Task: Find connections with filter location Couëron with filter topic #linkedintrainer with filter profile language Potuguese with filter current company NGA Human Resources, an Alight company with filter school Prince Shri Venkateshwara Padmavathy Engineering College with filter industry Beverage Manufacturing with filter service category Family Law with filter keywords title Atmospheric Scientist
Action: Mouse moved to (673, 85)
Screenshot: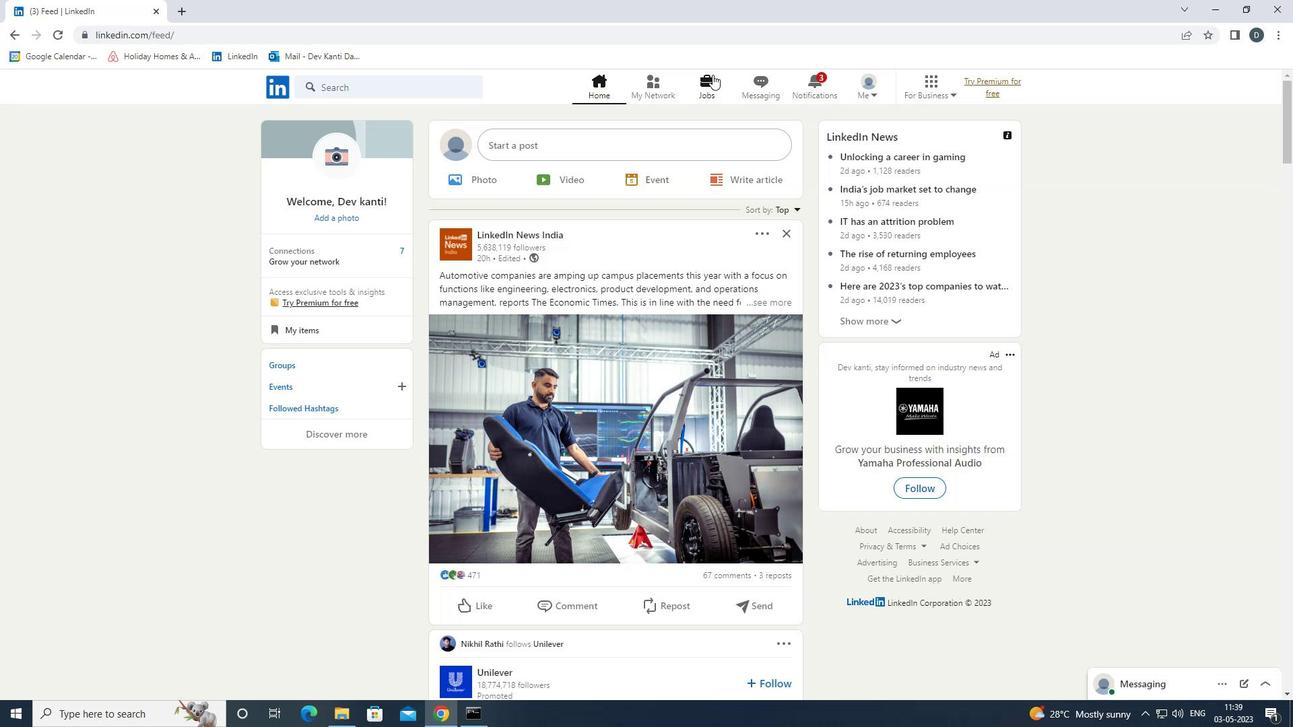 
Action: Mouse pressed left at (673, 85)
Screenshot: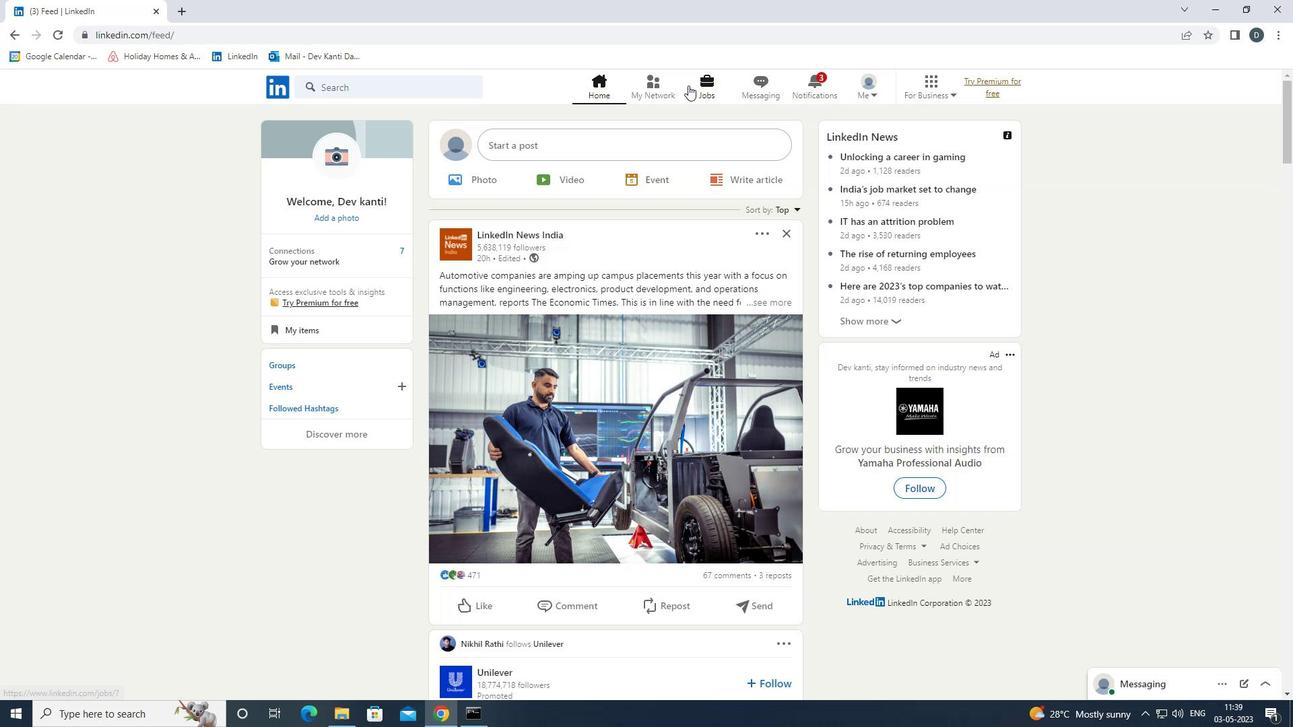 
Action: Mouse moved to (450, 162)
Screenshot: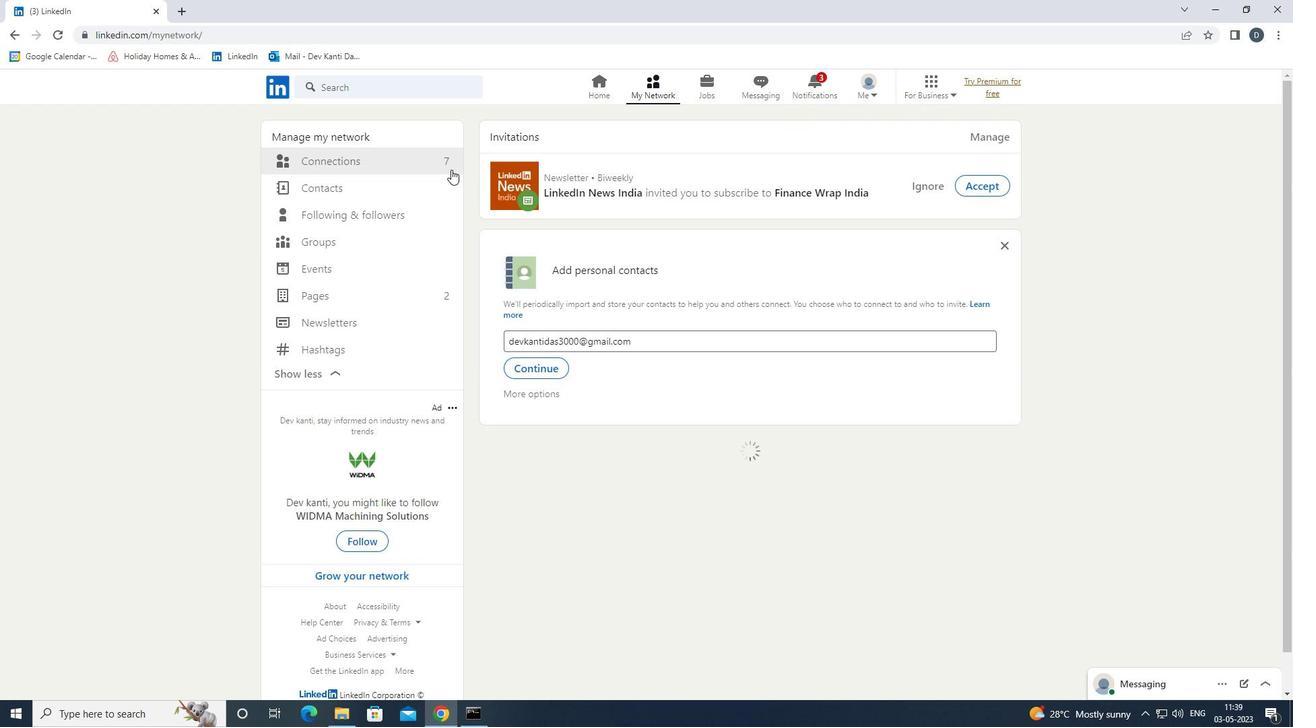 
Action: Mouse pressed left at (450, 162)
Screenshot: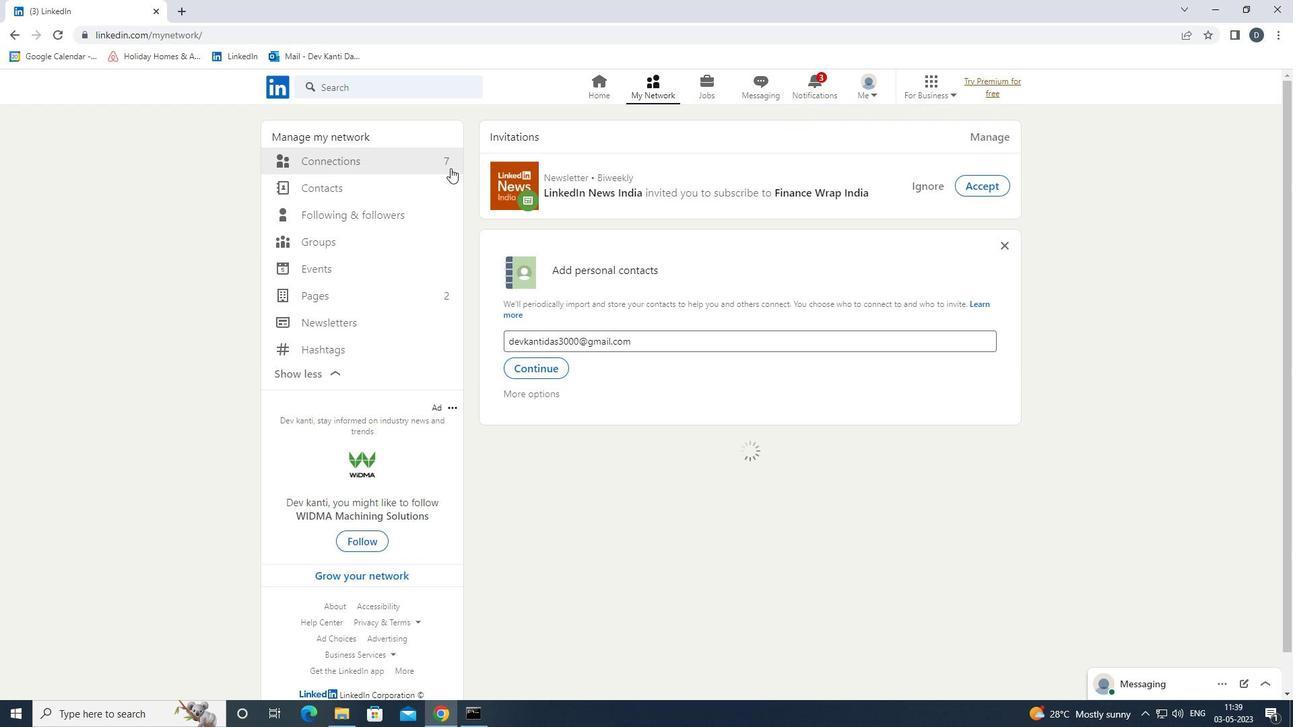 
Action: Mouse moved to (448, 161)
Screenshot: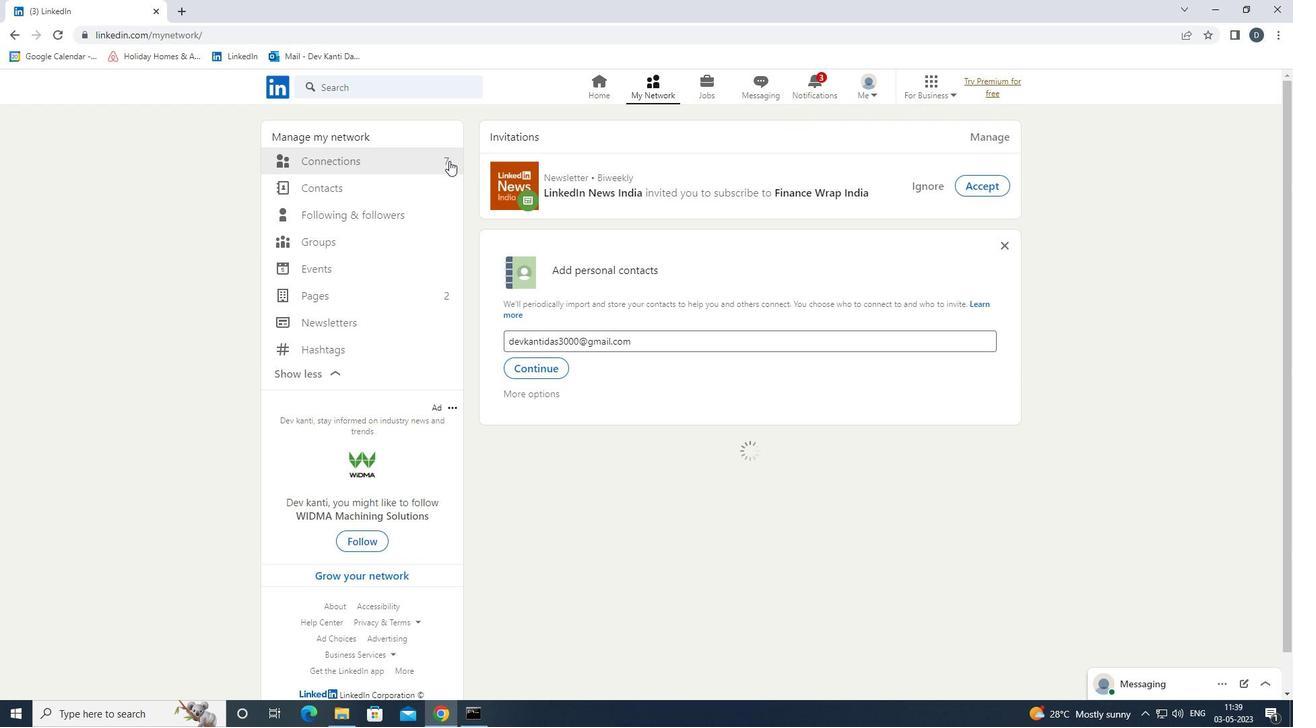 
Action: Mouse pressed left at (448, 161)
Screenshot: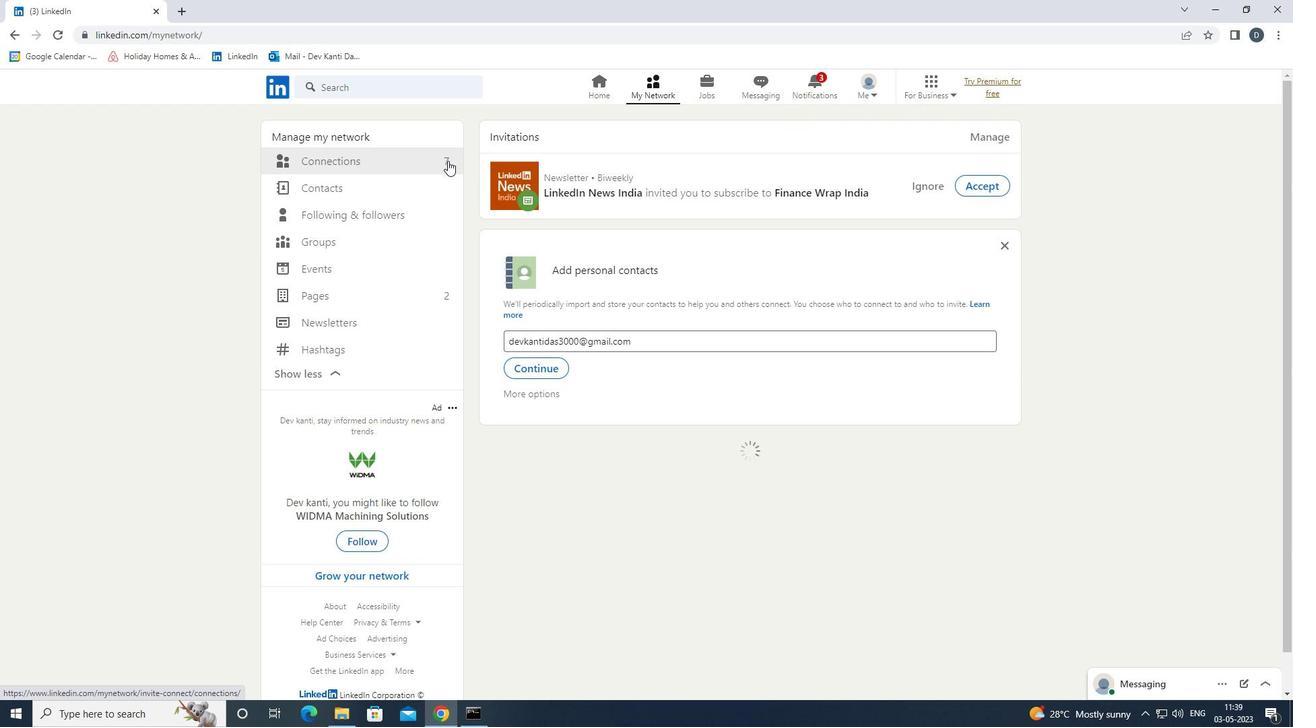 
Action: Mouse moved to (756, 154)
Screenshot: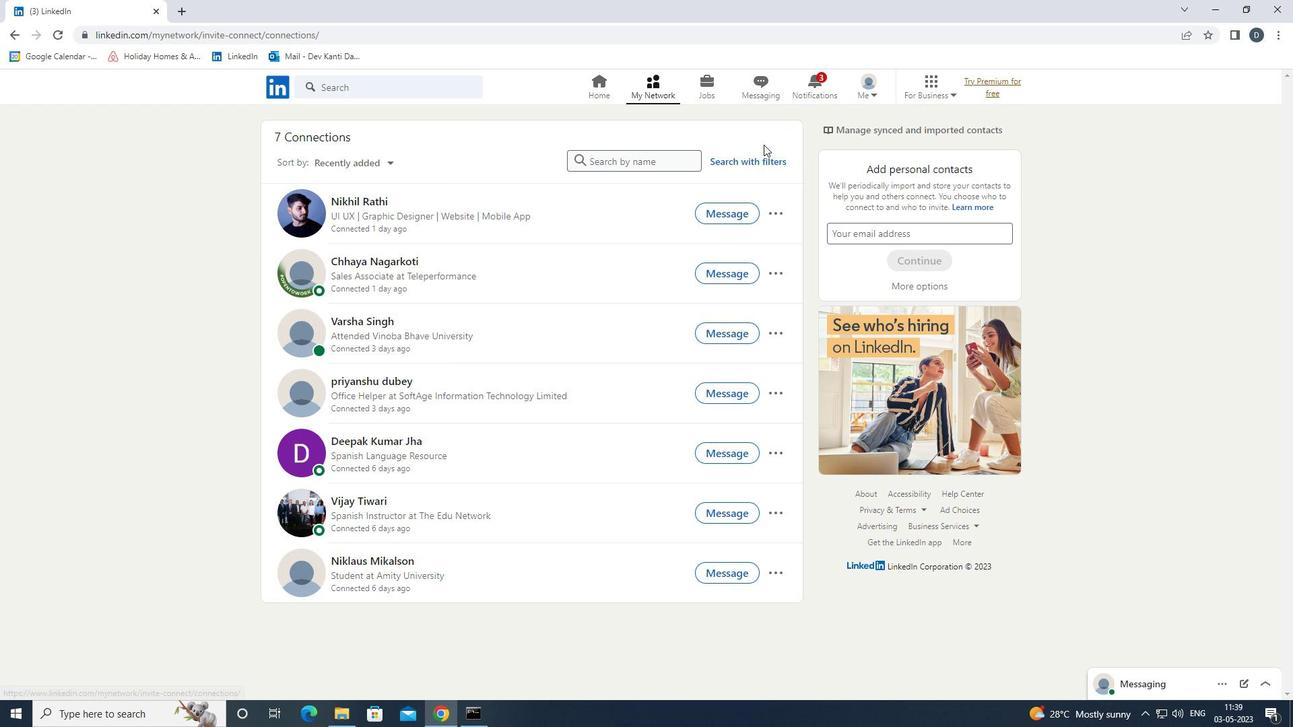 
Action: Mouse pressed left at (756, 154)
Screenshot: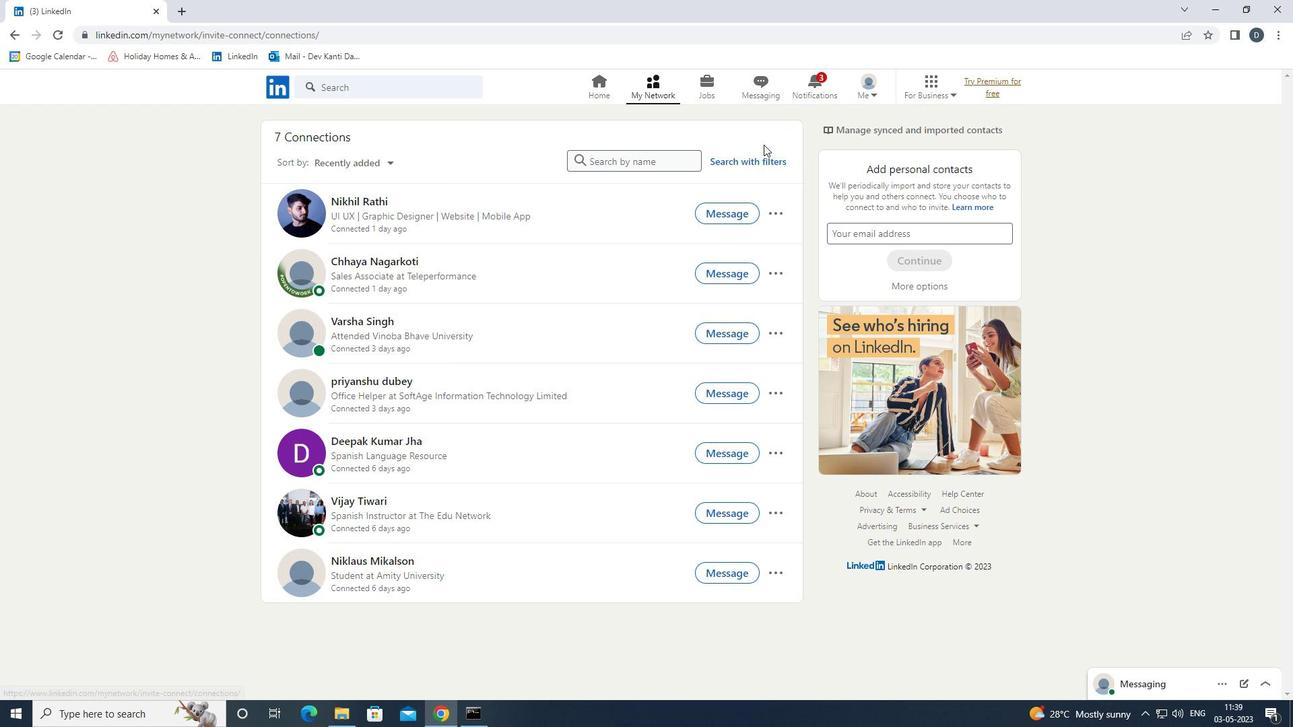 
Action: Mouse moved to (694, 117)
Screenshot: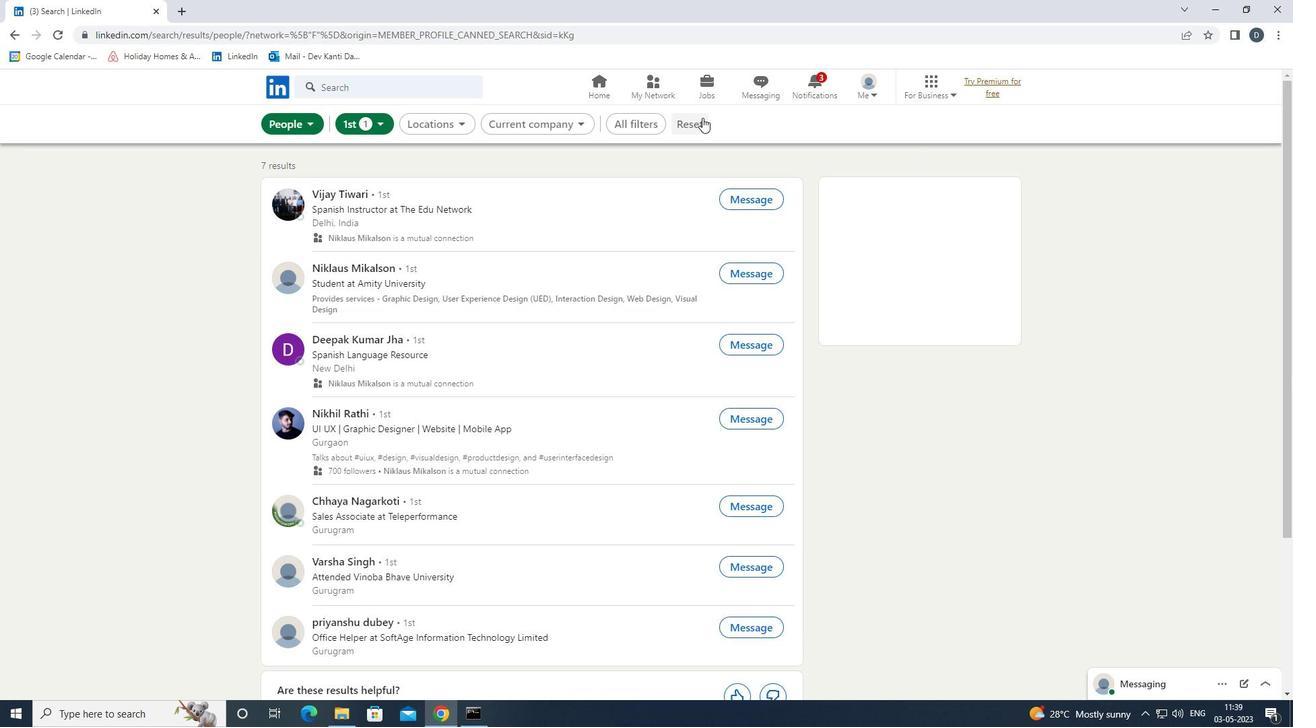 
Action: Mouse pressed left at (694, 117)
Screenshot: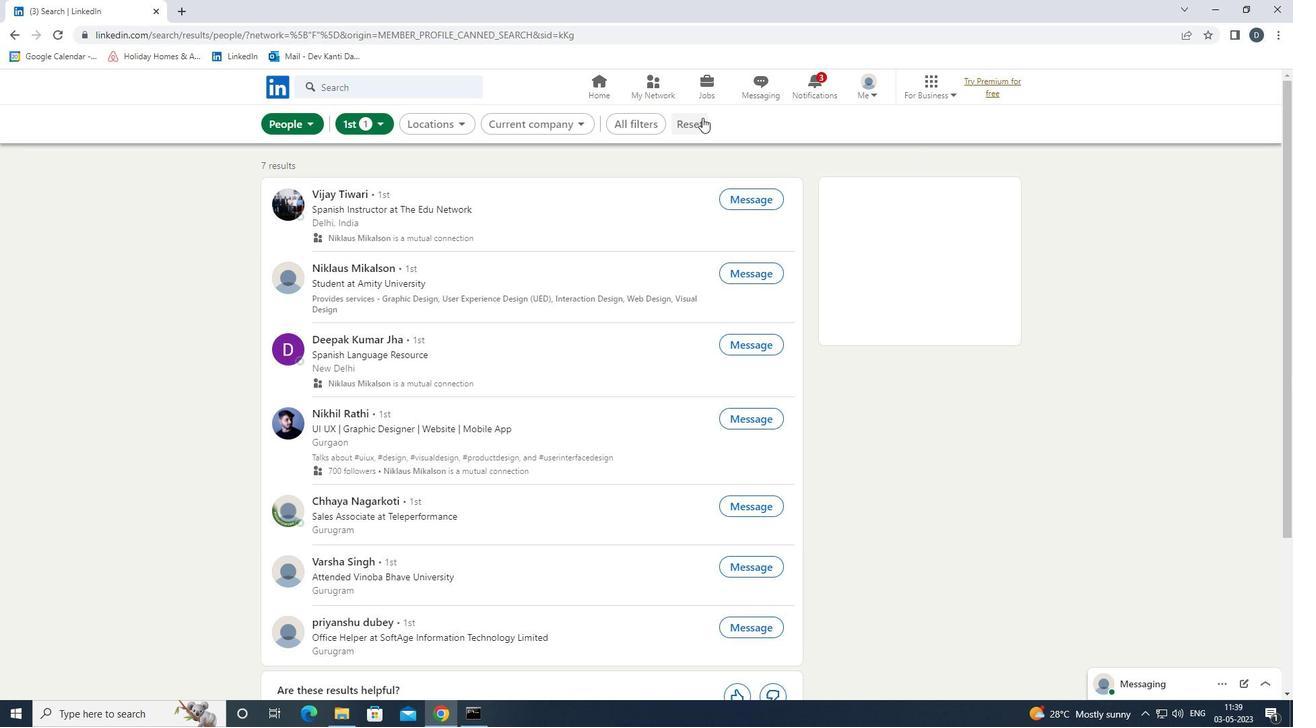 
Action: Mouse moved to (683, 125)
Screenshot: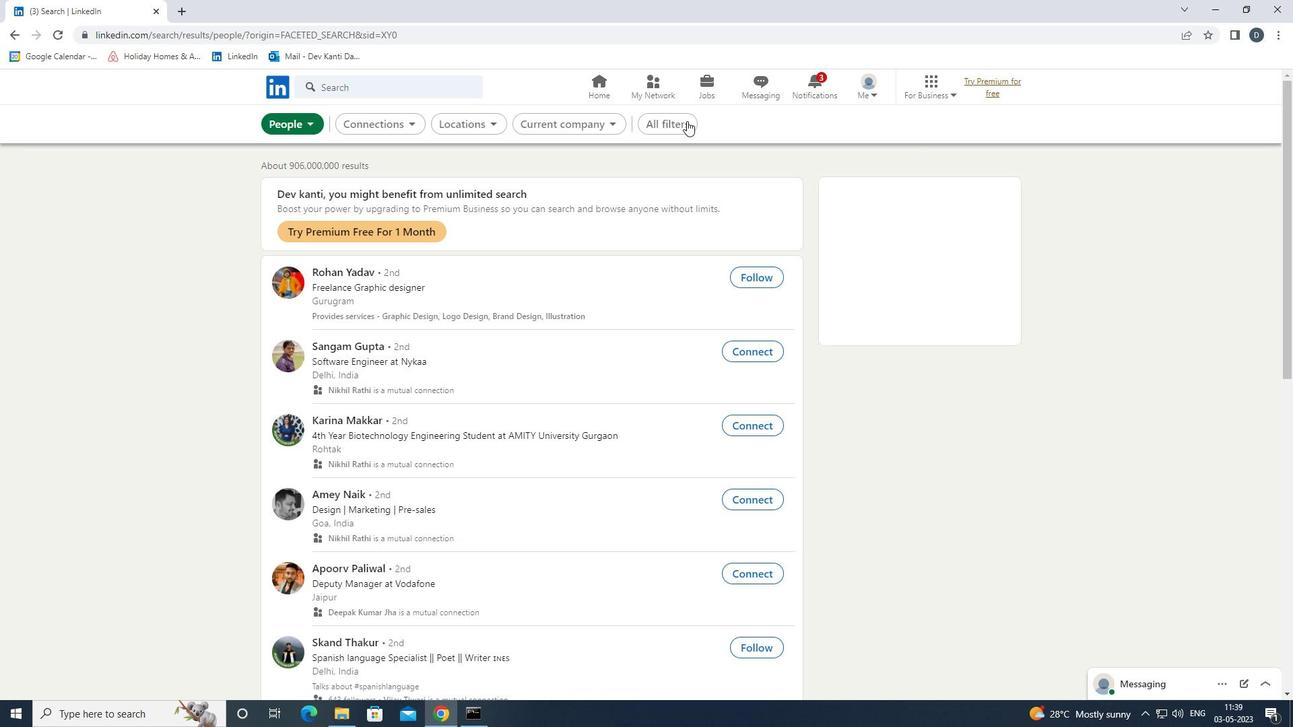 
Action: Mouse pressed left at (683, 125)
Screenshot: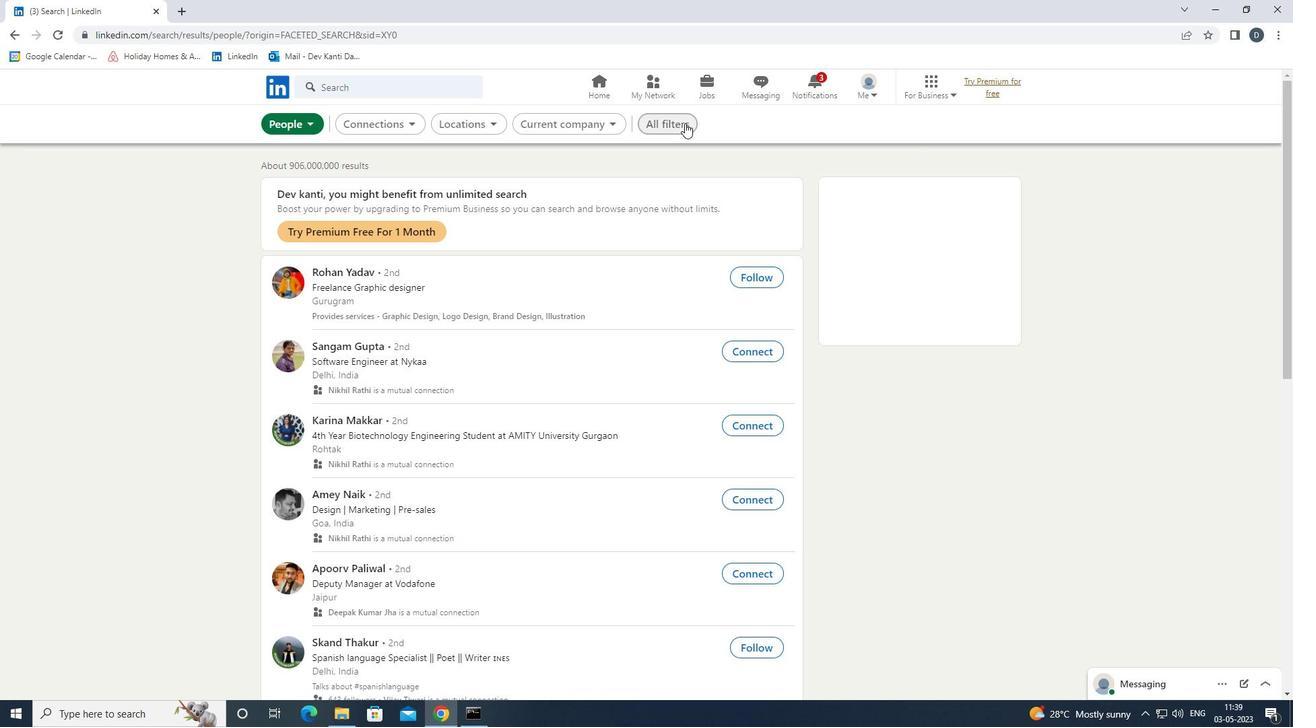 
Action: Mouse moved to (1228, 381)
Screenshot: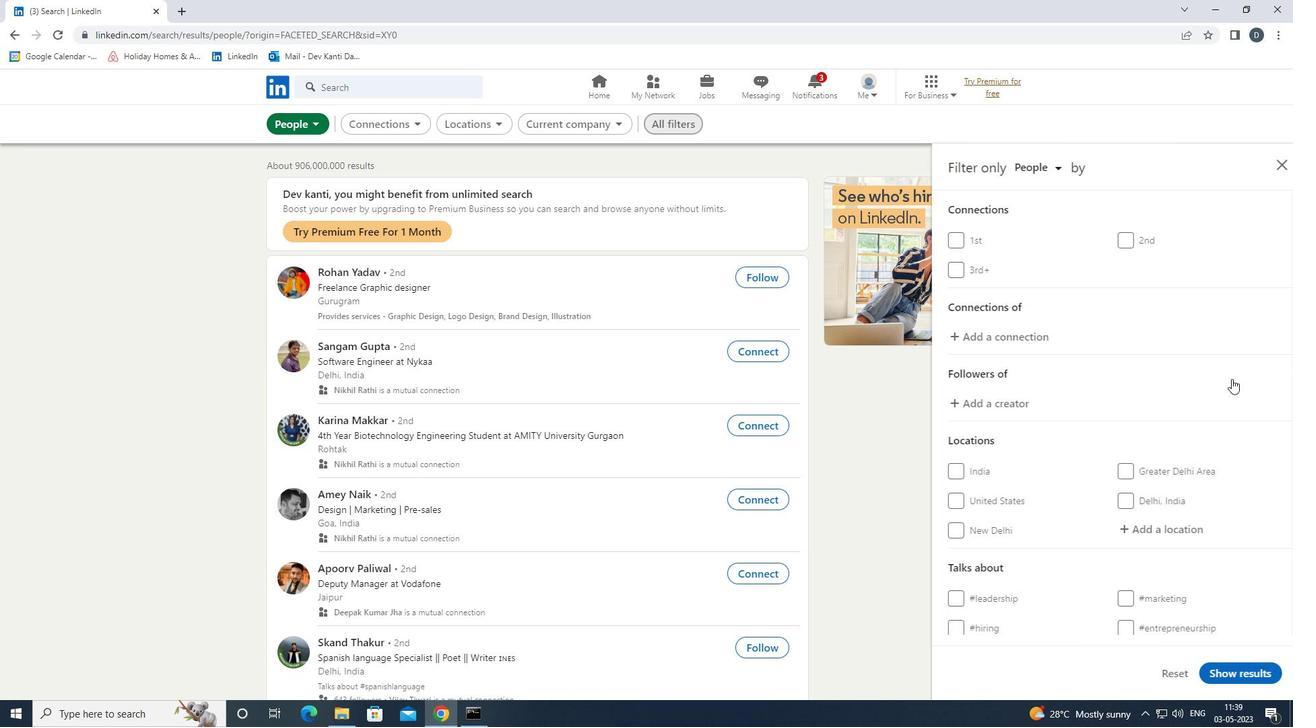 
Action: Mouse scrolled (1228, 380) with delta (0, 0)
Screenshot: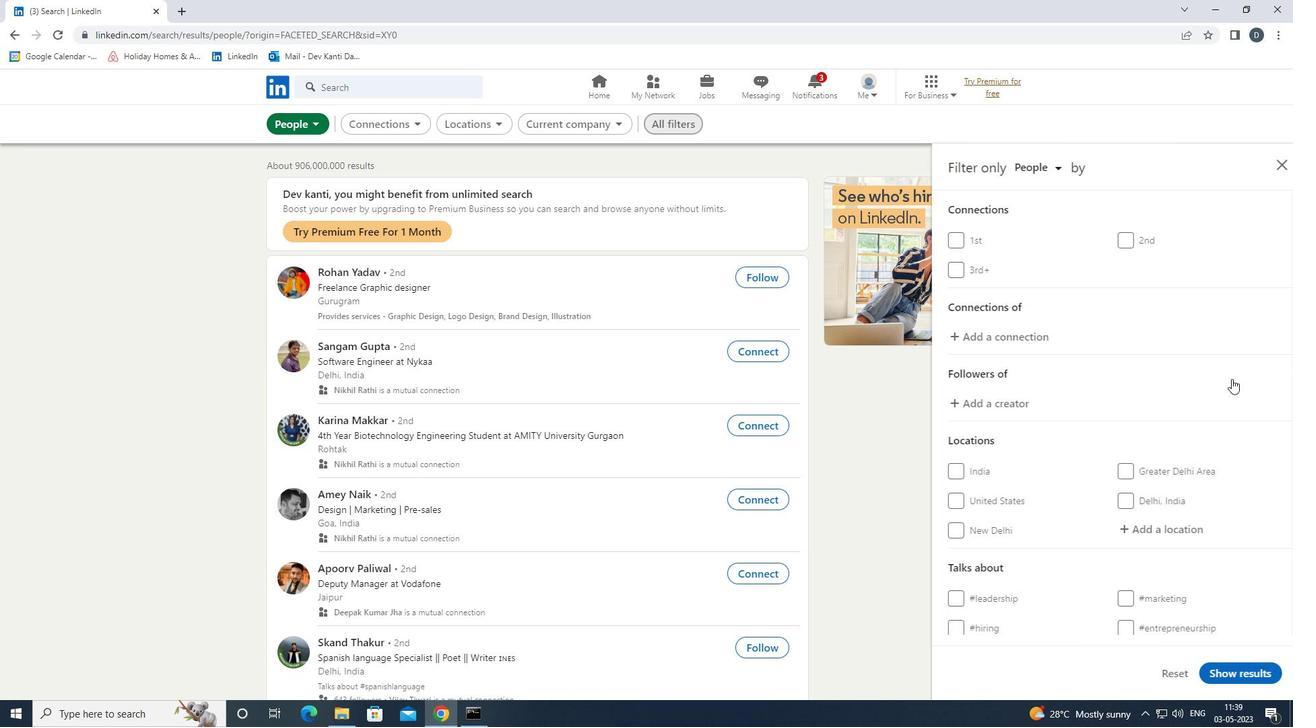 
Action: Mouse moved to (1226, 381)
Screenshot: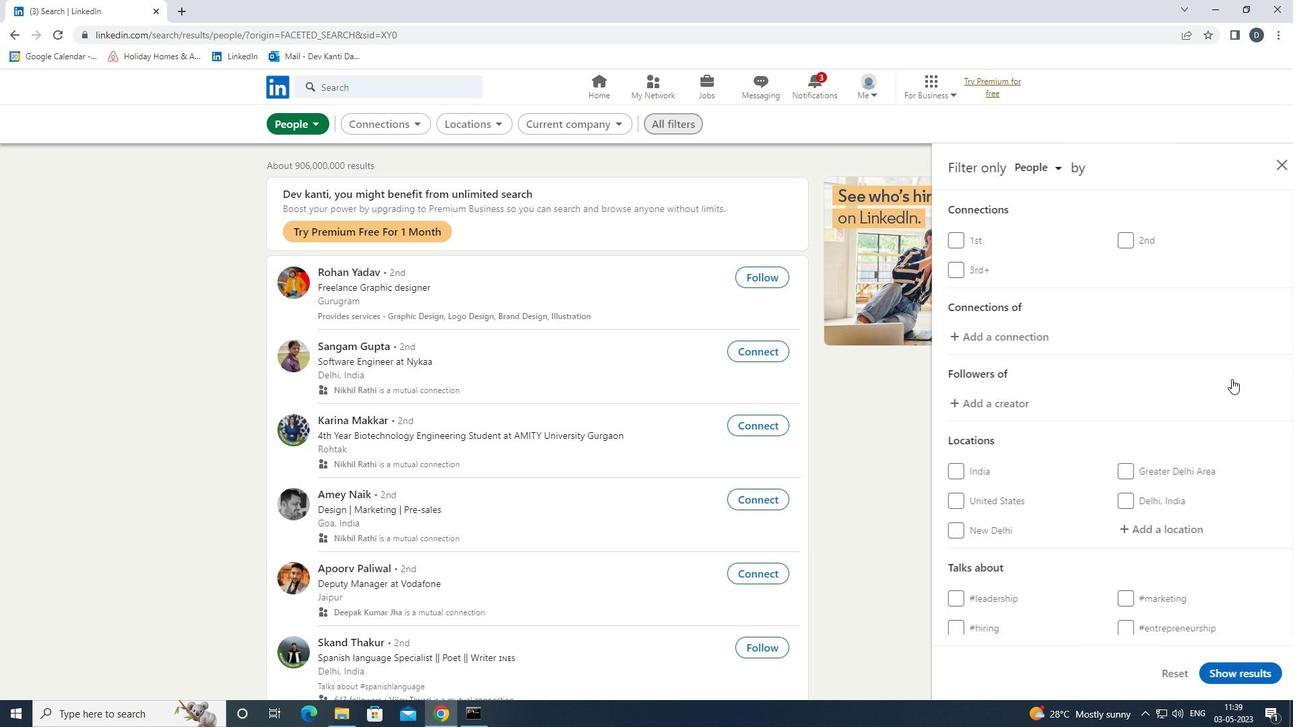 
Action: Mouse scrolled (1226, 380) with delta (0, 0)
Screenshot: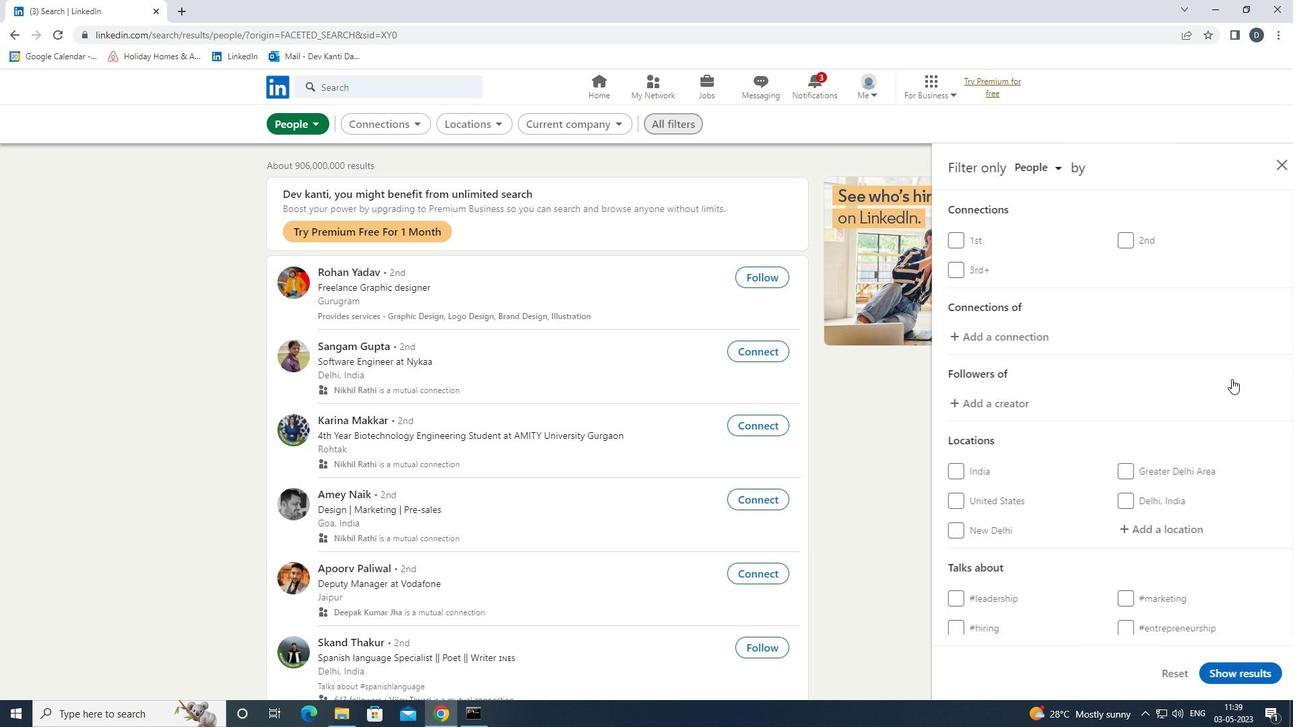 
Action: Mouse moved to (1156, 395)
Screenshot: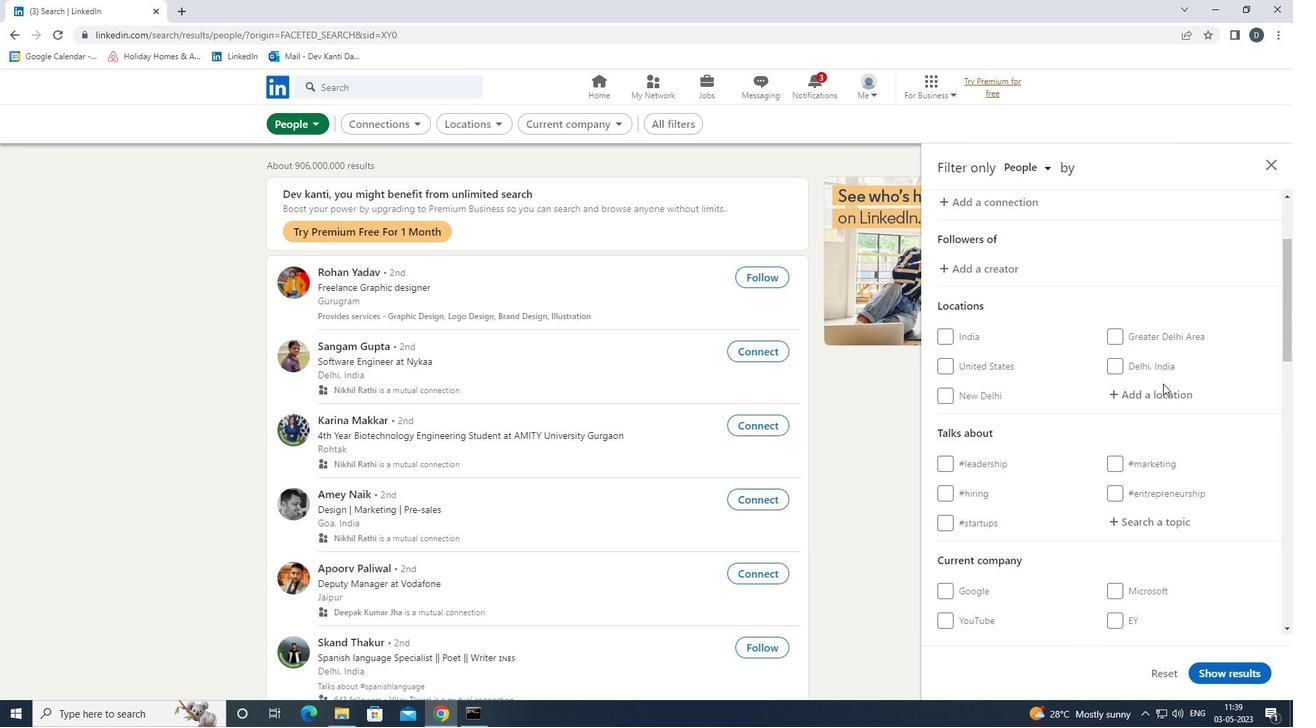 
Action: Mouse pressed left at (1156, 395)
Screenshot: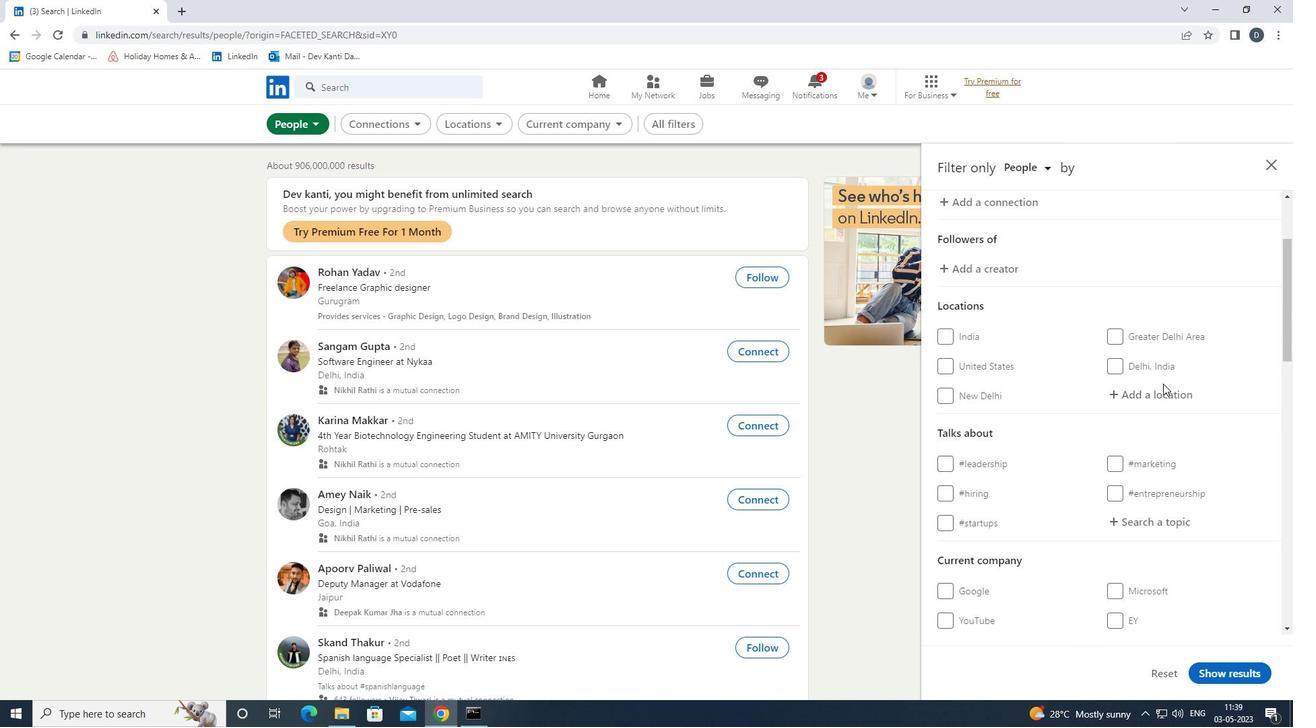 
Action: Mouse moved to (1154, 397)
Screenshot: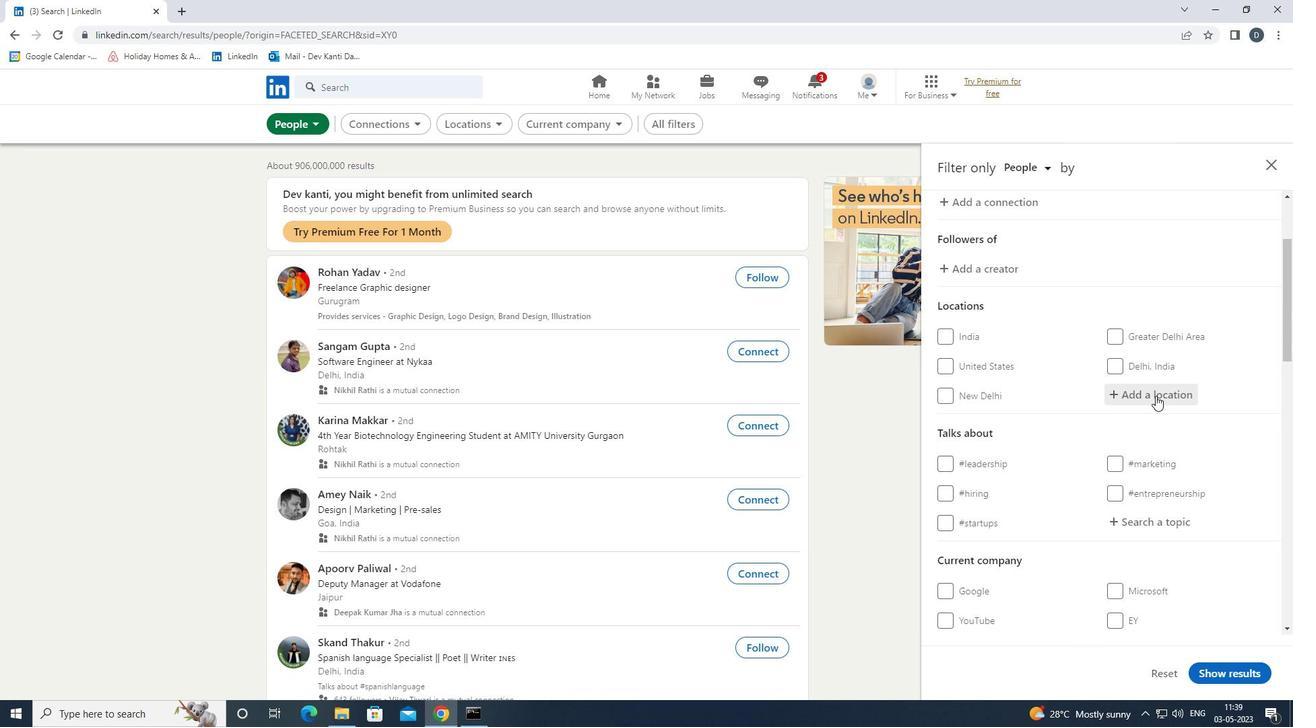 
Action: Key pressed <Key.shift>COUERON<Key.down><Key.down><Key.enter>
Screenshot: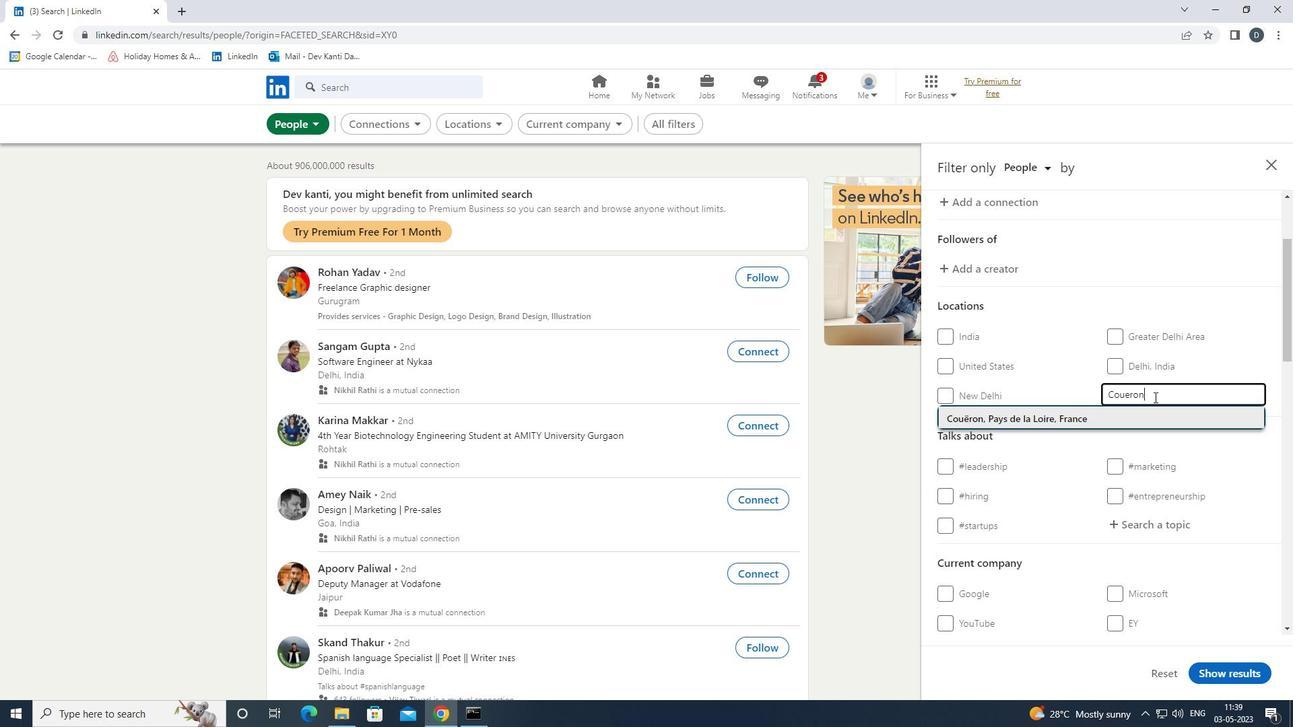 
Action: Mouse moved to (1150, 405)
Screenshot: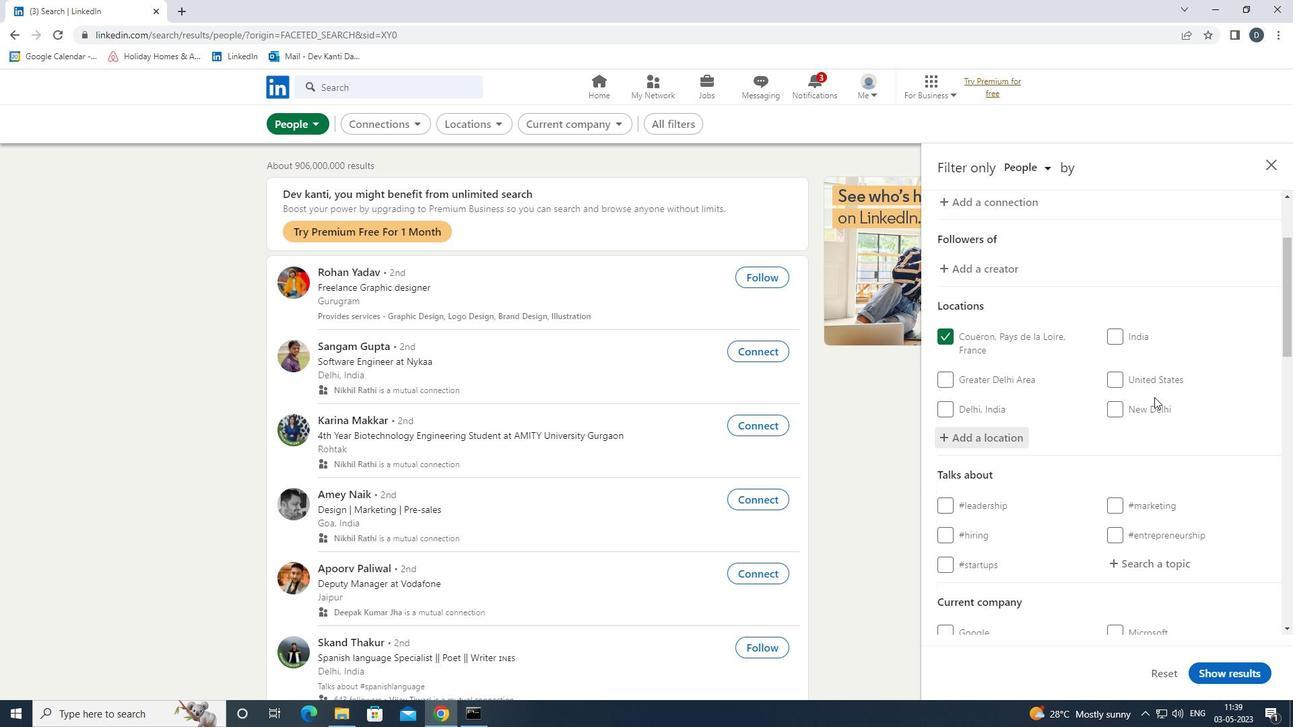 
Action: Mouse scrolled (1150, 404) with delta (0, 0)
Screenshot: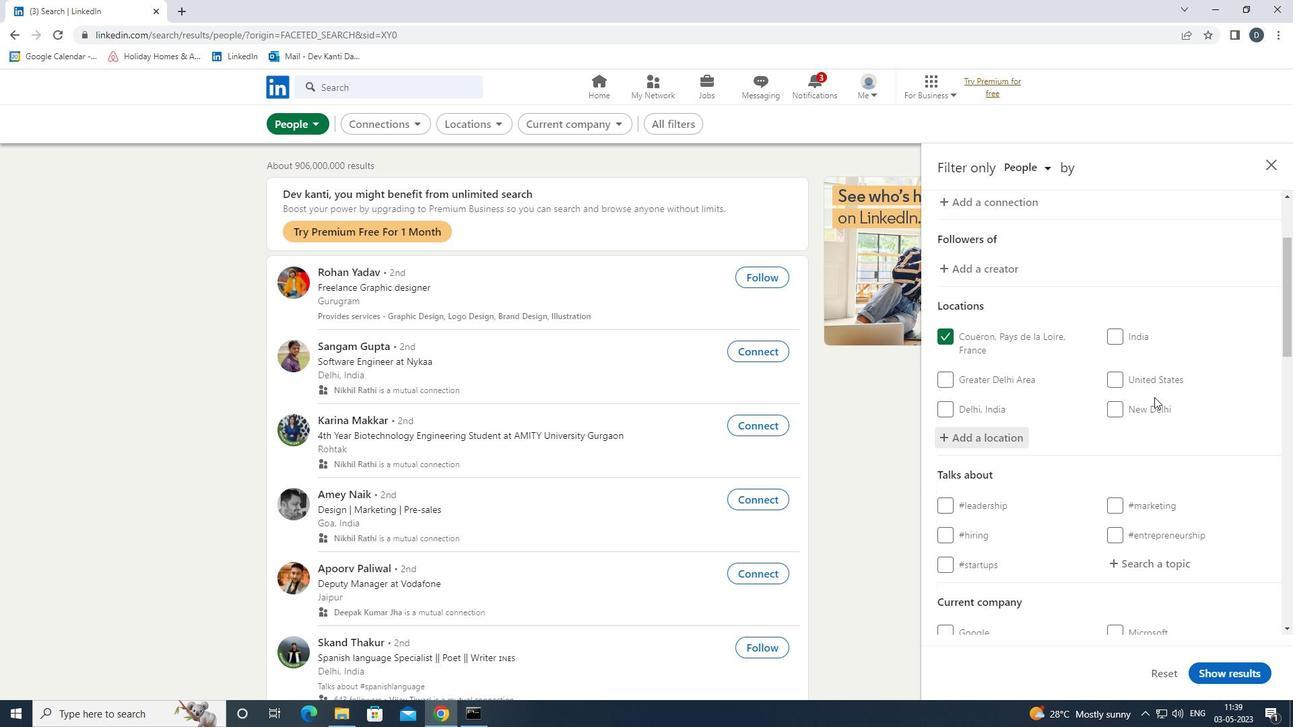 
Action: Mouse moved to (1136, 428)
Screenshot: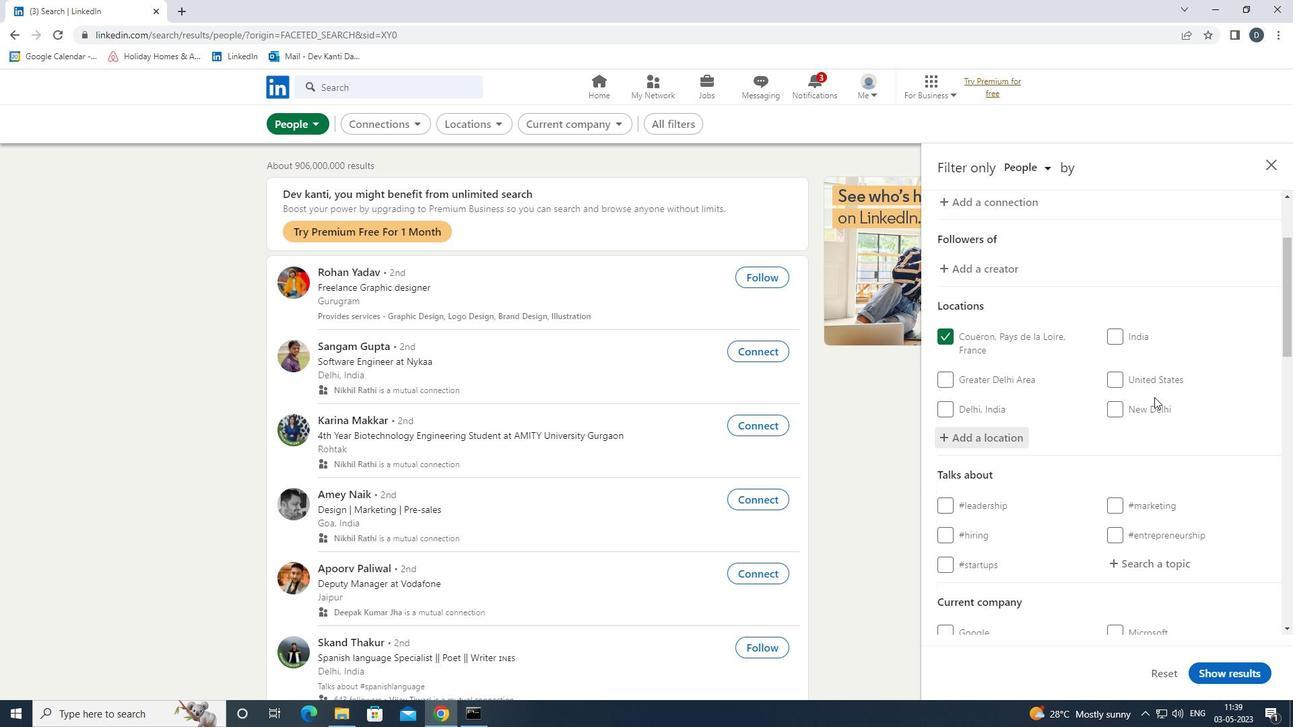 
Action: Mouse scrolled (1136, 427) with delta (0, 0)
Screenshot: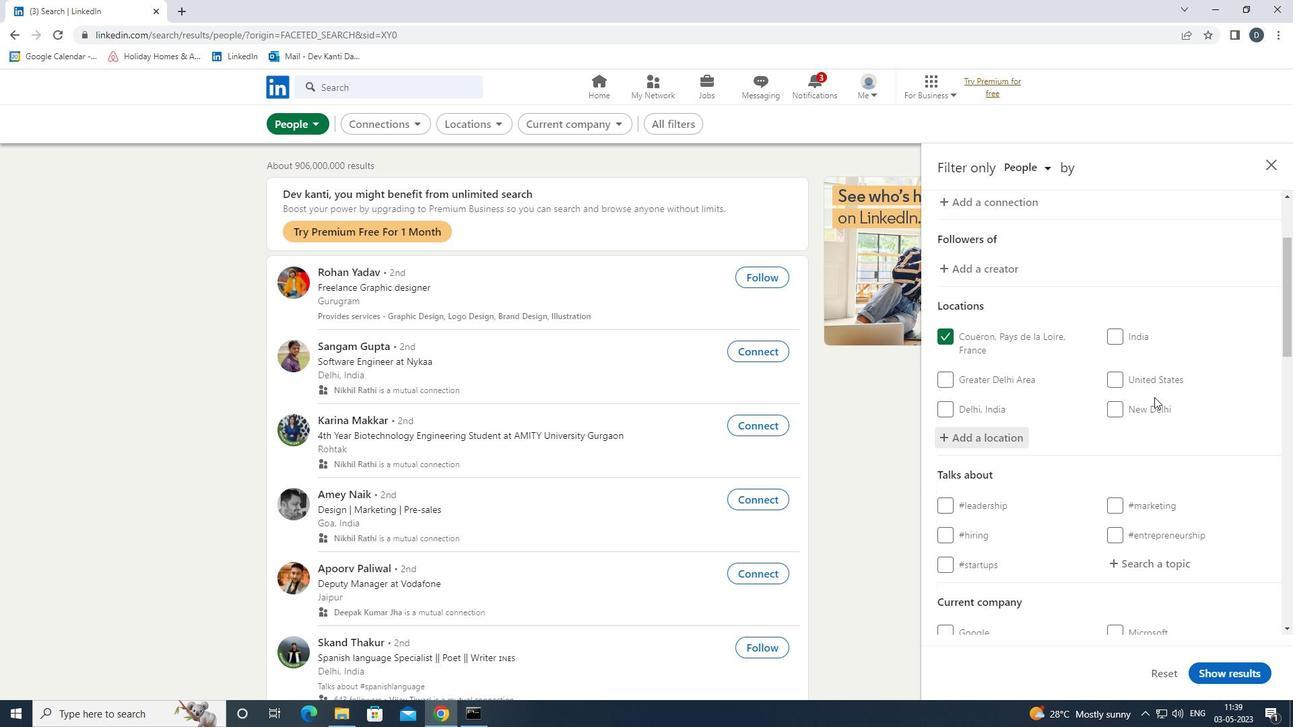
Action: Mouse moved to (1156, 421)
Screenshot: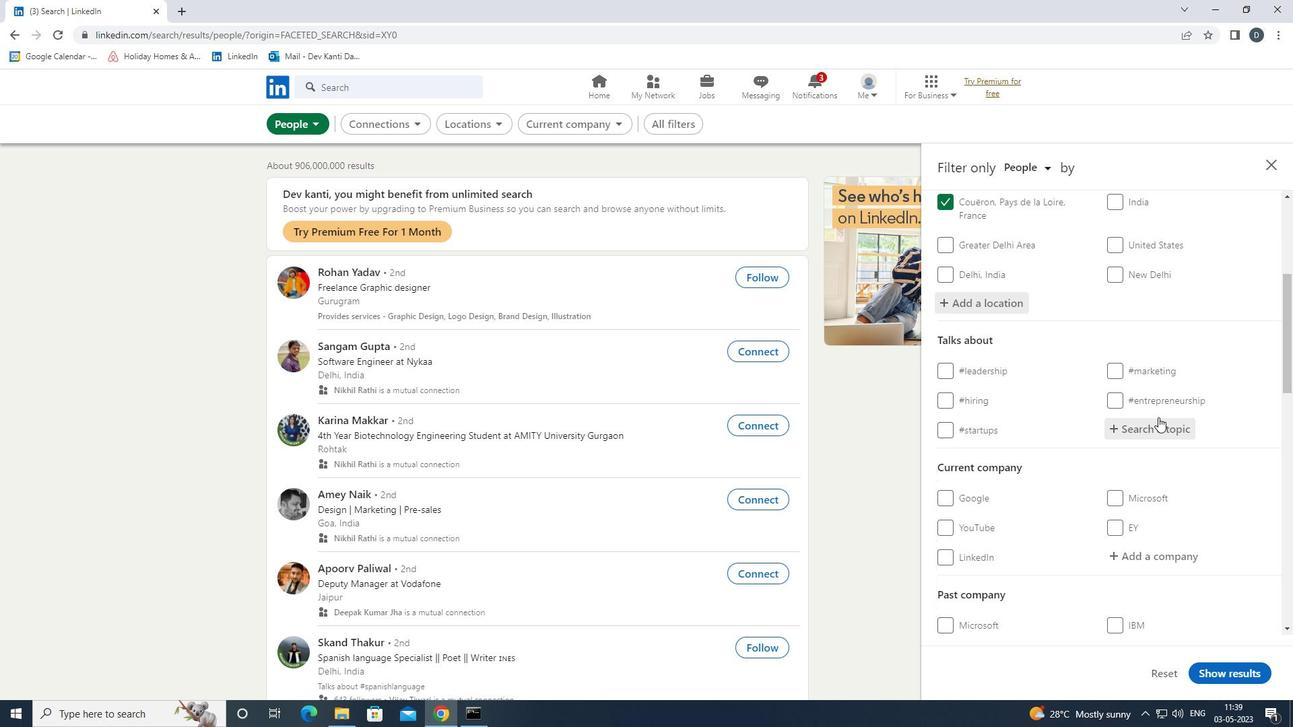 
Action: Mouse pressed left at (1156, 421)
Screenshot: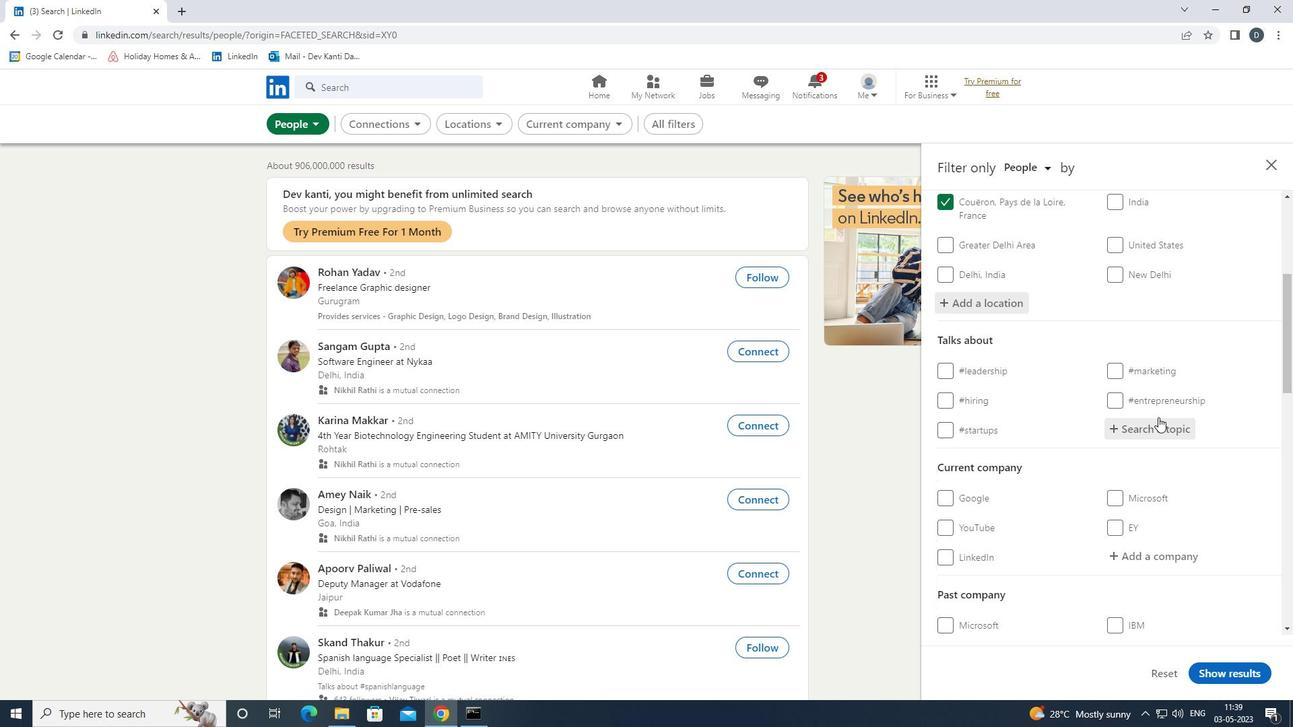 
Action: Mouse moved to (1156, 423)
Screenshot: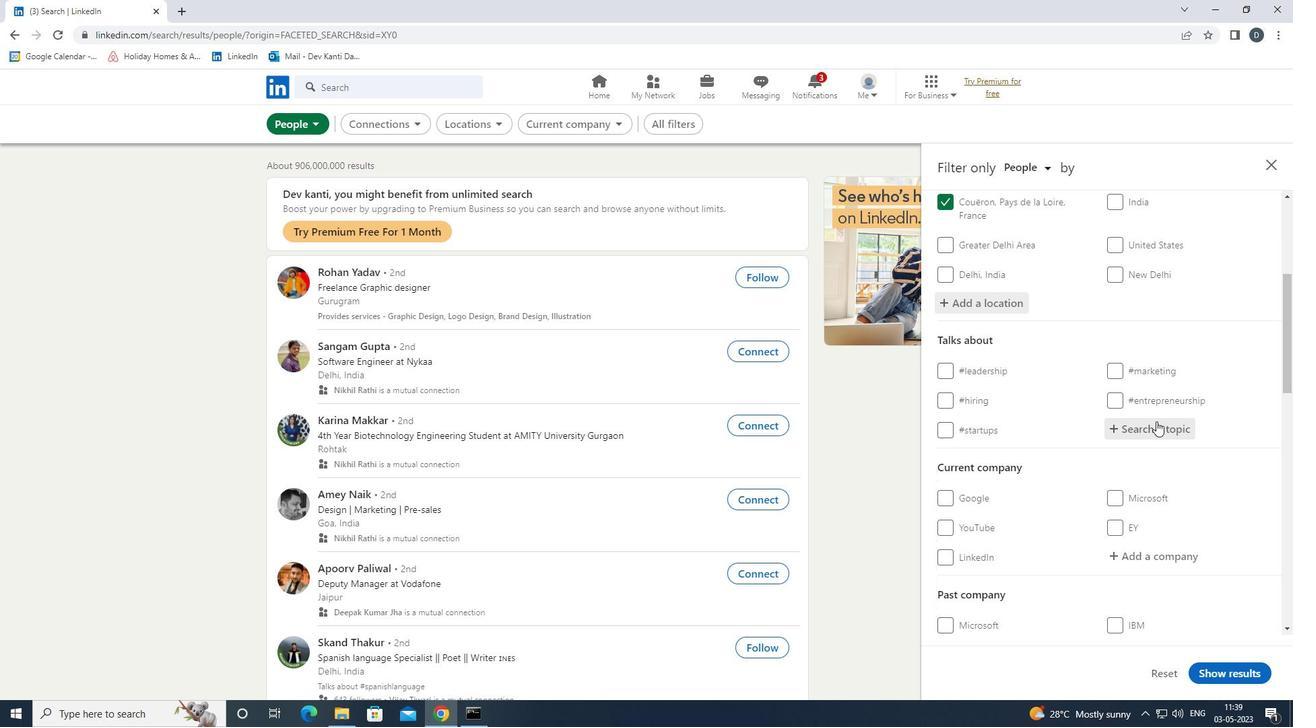 
Action: Key pressed LINKEDINTRAINER<Key.down><Key.enter>
Screenshot: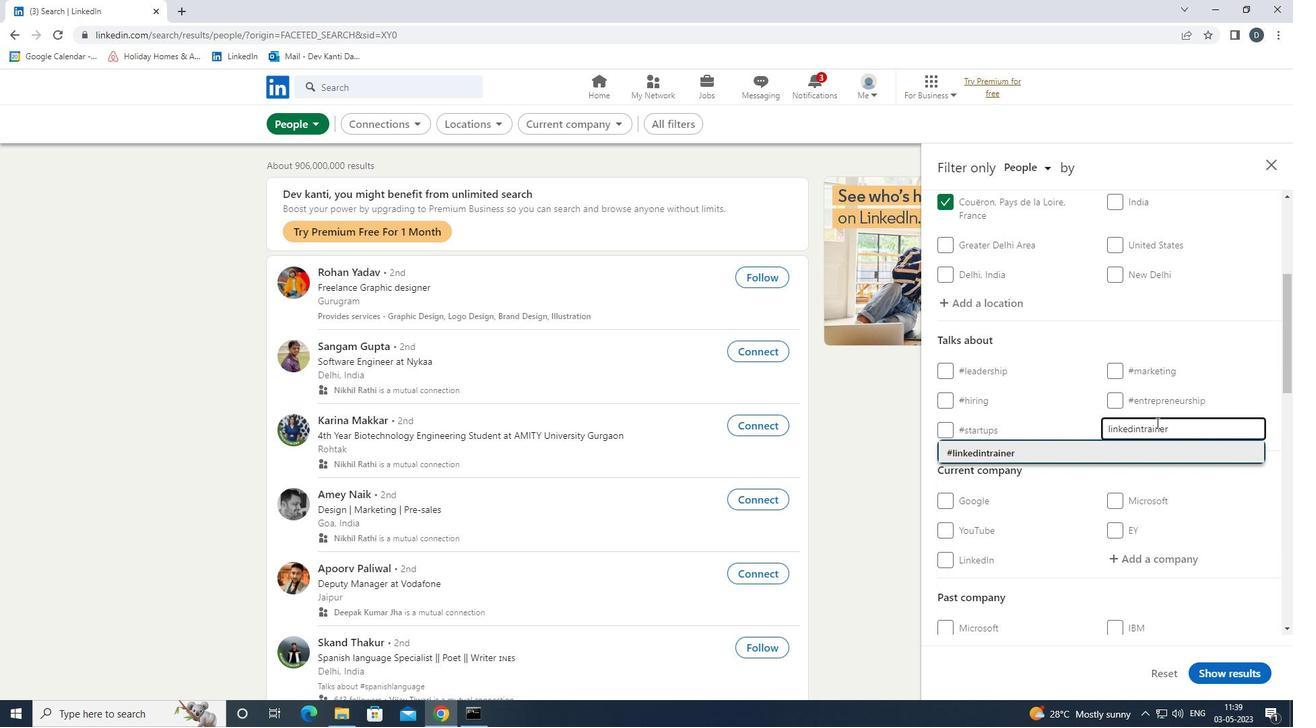
Action: Mouse moved to (1123, 427)
Screenshot: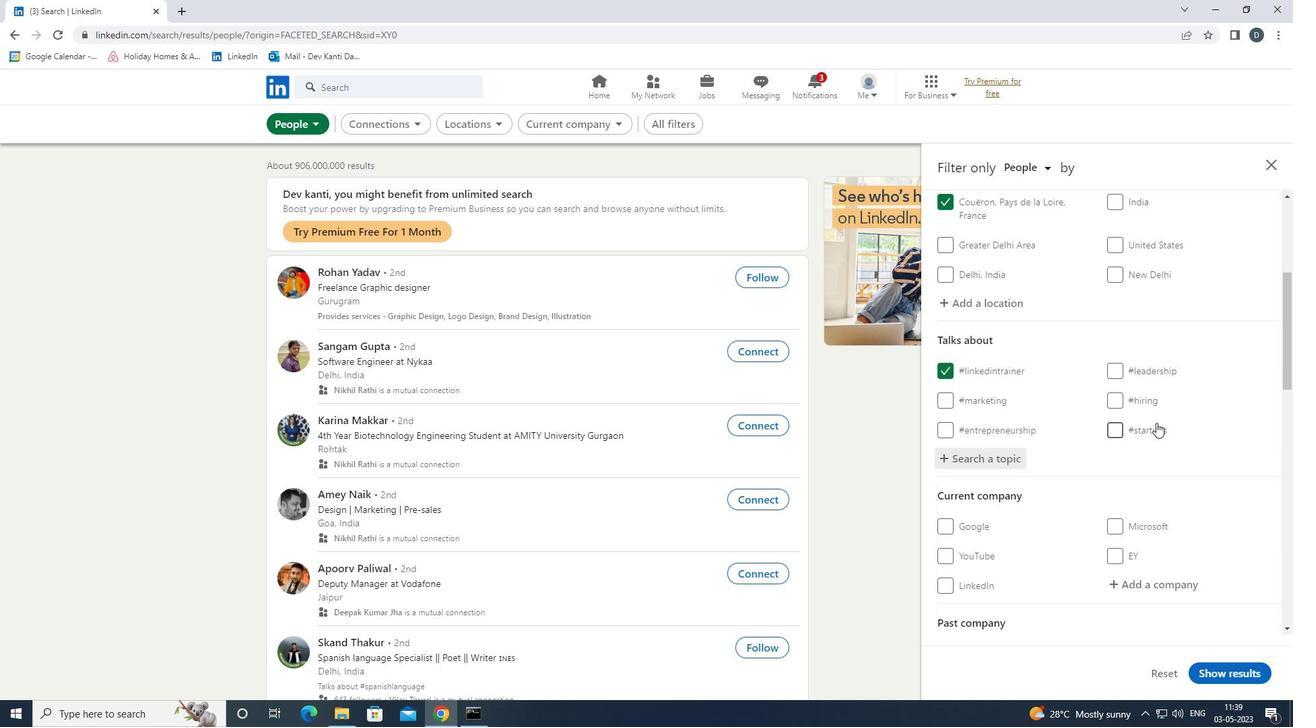
Action: Mouse scrolled (1123, 427) with delta (0, 0)
Screenshot: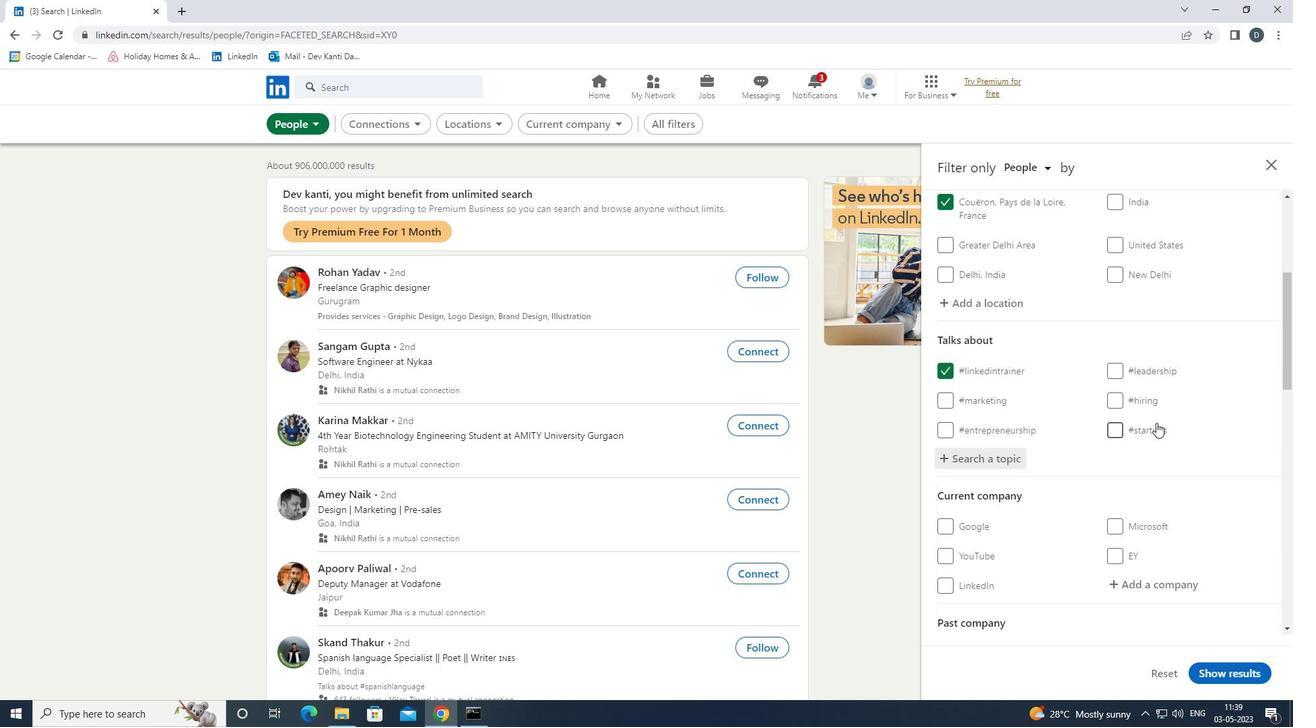 
Action: Mouse scrolled (1123, 427) with delta (0, 0)
Screenshot: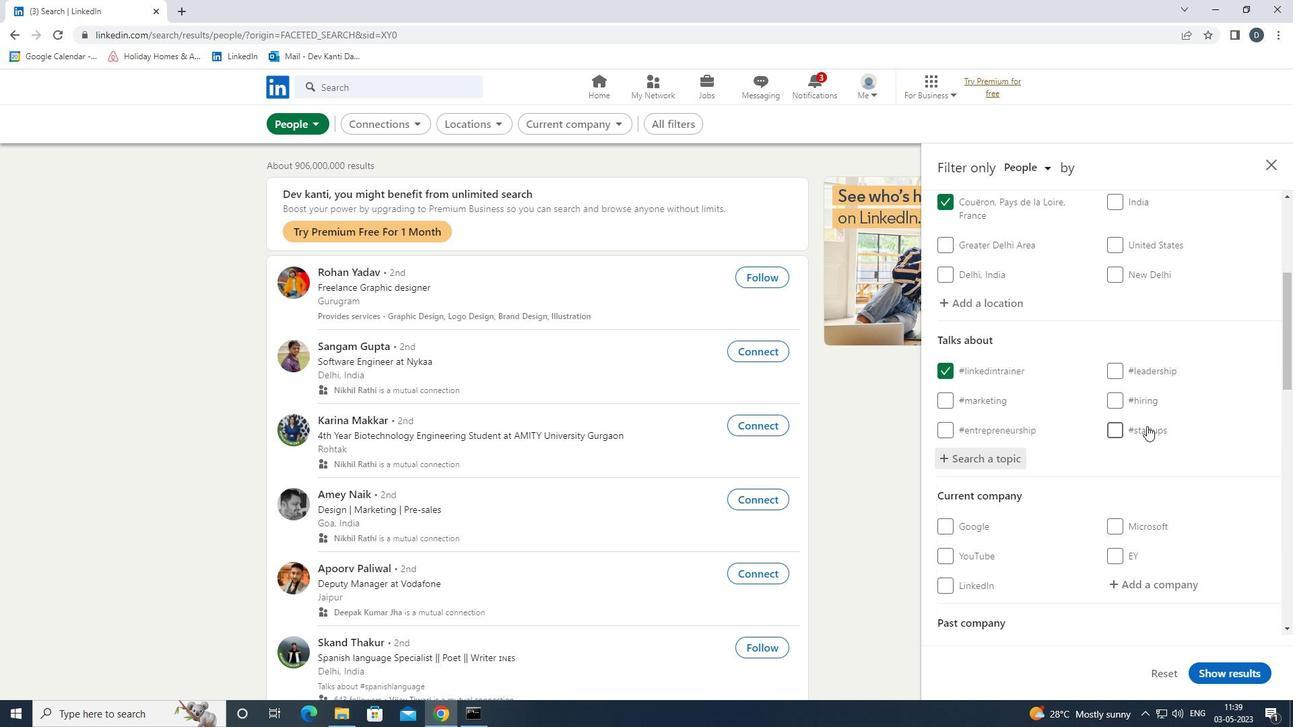 
Action: Mouse scrolled (1123, 427) with delta (0, 0)
Screenshot: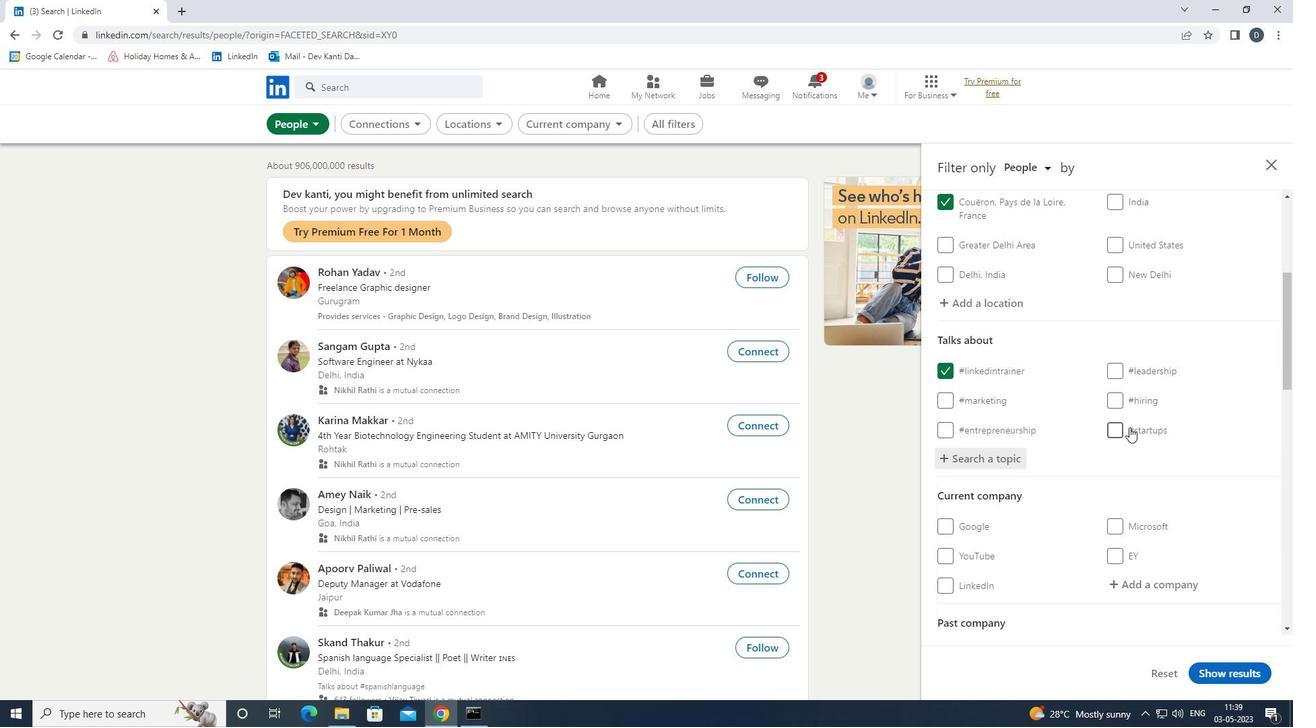 
Action: Mouse moved to (1123, 427)
Screenshot: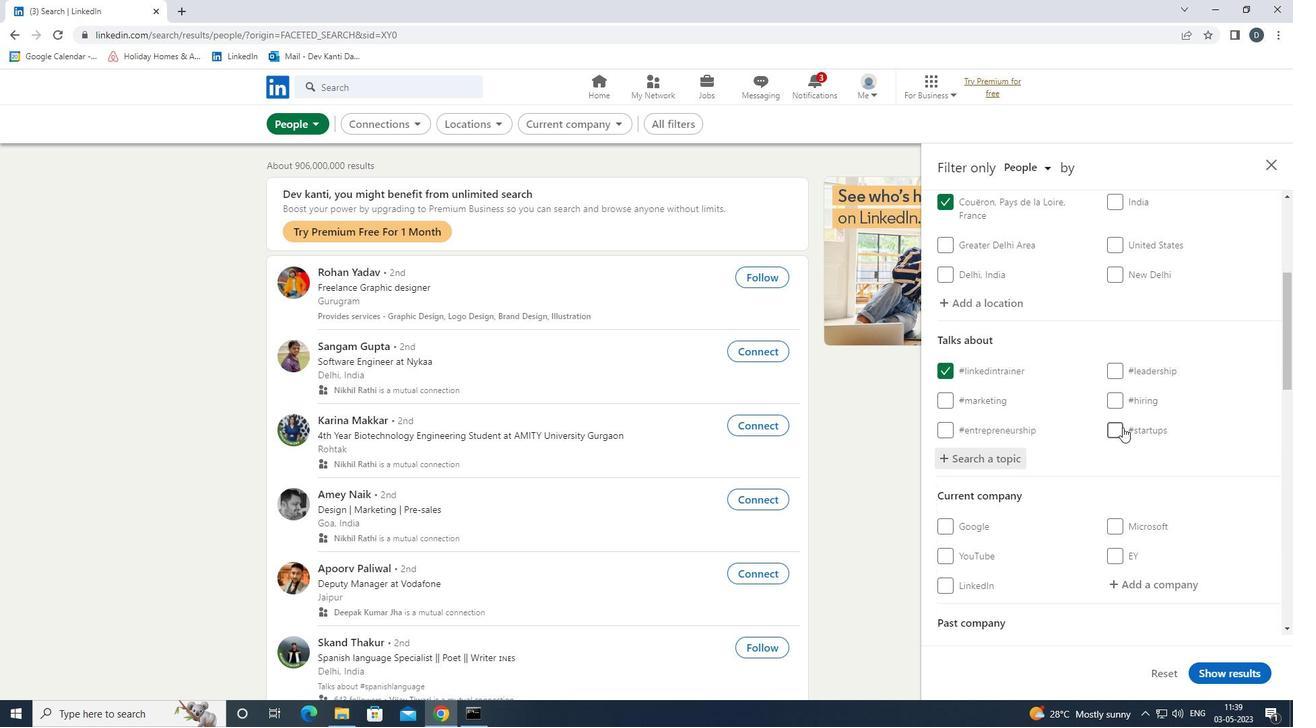 
Action: Mouse scrolled (1123, 427) with delta (0, 0)
Screenshot: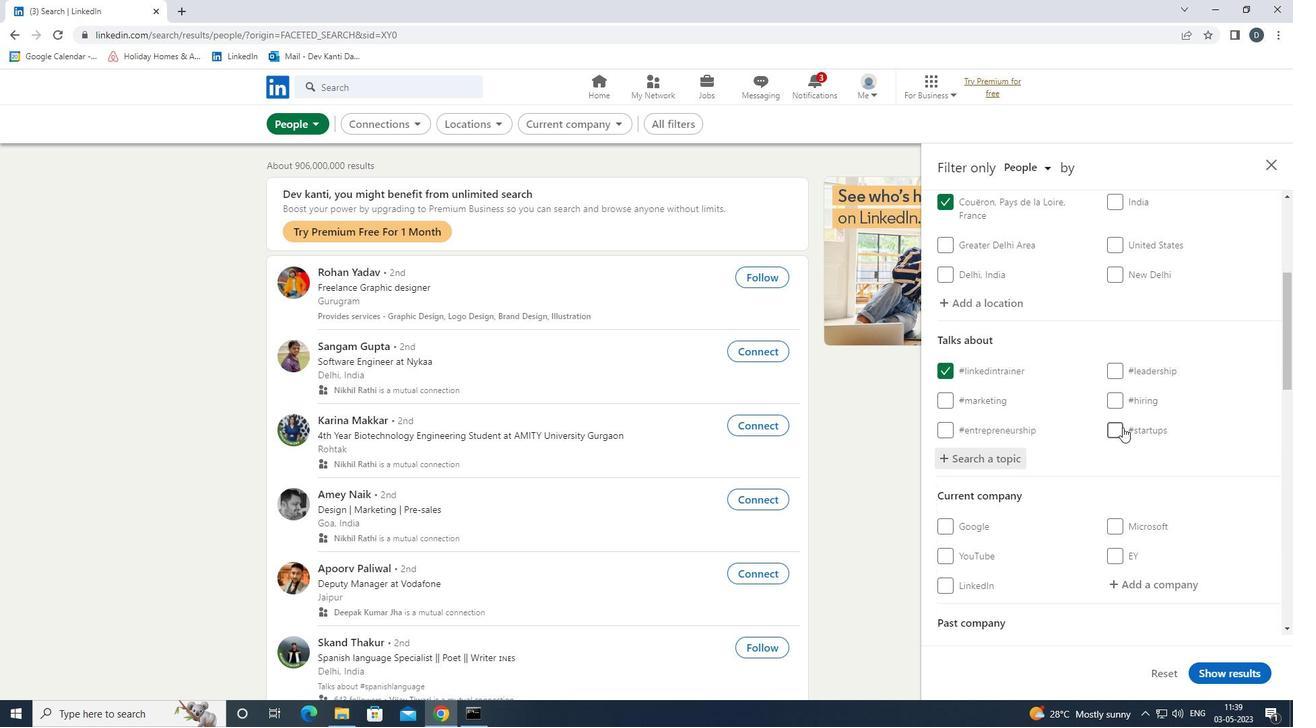 
Action: Mouse moved to (1146, 399)
Screenshot: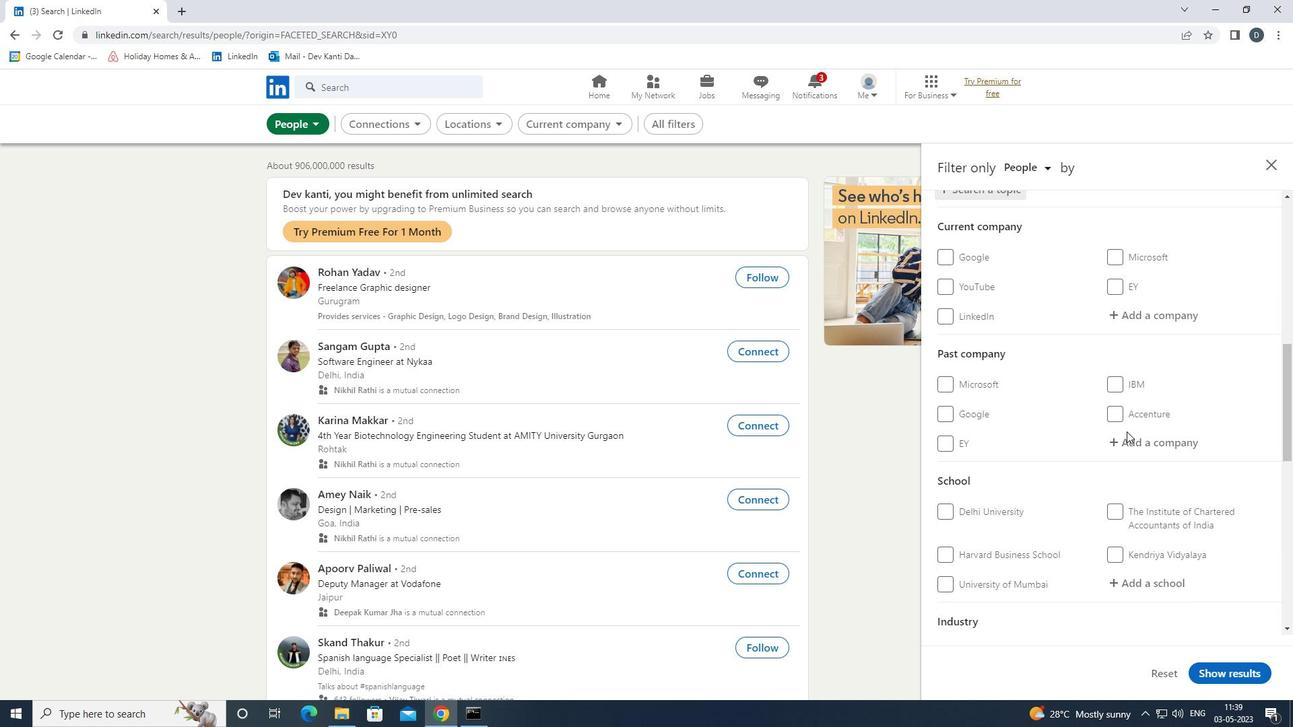 
Action: Mouse scrolled (1146, 398) with delta (0, 0)
Screenshot: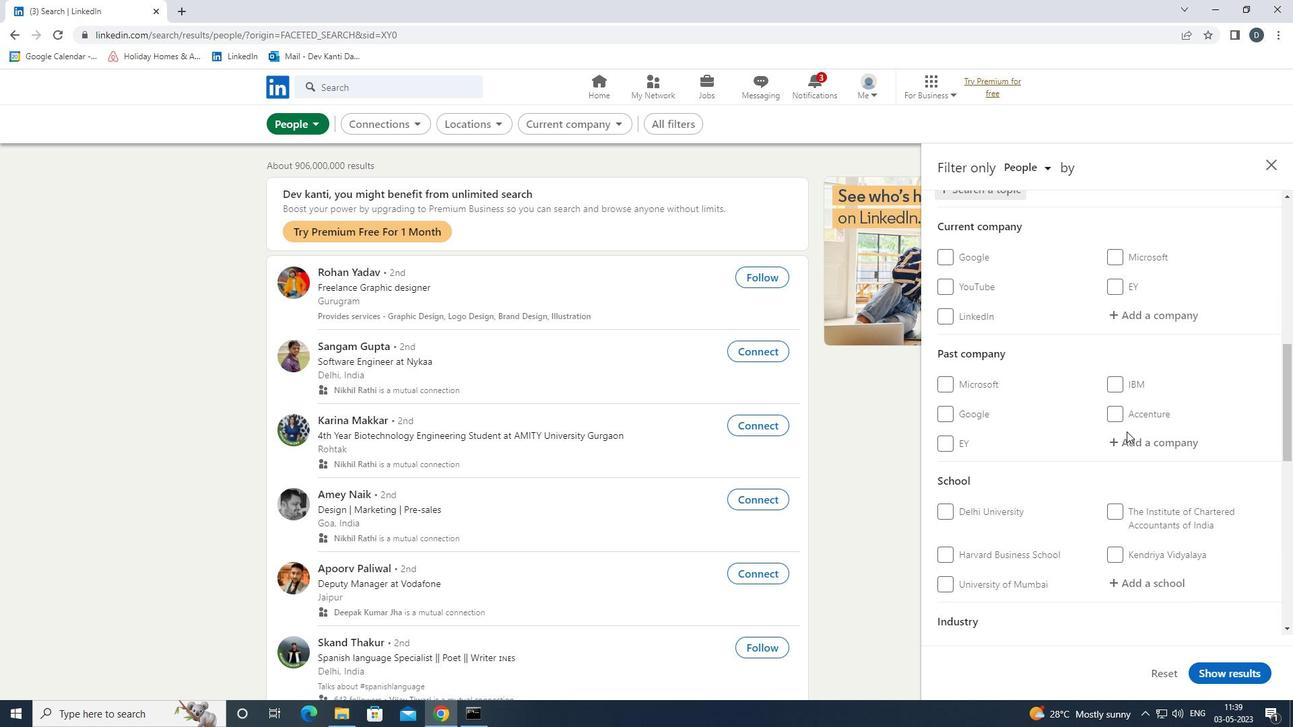 
Action: Mouse scrolled (1146, 398) with delta (0, 0)
Screenshot: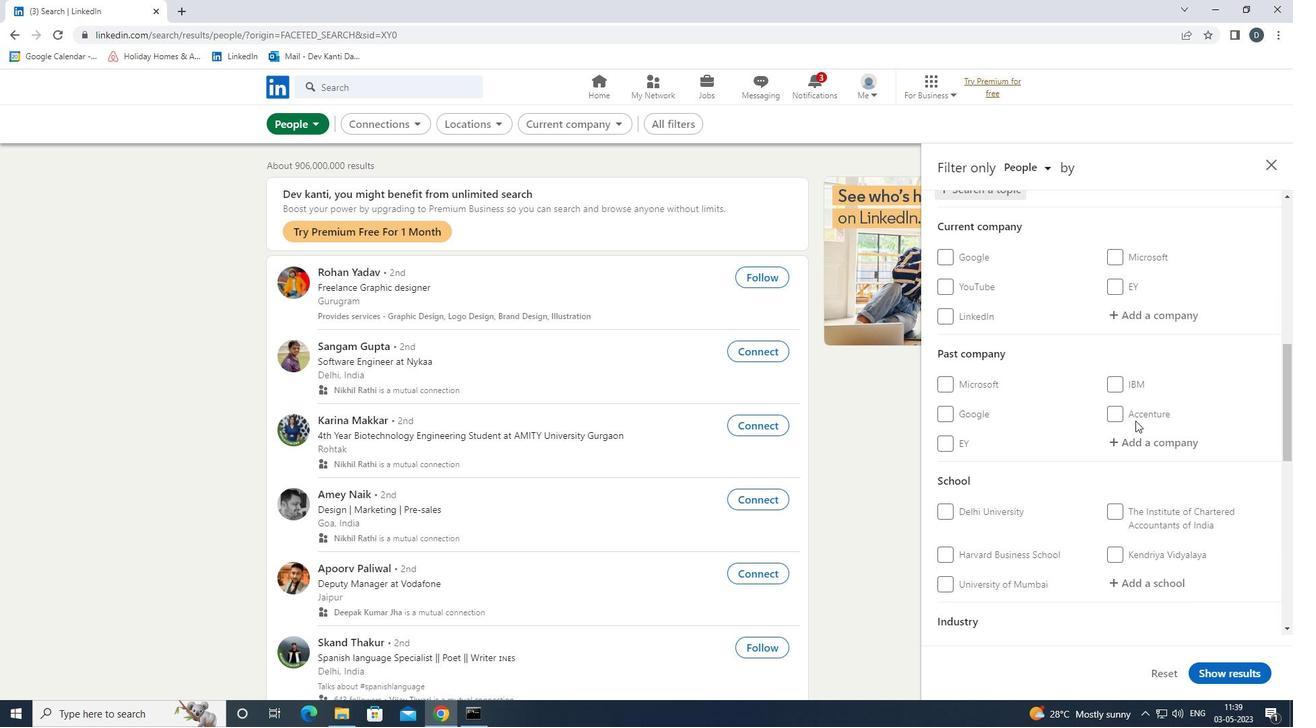 
Action: Mouse scrolled (1146, 398) with delta (0, 0)
Screenshot: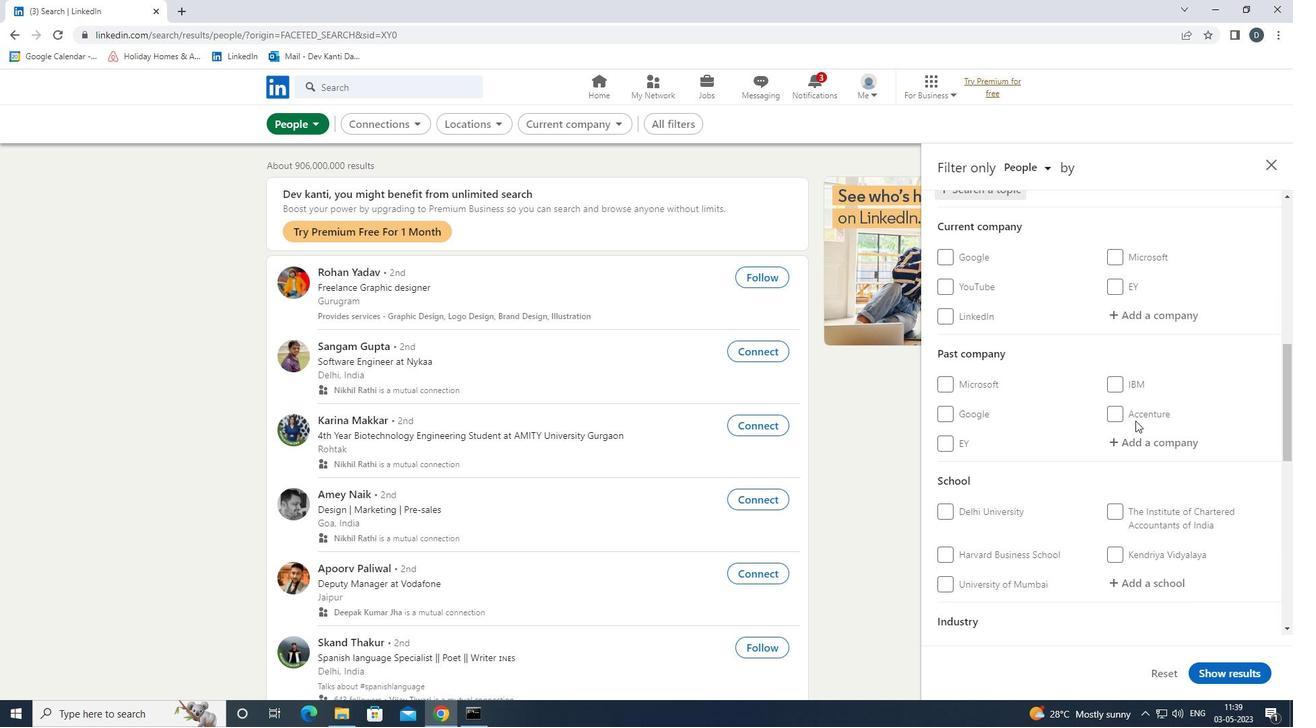 
Action: Mouse scrolled (1146, 398) with delta (0, 0)
Screenshot: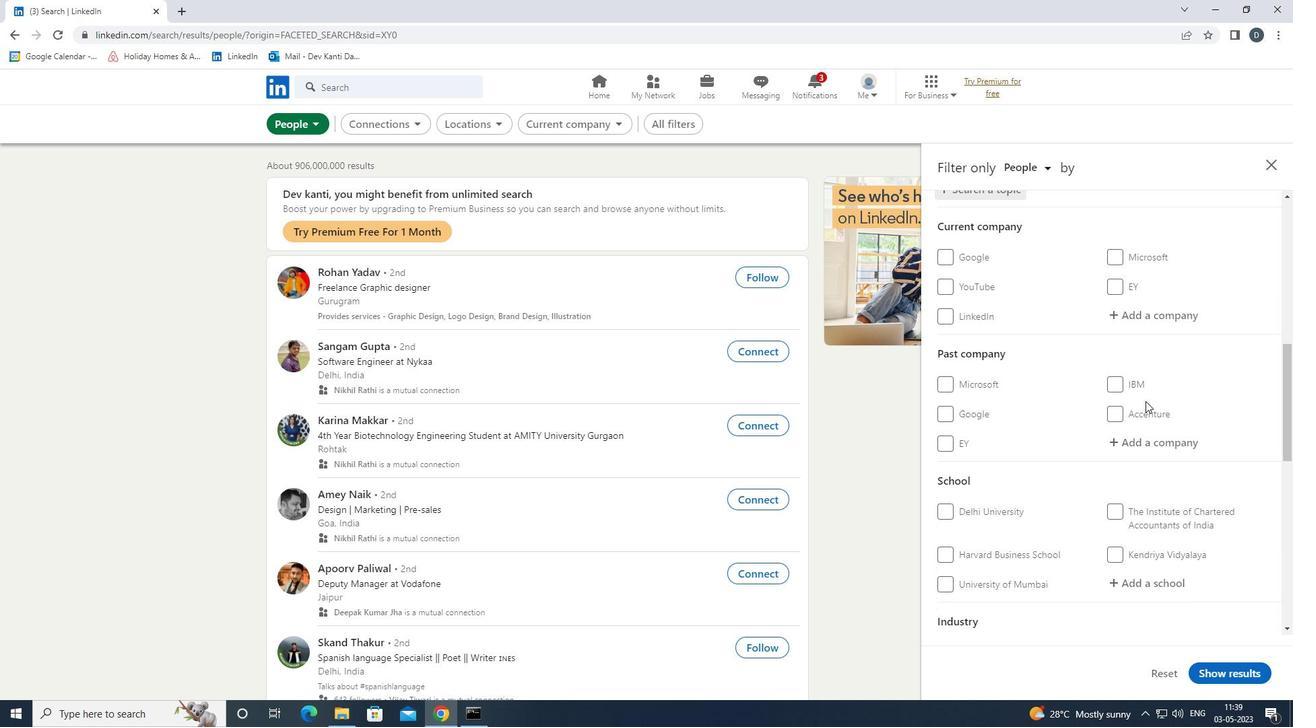 
Action: Mouse moved to (1135, 553)
Screenshot: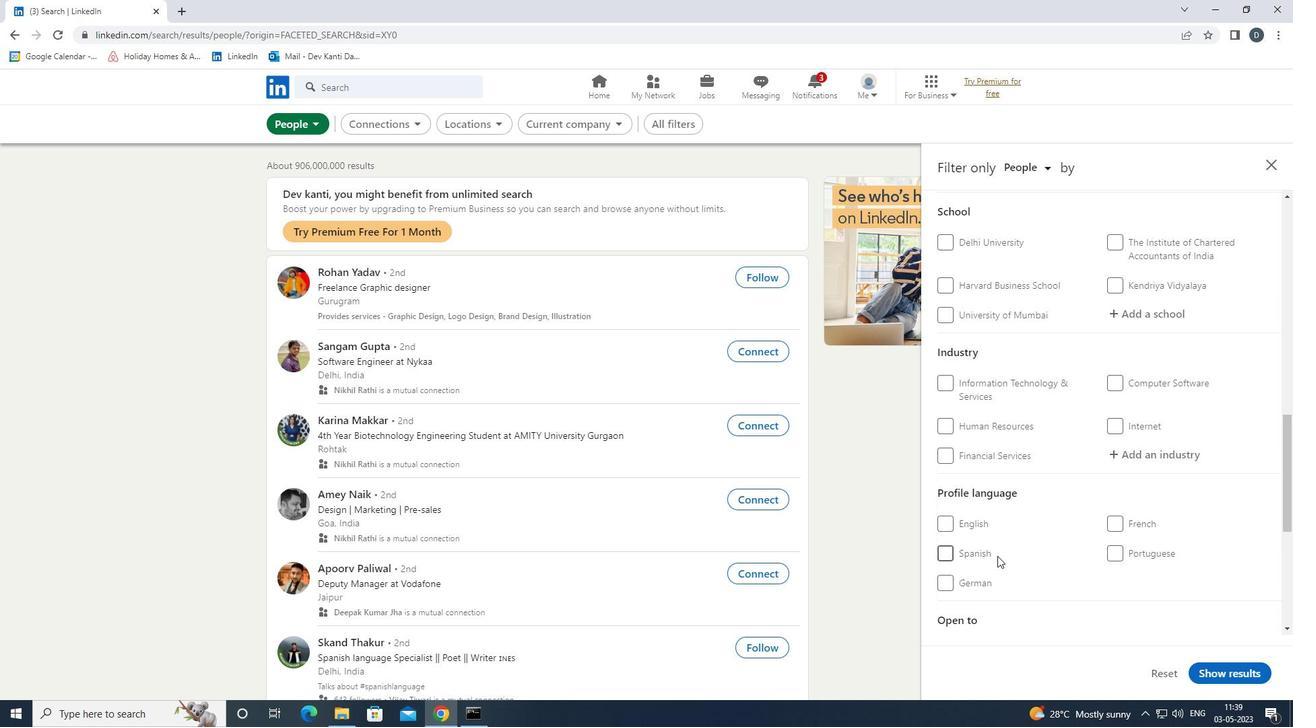 
Action: Mouse pressed left at (1135, 553)
Screenshot: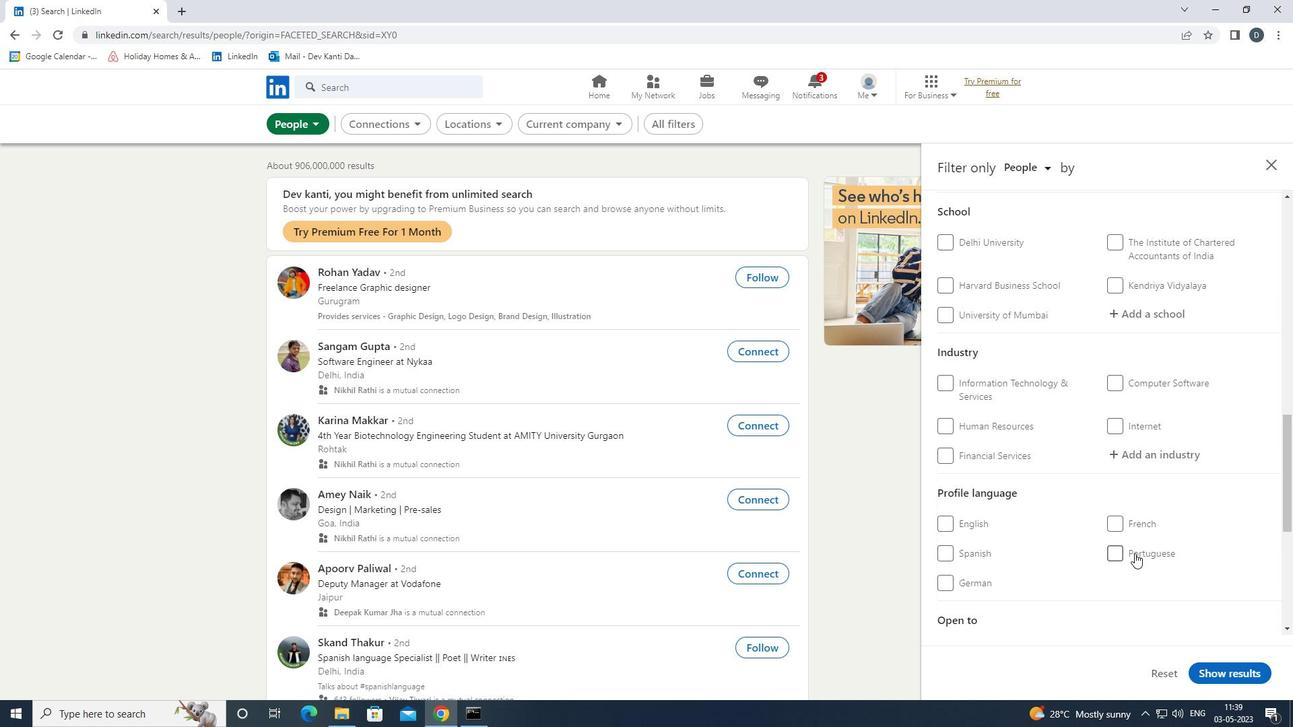 
Action: Mouse scrolled (1135, 554) with delta (0, 0)
Screenshot: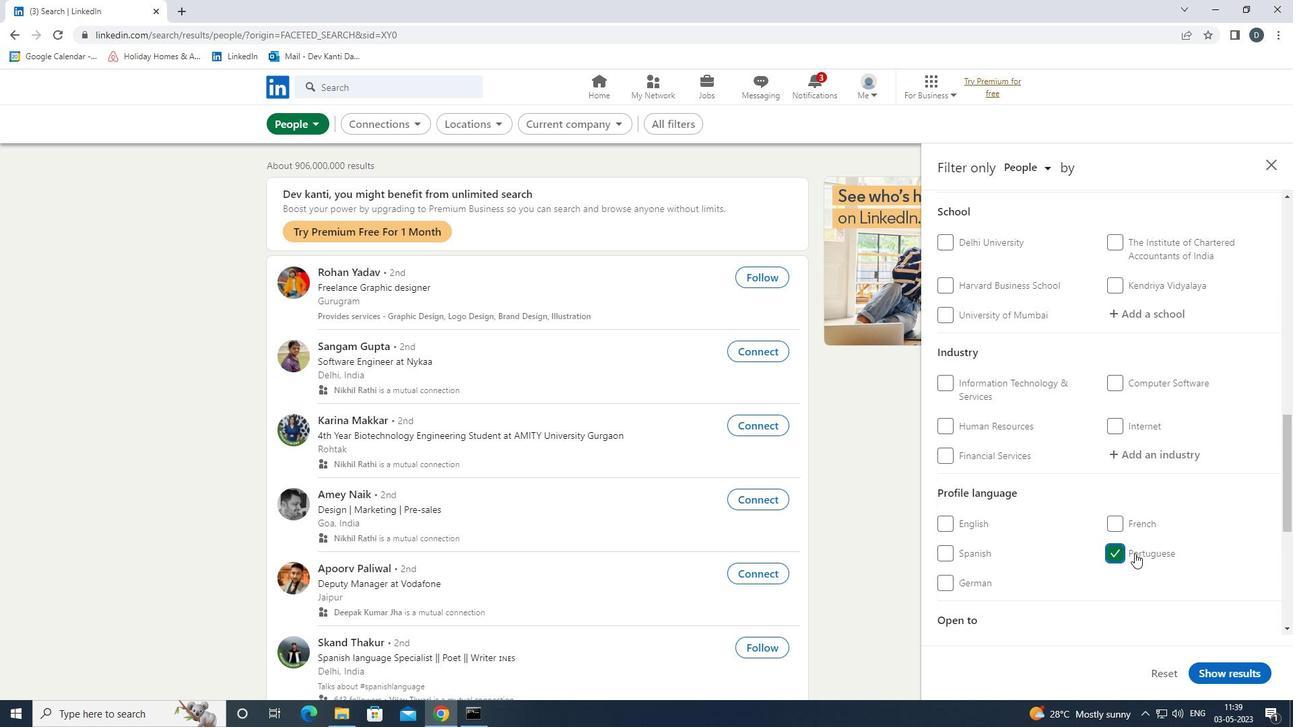 
Action: Mouse scrolled (1135, 554) with delta (0, 0)
Screenshot: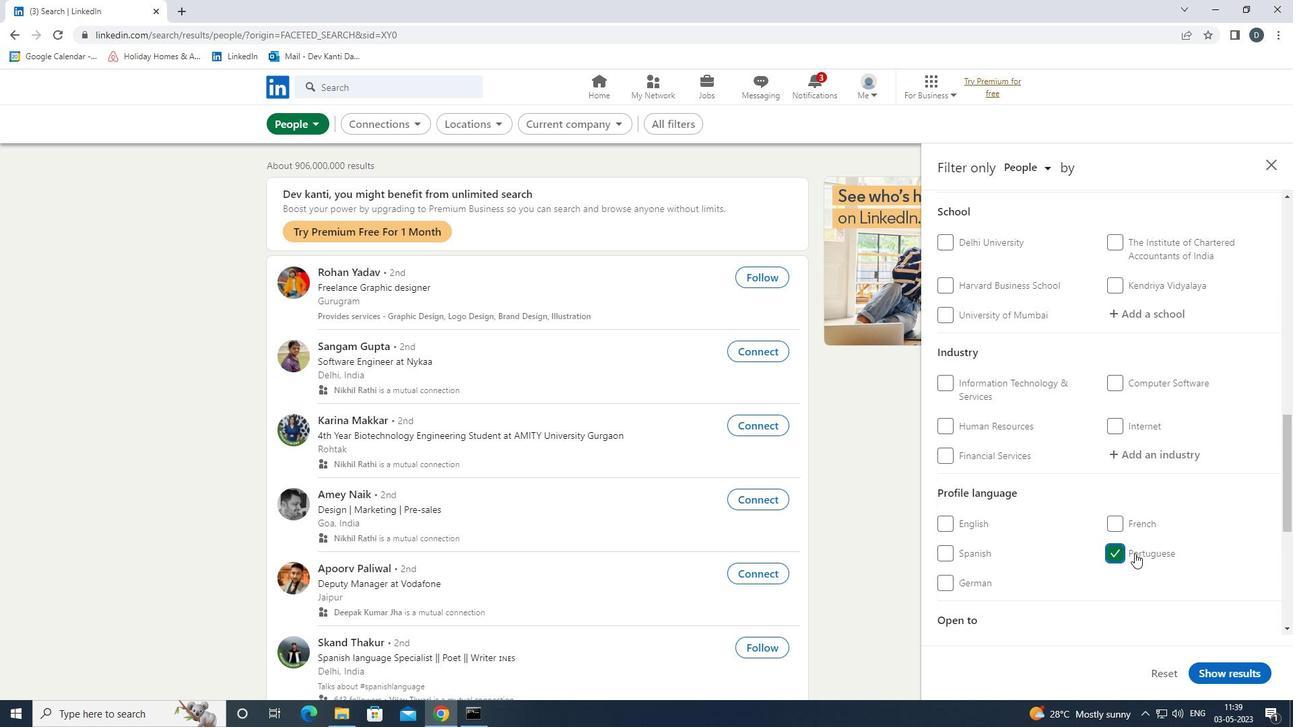 
Action: Mouse scrolled (1135, 554) with delta (0, 0)
Screenshot: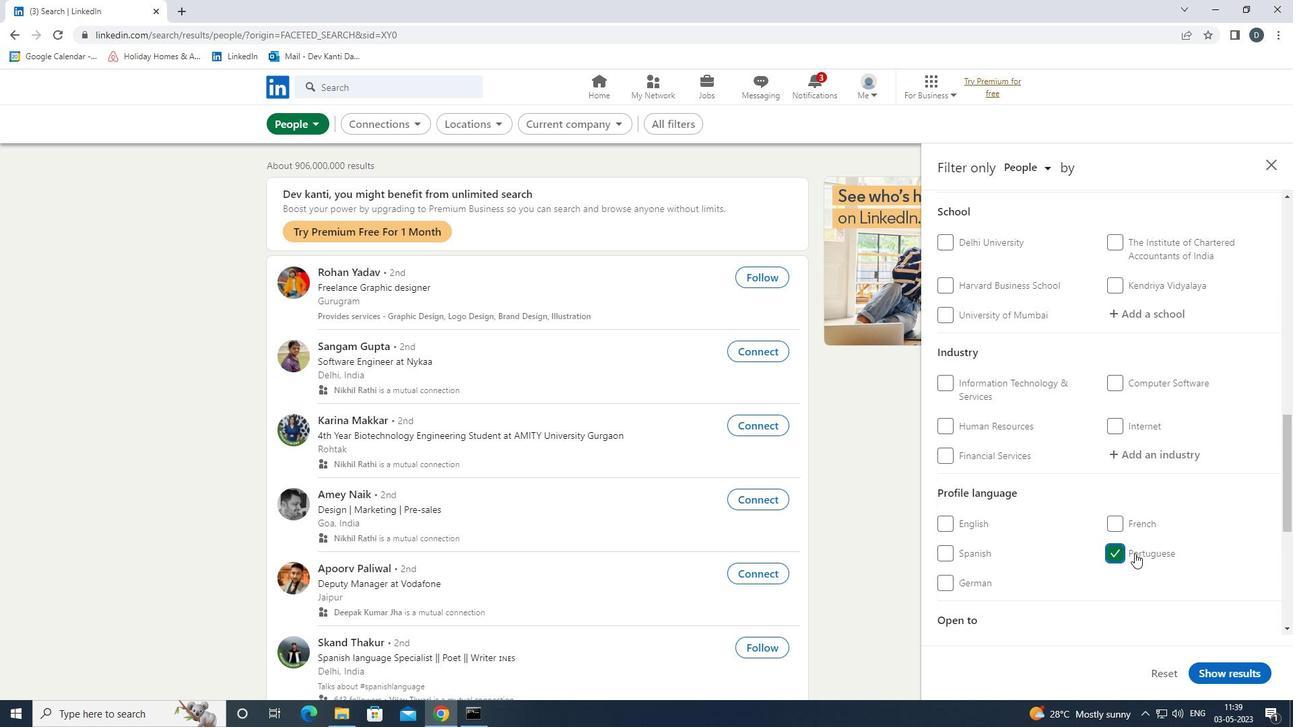 
Action: Mouse scrolled (1135, 554) with delta (0, 0)
Screenshot: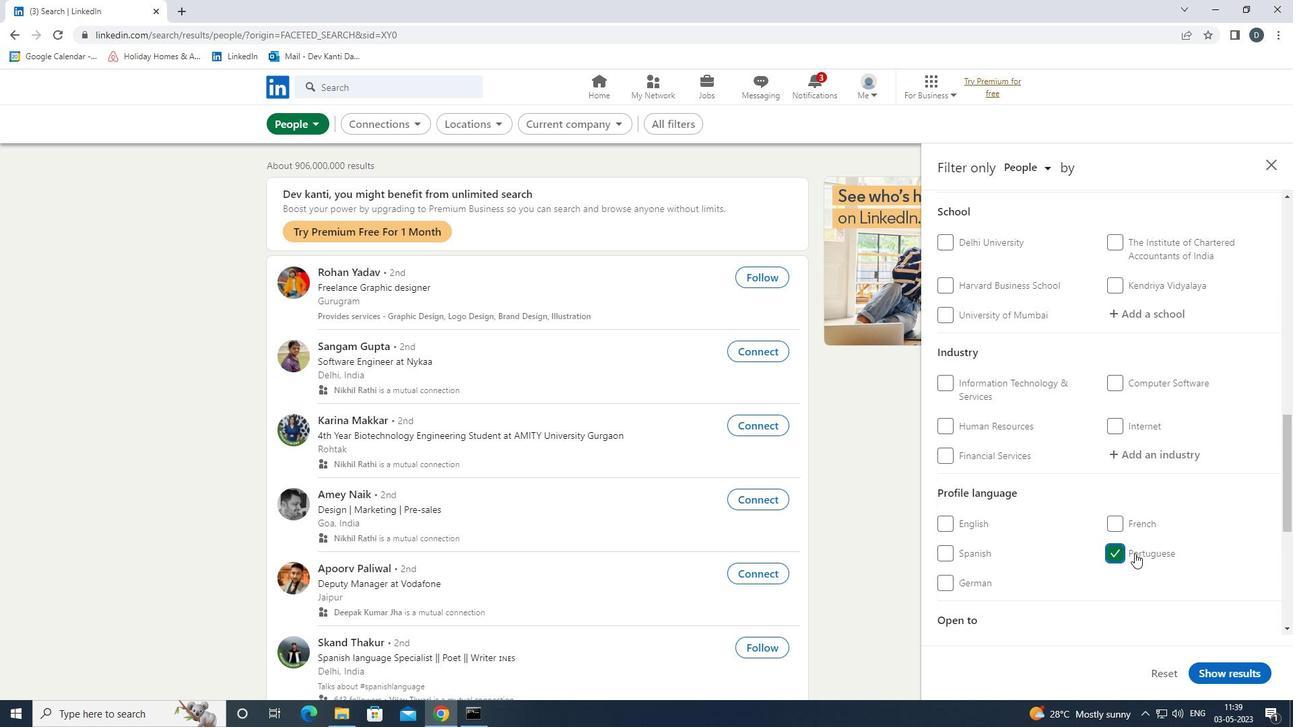 
Action: Mouse moved to (1136, 553)
Screenshot: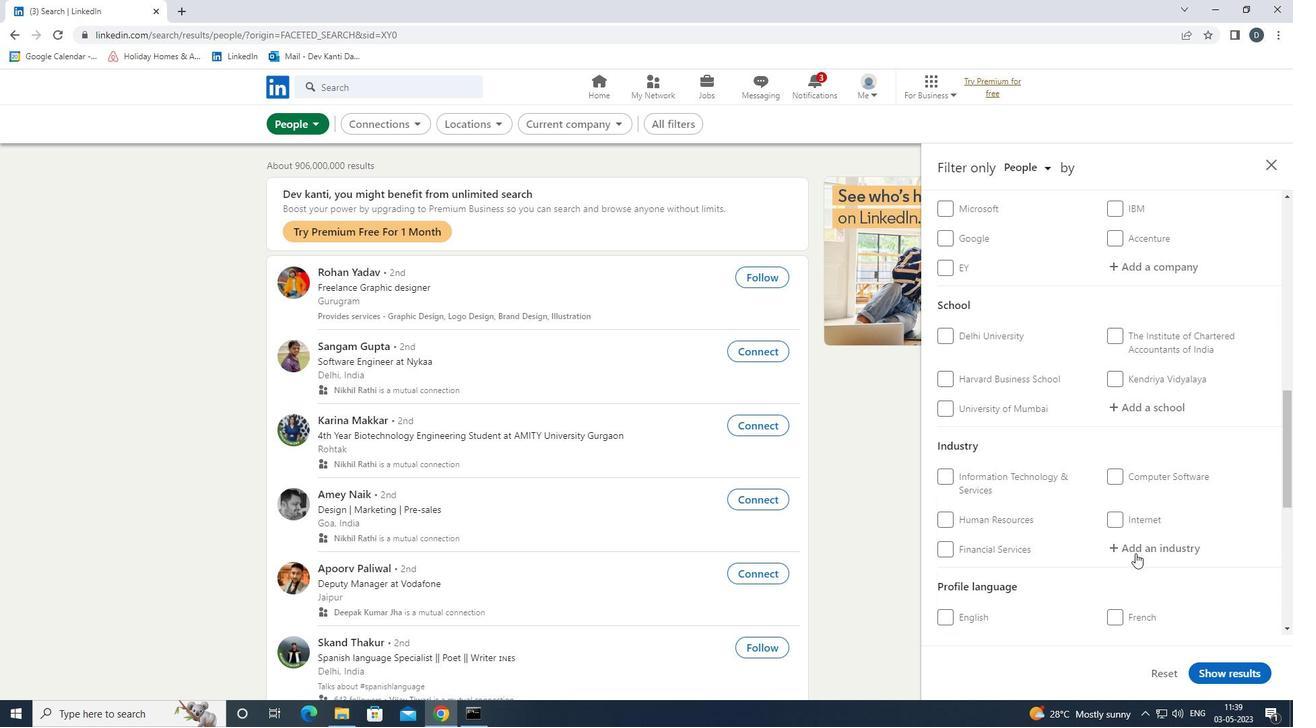 
Action: Mouse scrolled (1136, 553) with delta (0, 0)
Screenshot: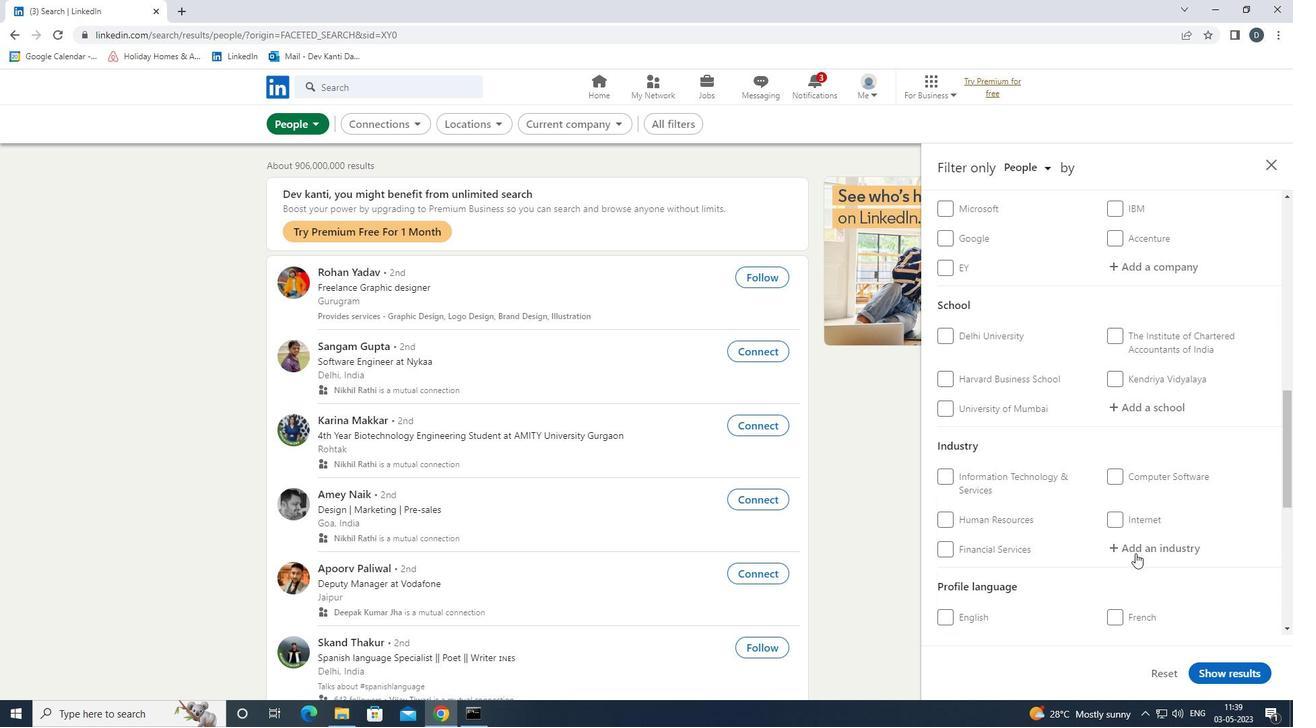 
Action: Mouse moved to (1138, 550)
Screenshot: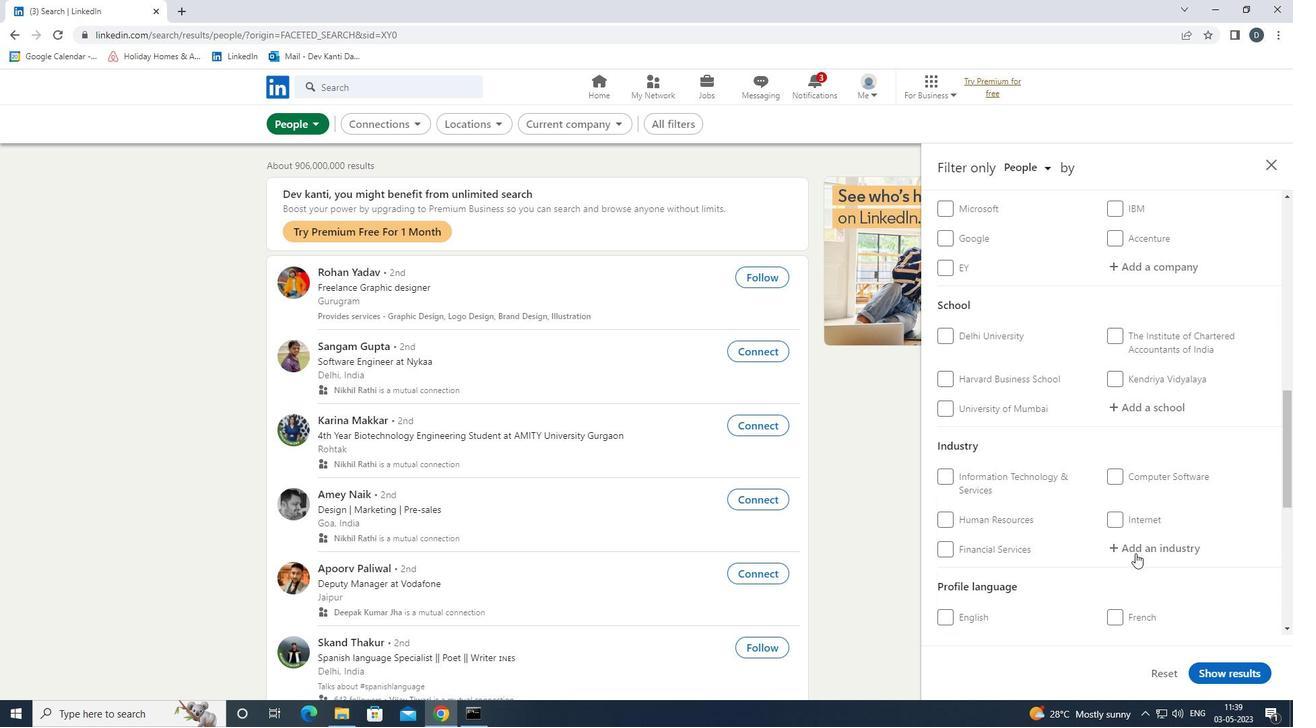 
Action: Mouse scrolled (1138, 551) with delta (0, 0)
Screenshot: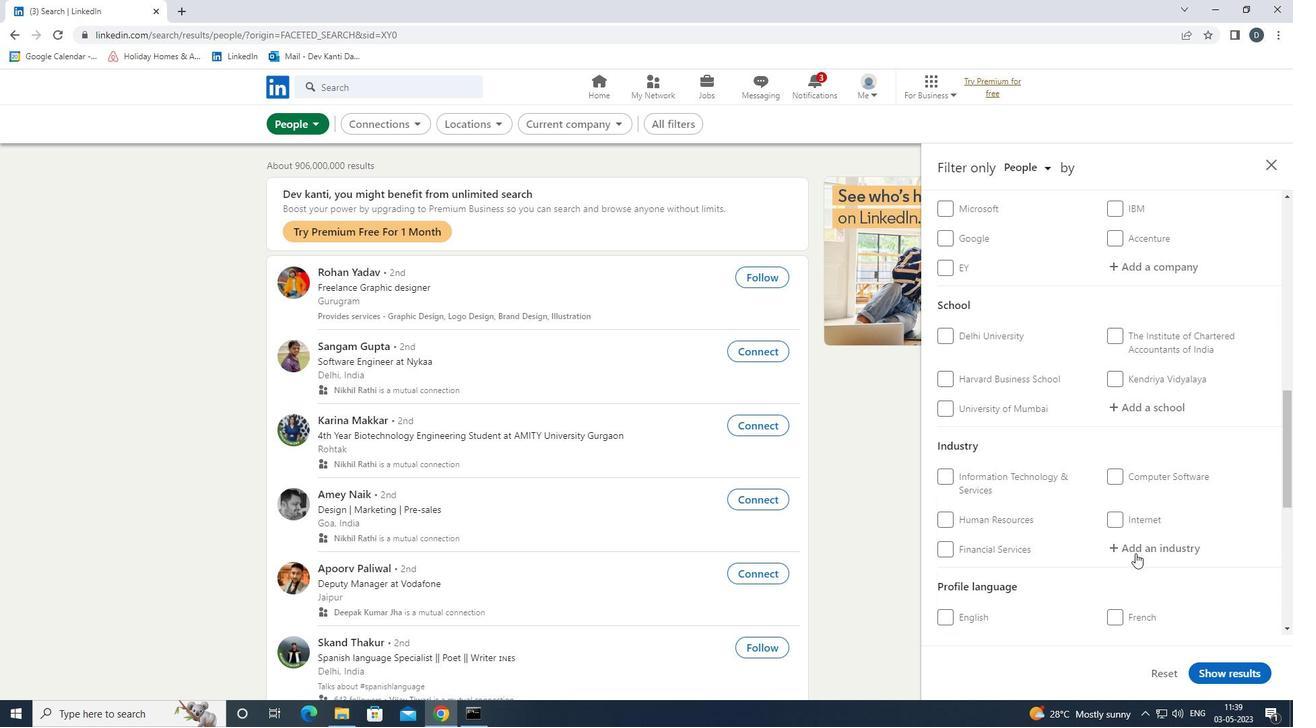 
Action: Mouse moved to (1146, 458)
Screenshot: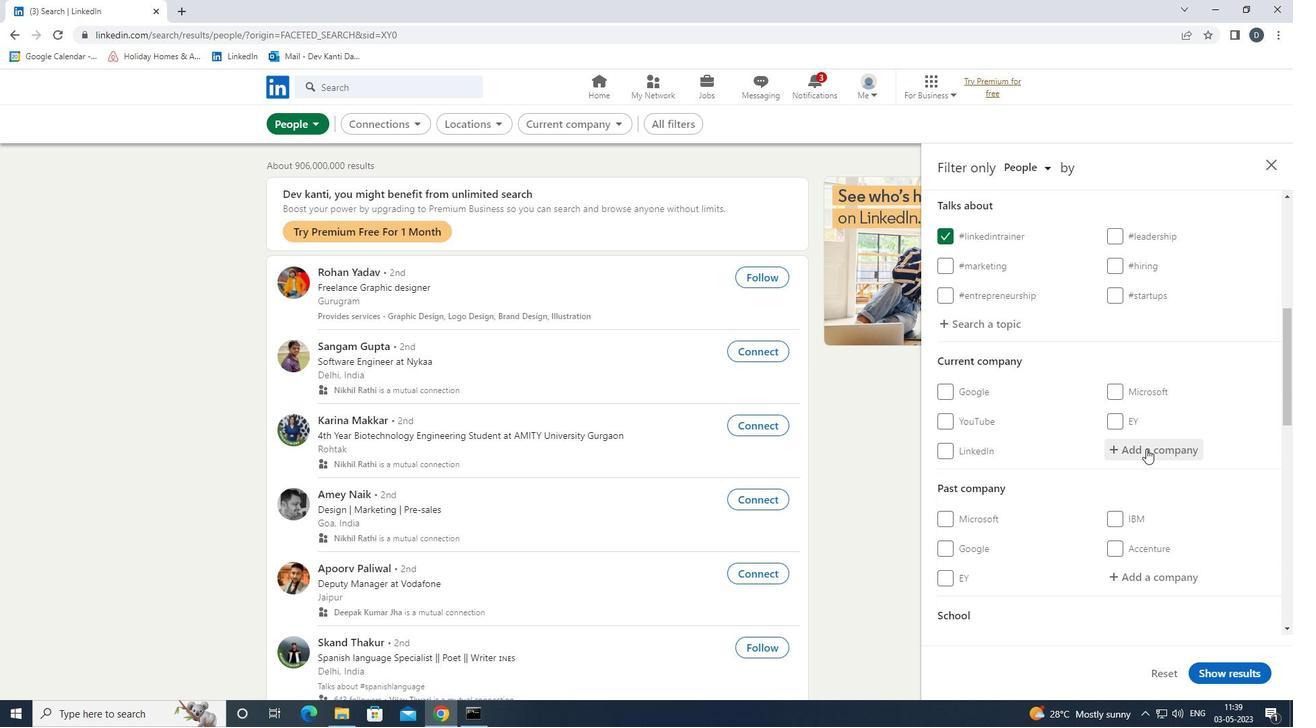 
Action: Mouse pressed left at (1146, 458)
Screenshot: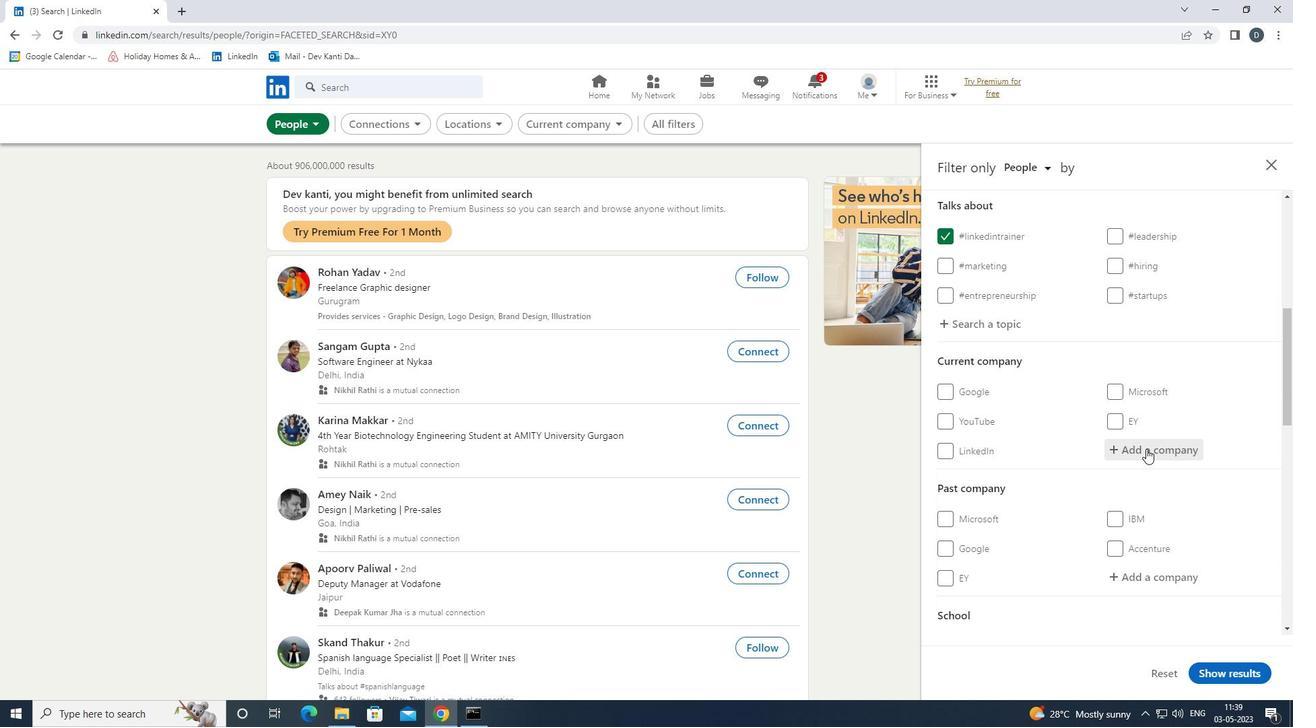 
Action: Mouse moved to (1144, 458)
Screenshot: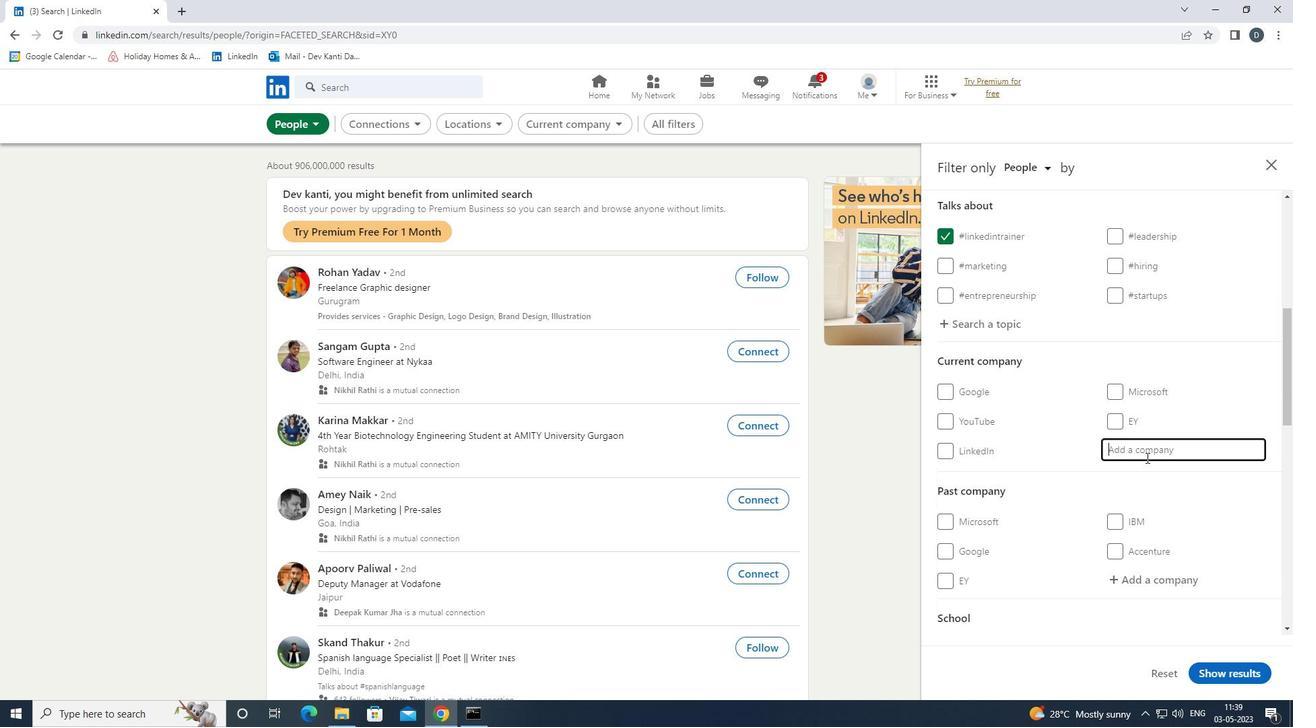 
Action: Key pressed <Key.shift>NGA<Key.space><Key.down><Key.enter>
Screenshot: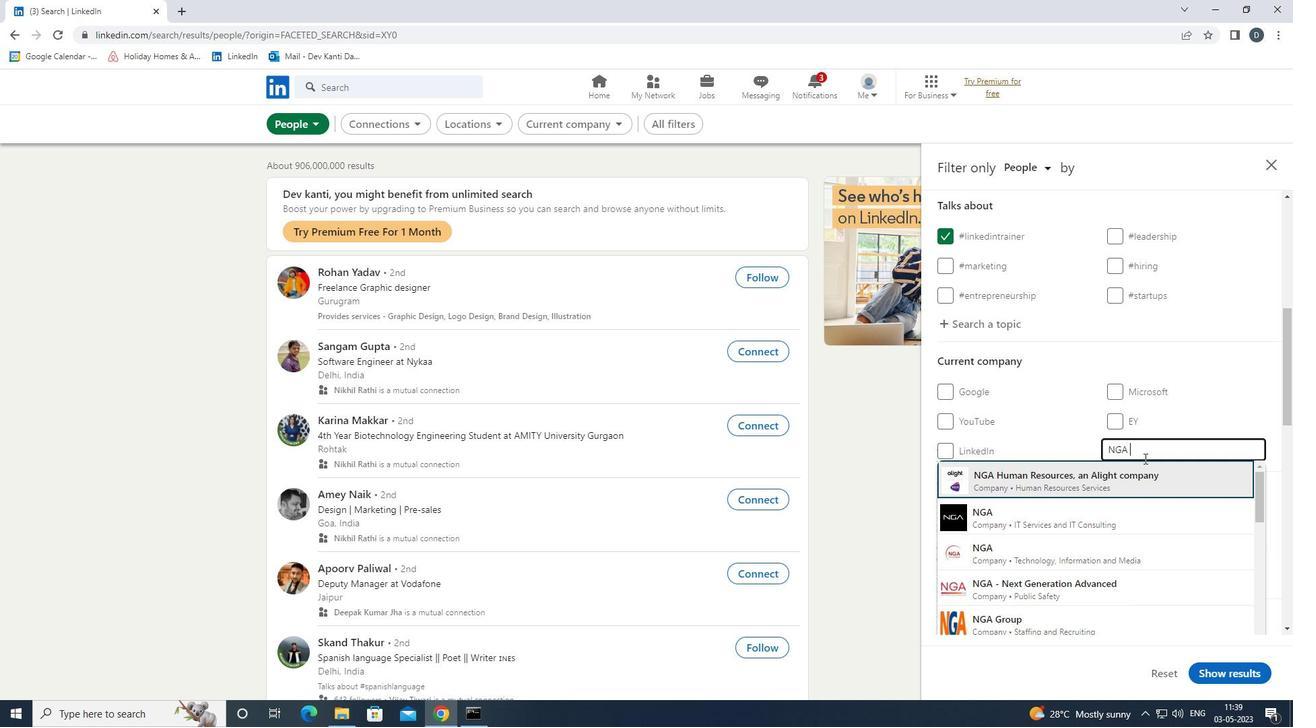 
Action: Mouse moved to (1139, 460)
Screenshot: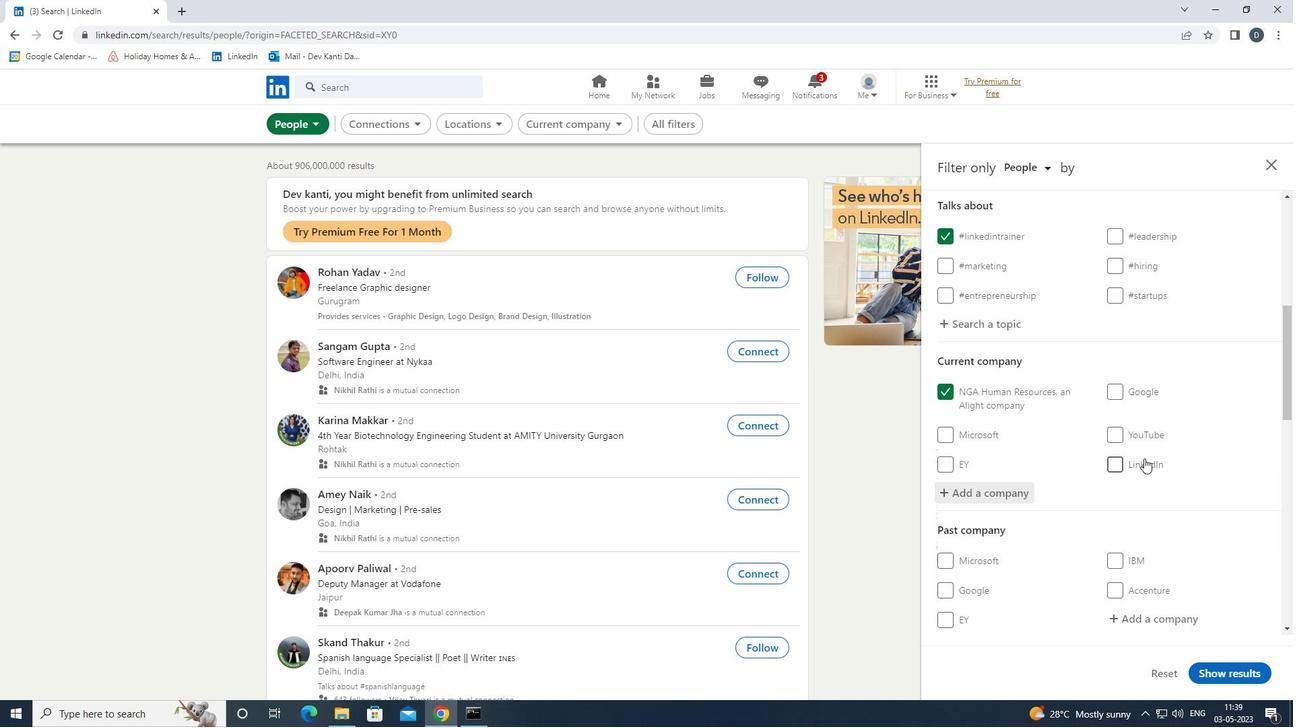 
Action: Mouse scrolled (1139, 459) with delta (0, 0)
Screenshot: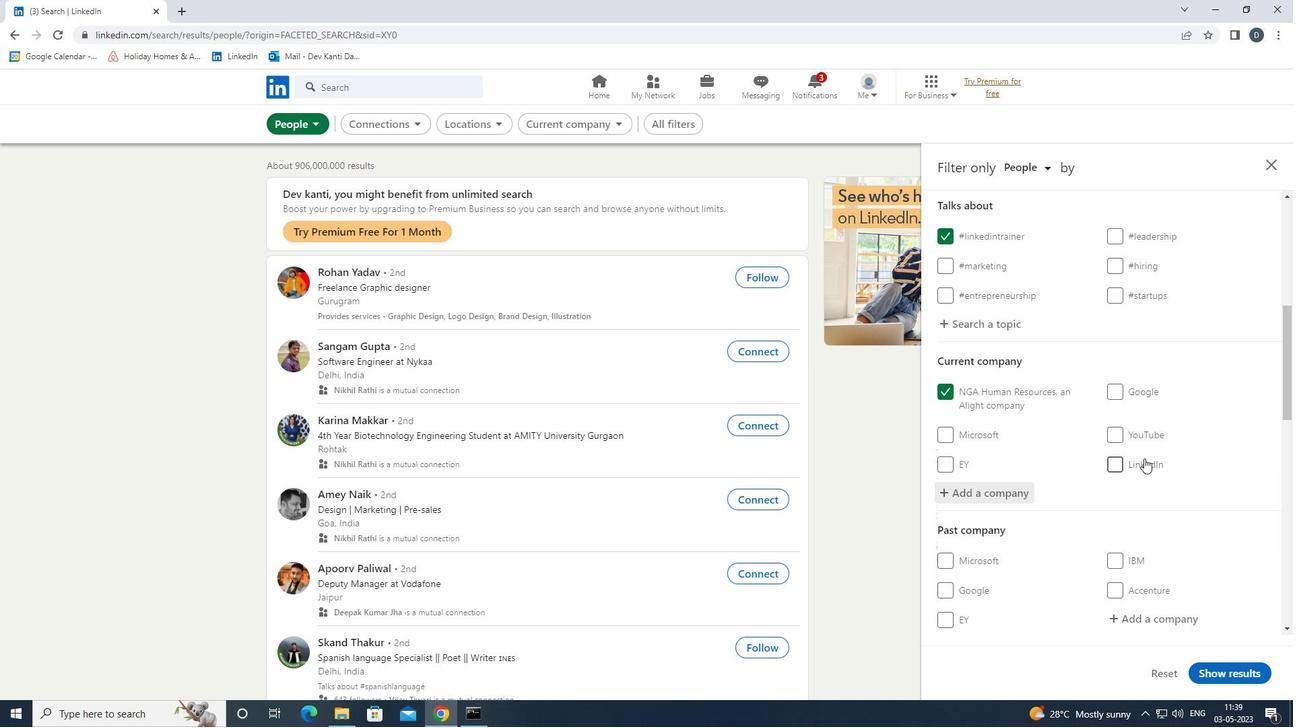 
Action: Mouse moved to (1139, 460)
Screenshot: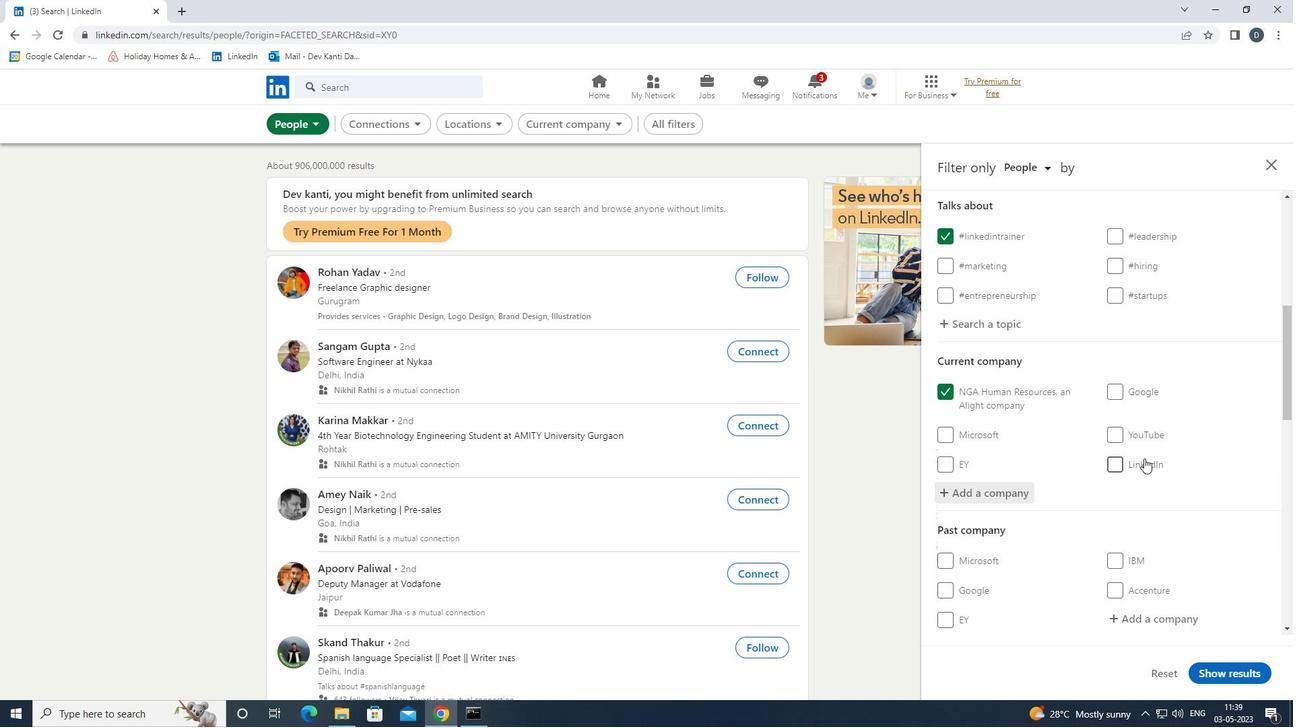 
Action: Mouse scrolled (1139, 459) with delta (0, 0)
Screenshot: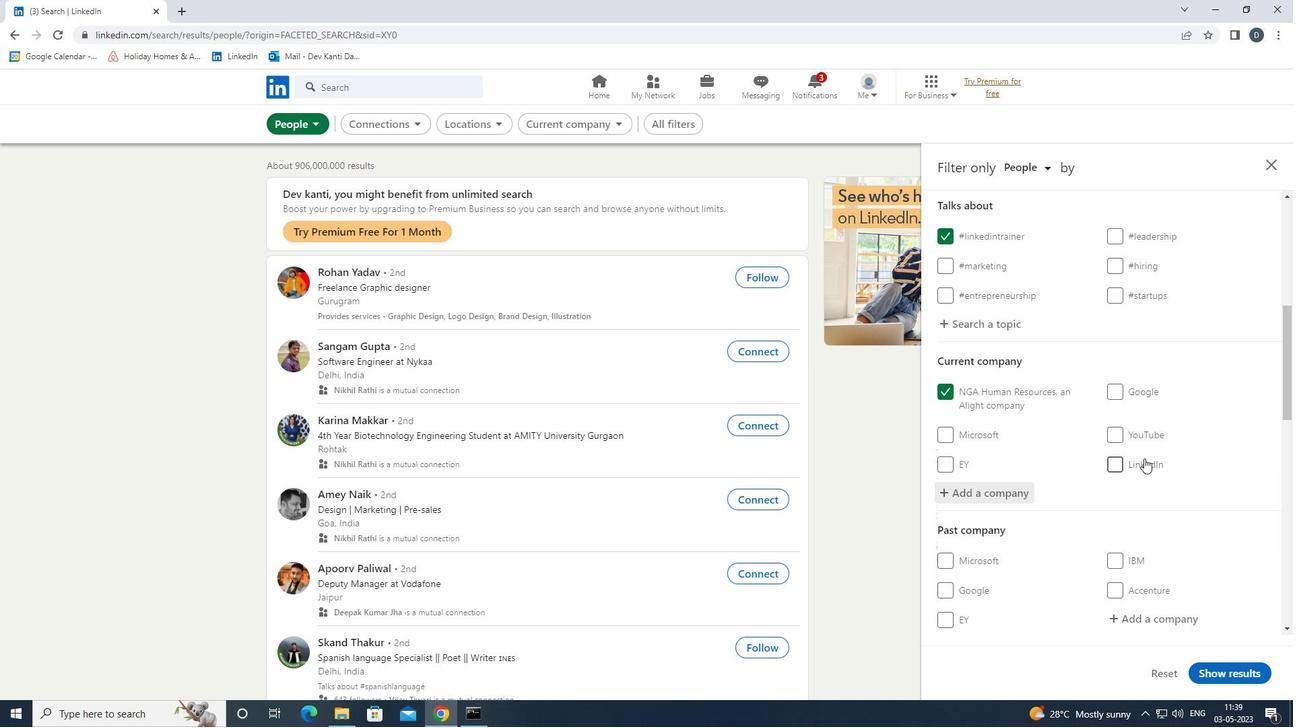 
Action: Mouse moved to (1139, 464)
Screenshot: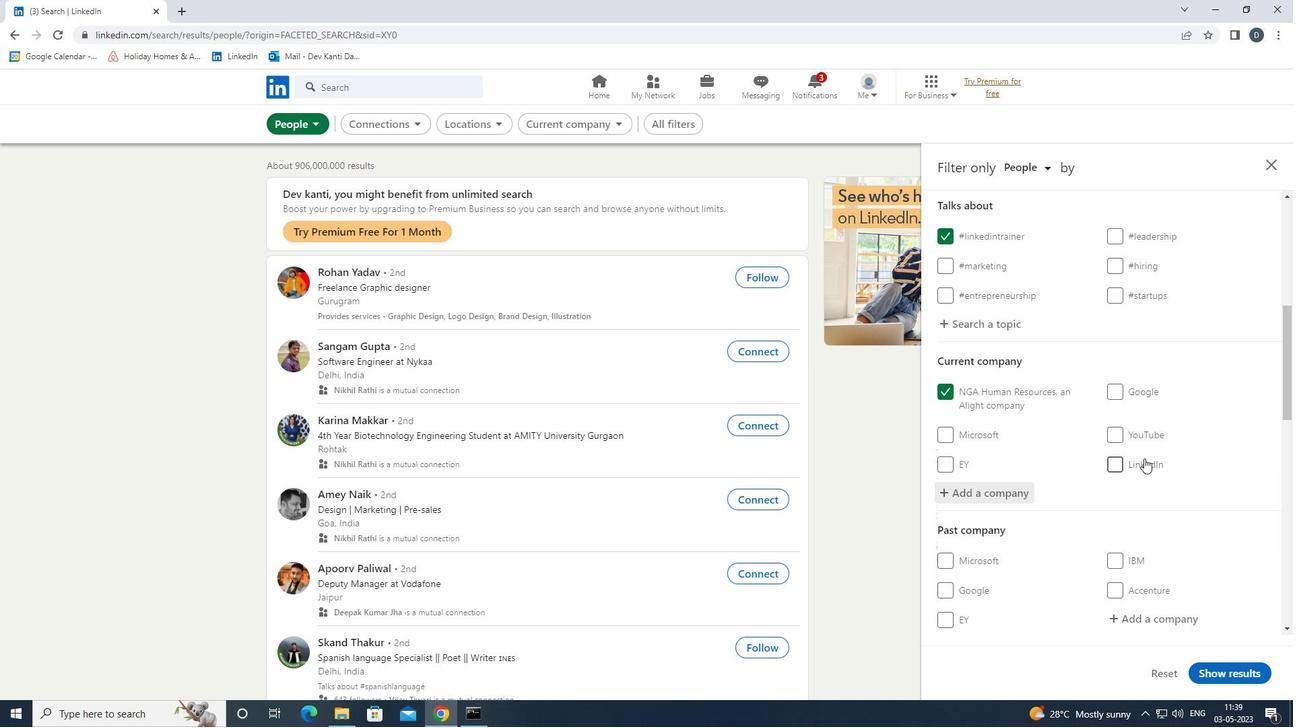 
Action: Mouse scrolled (1139, 463) with delta (0, 0)
Screenshot: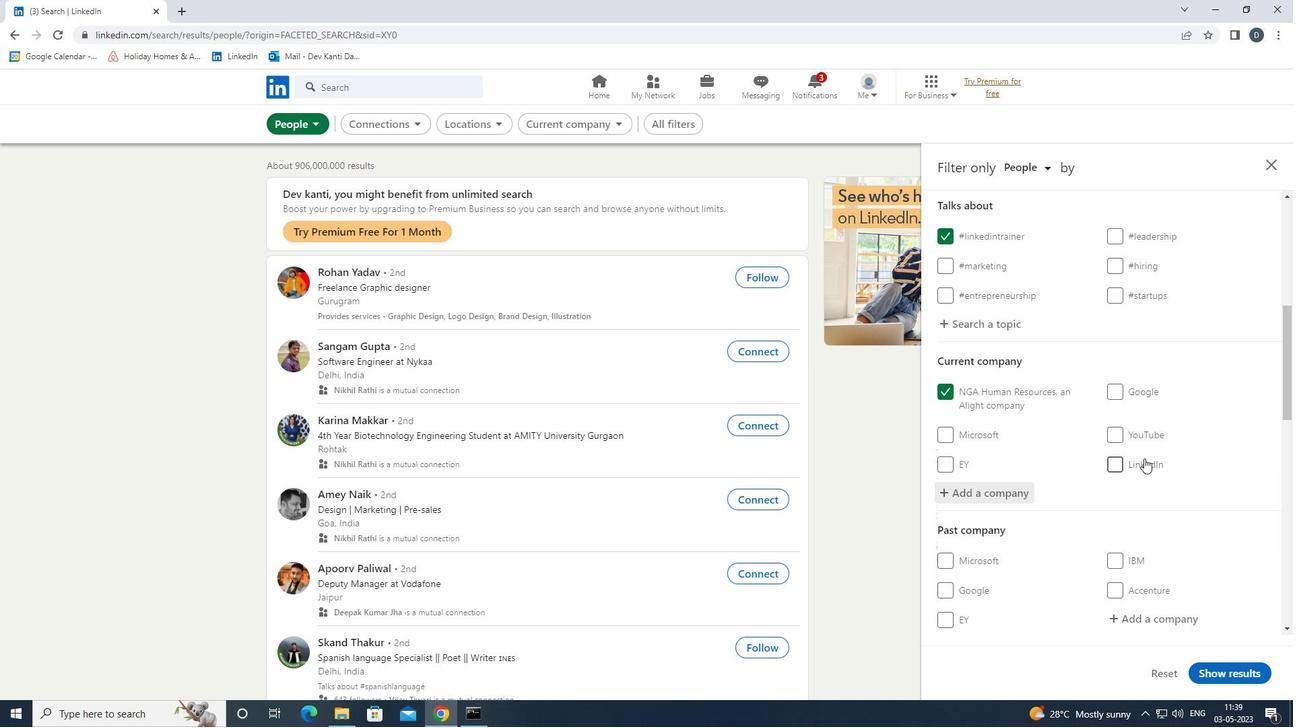 
Action: Mouse moved to (1139, 468)
Screenshot: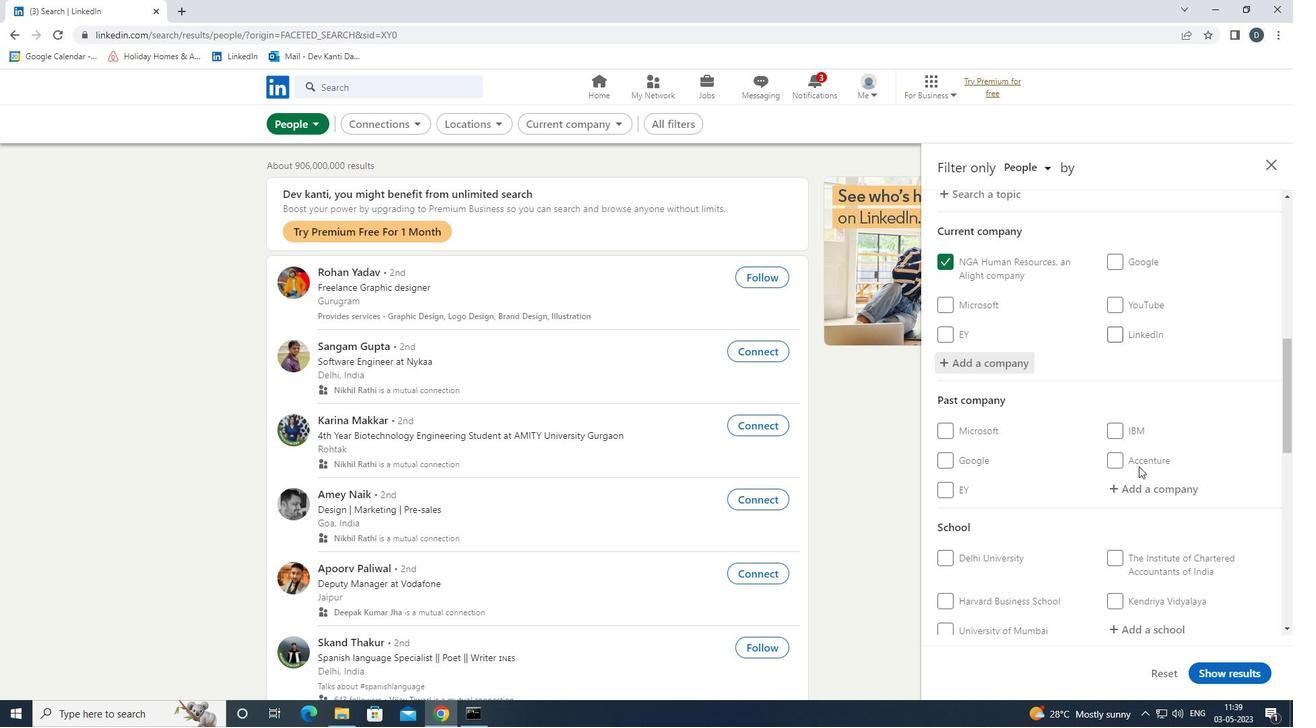
Action: Mouse scrolled (1139, 467) with delta (0, 0)
Screenshot: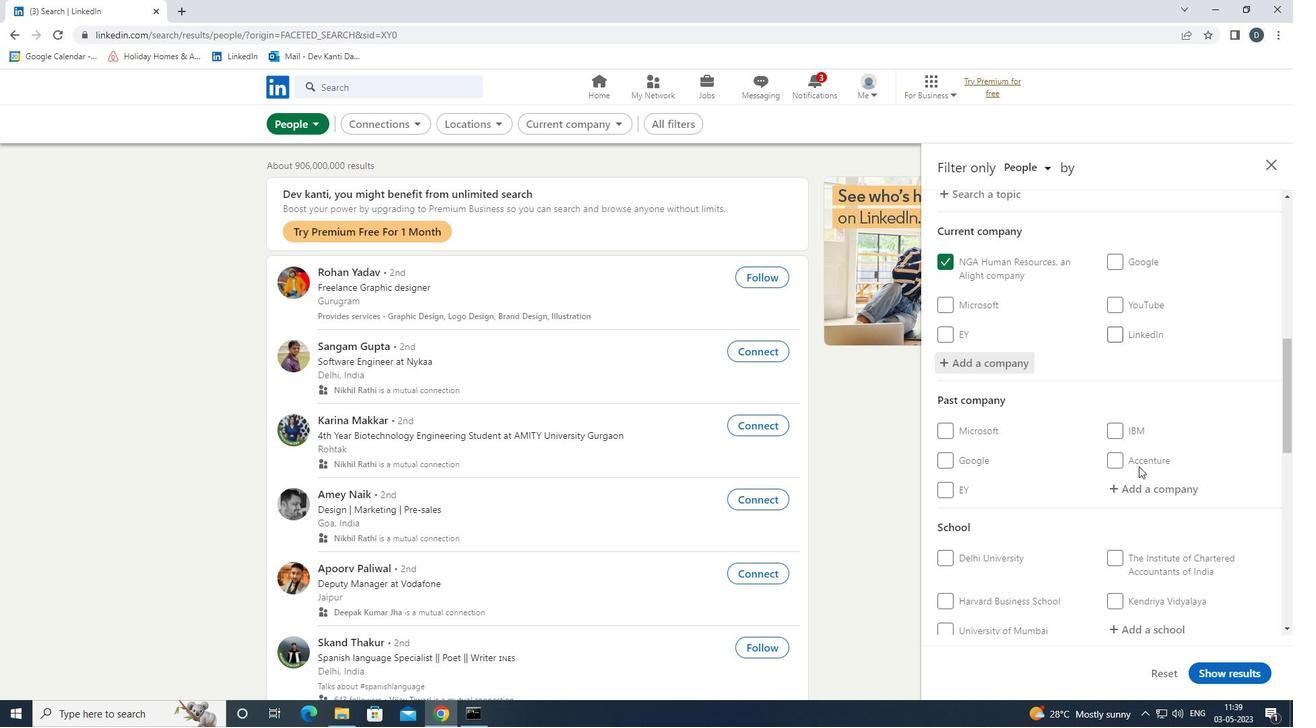 
Action: Mouse moved to (1144, 490)
Screenshot: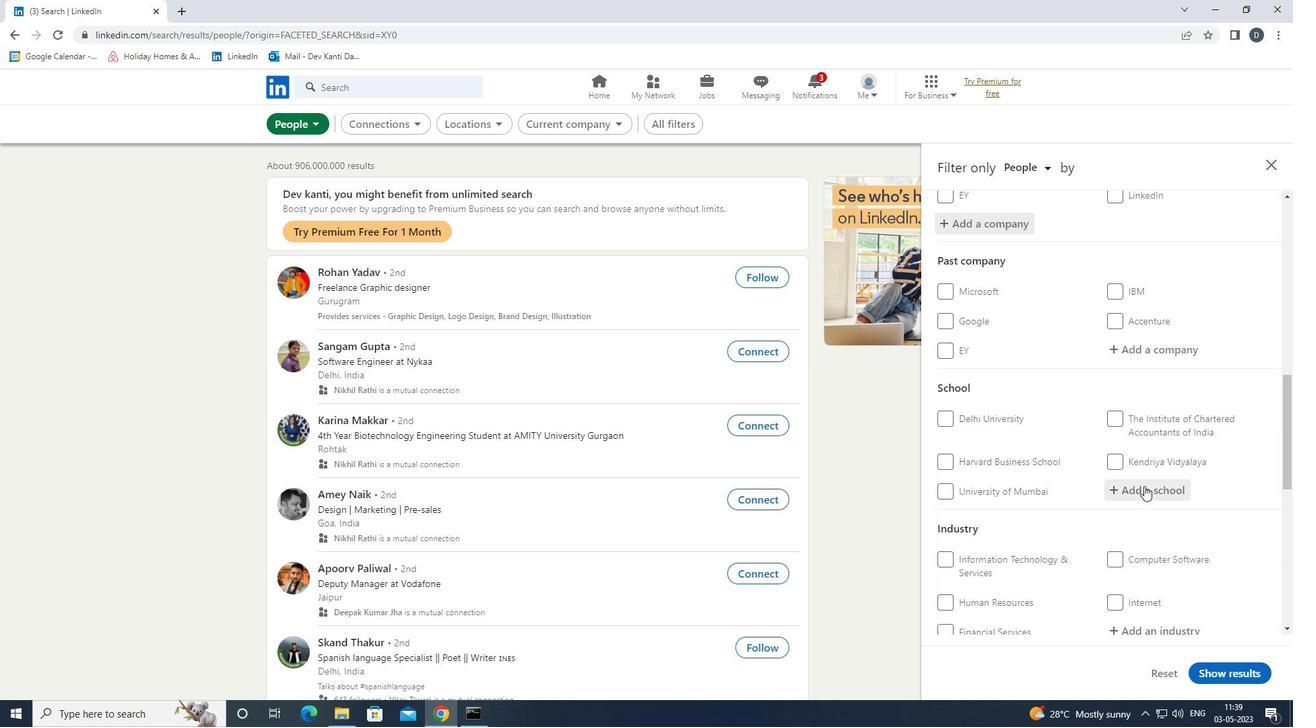 
Action: Mouse pressed left at (1144, 490)
Screenshot: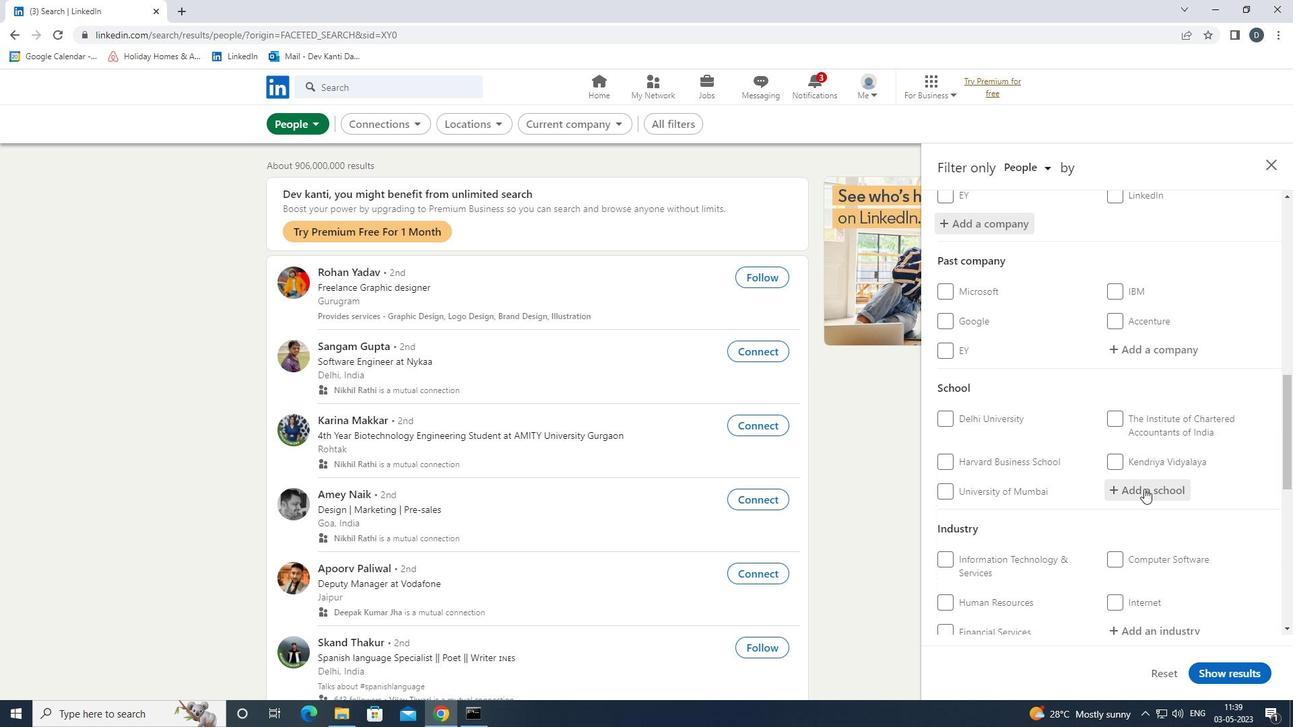 
Action: Key pressed <Key.shift><Key.shift><Key.shift><Key.shift><Key.shift><Key.shift><Key.shift><Key.shift><Key.shift><Key.shift><Key.shift><Key.shift><Key.shift><Key.shift>PRINCE<Key.space><Key.shift>VE<Key.backspace><Key.backspace><Key.shift>SHRI<Key.space><Key.down><Key.delete><Key.enter>
Screenshot: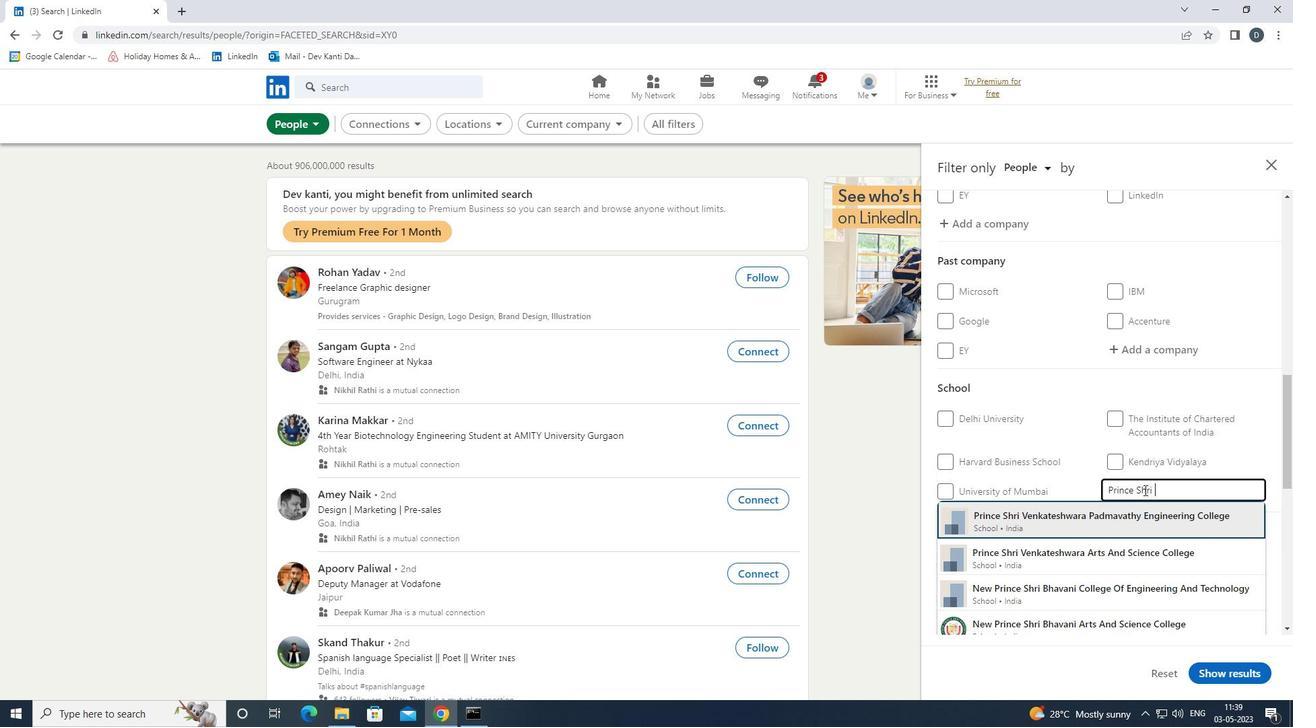 
Action: Mouse moved to (1147, 456)
Screenshot: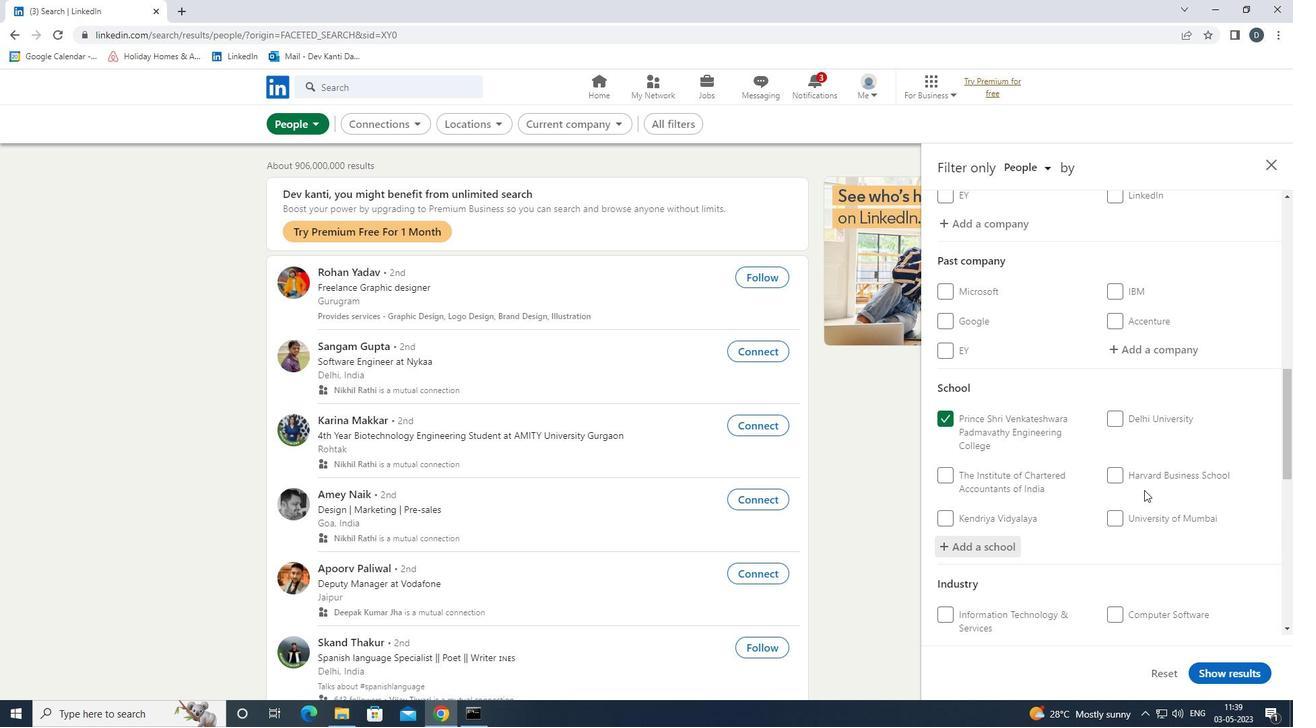 
Action: Mouse scrolled (1147, 455) with delta (0, 0)
Screenshot: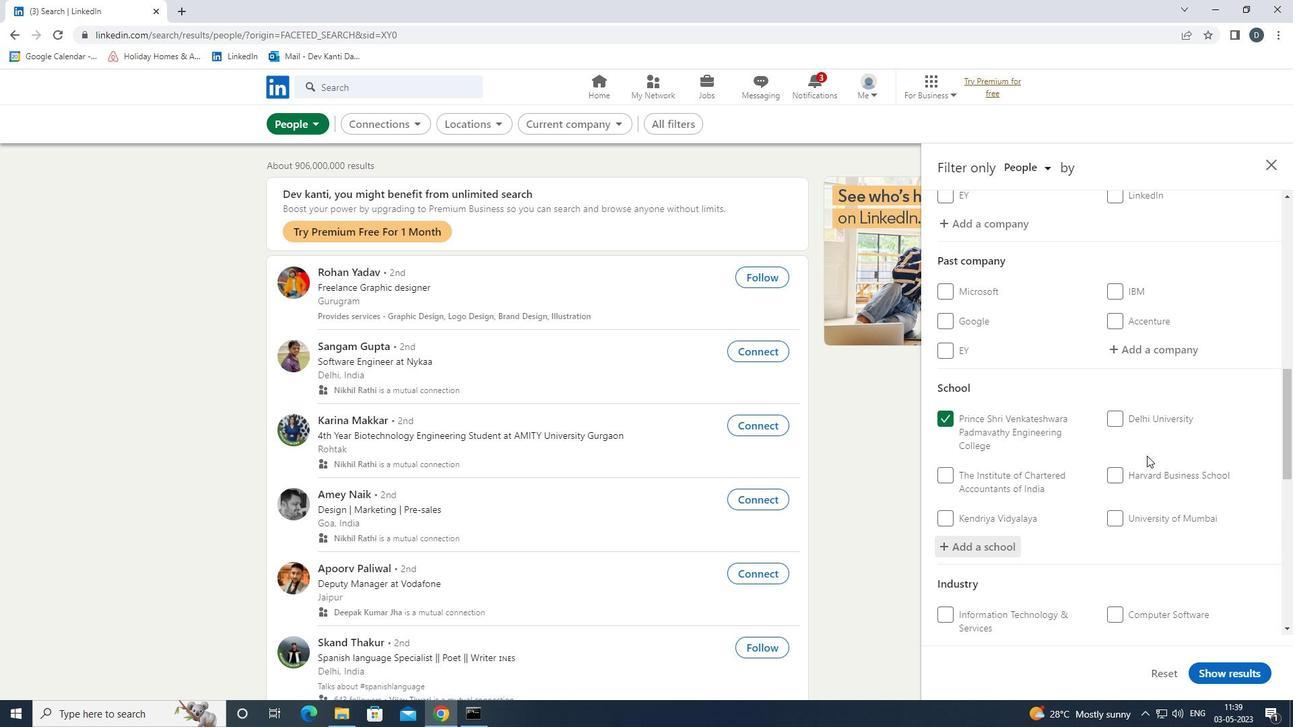 
Action: Mouse scrolled (1147, 455) with delta (0, 0)
Screenshot: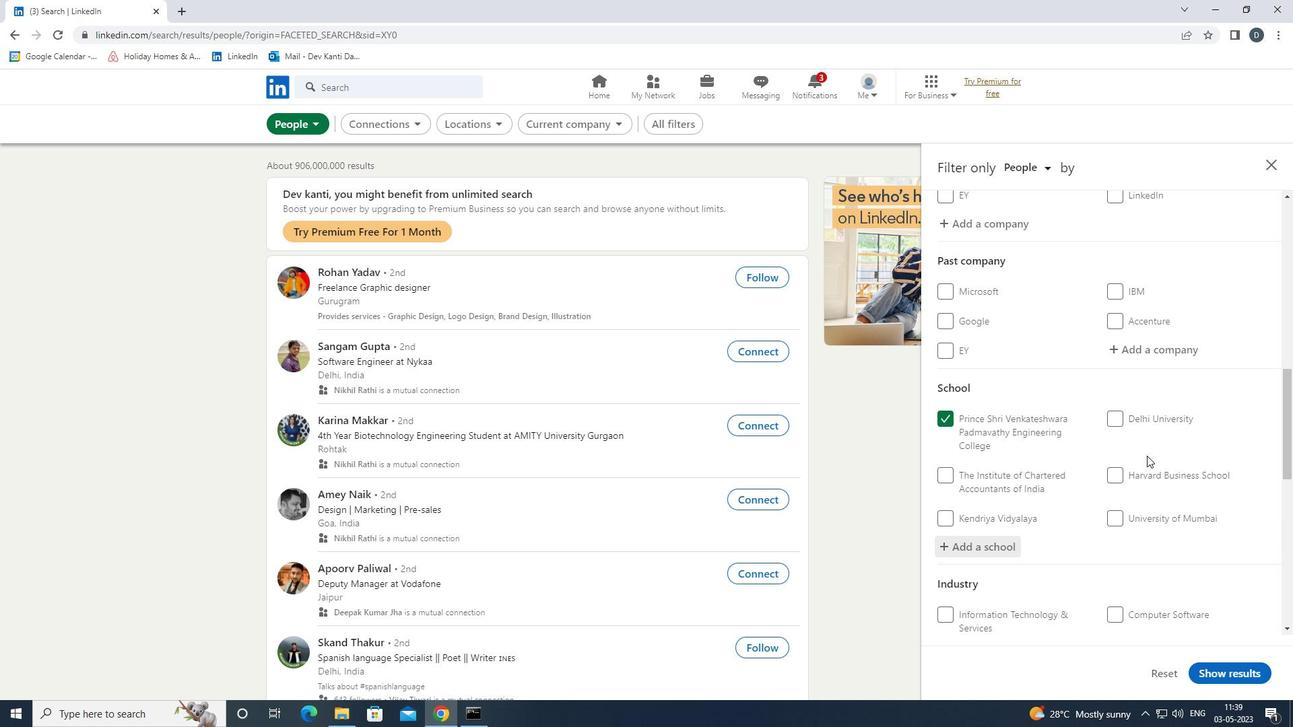 
Action: Mouse scrolled (1147, 455) with delta (0, 0)
Screenshot: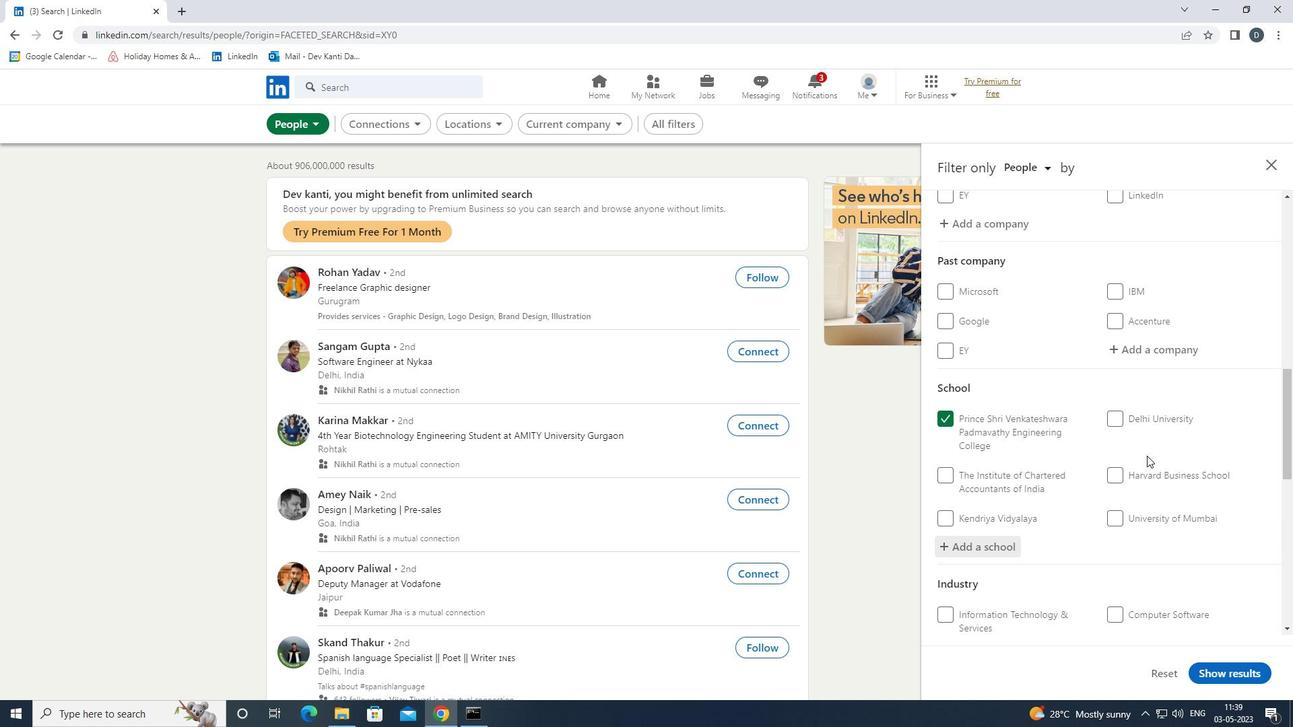 
Action: Mouse moved to (1148, 455)
Screenshot: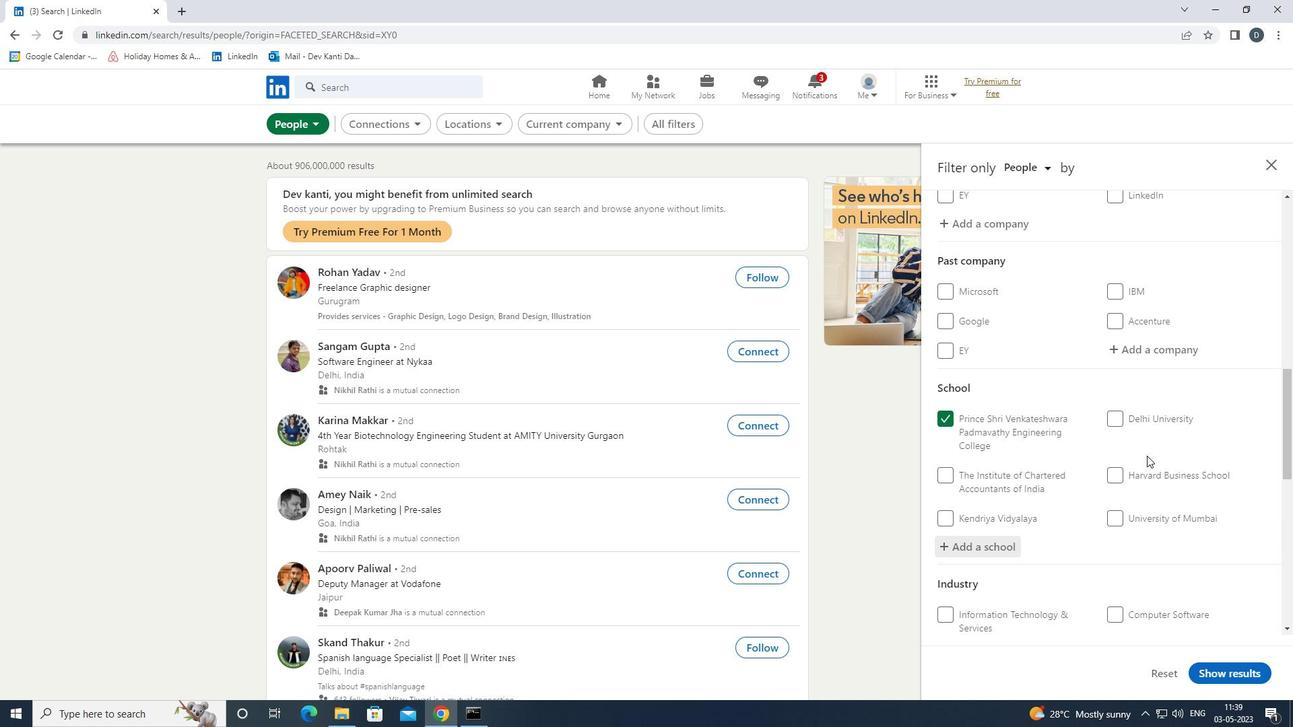 
Action: Mouse scrolled (1148, 454) with delta (0, 0)
Screenshot: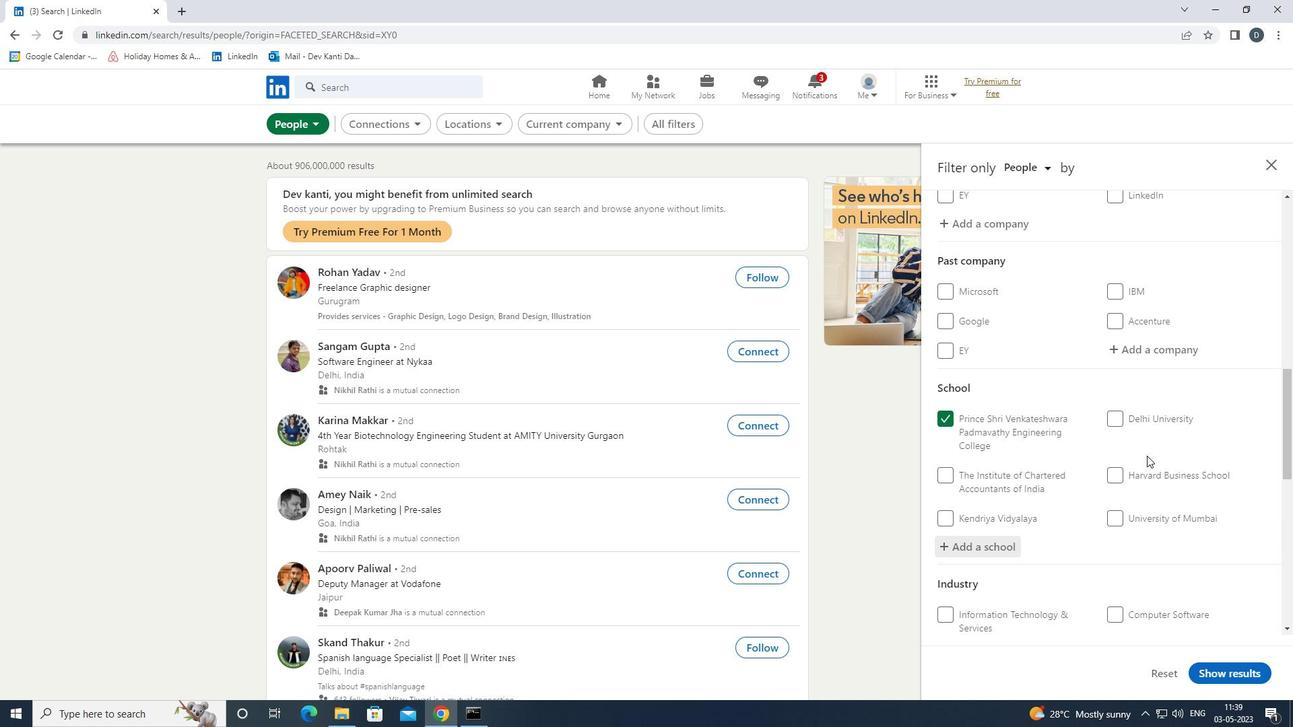 
Action: Mouse moved to (1178, 412)
Screenshot: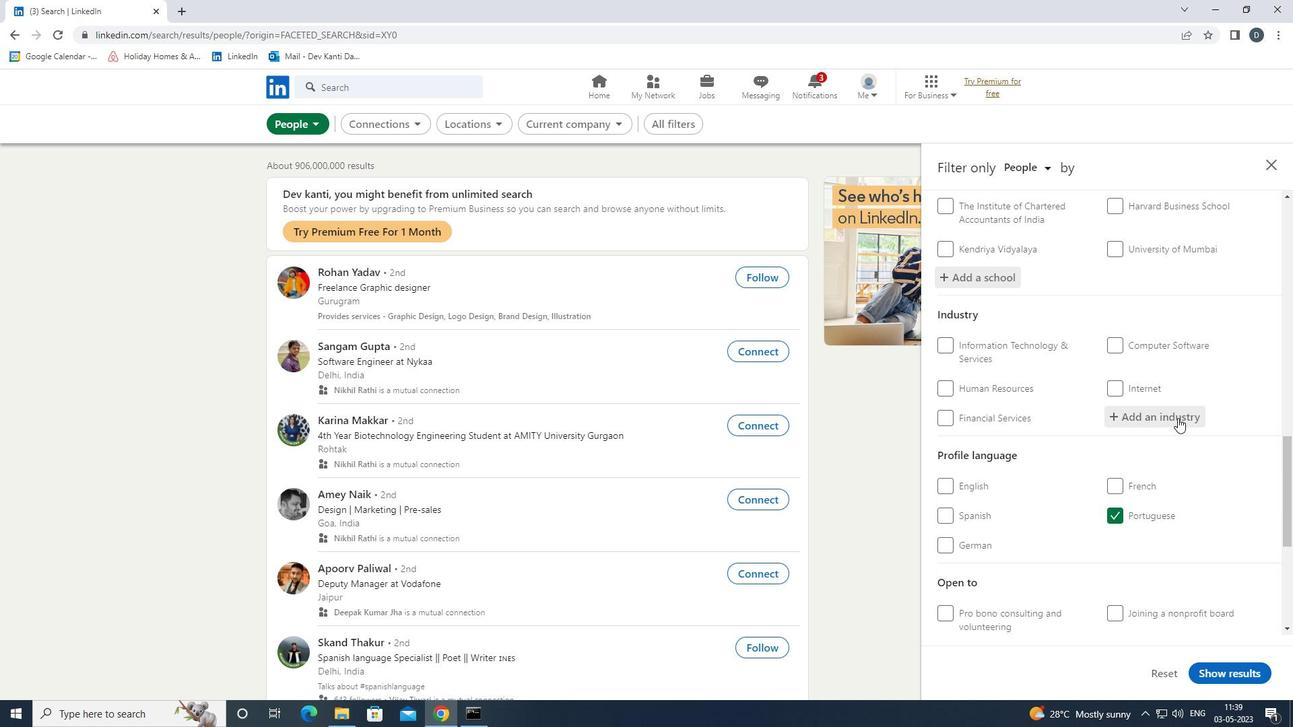
Action: Mouse pressed left at (1178, 412)
Screenshot: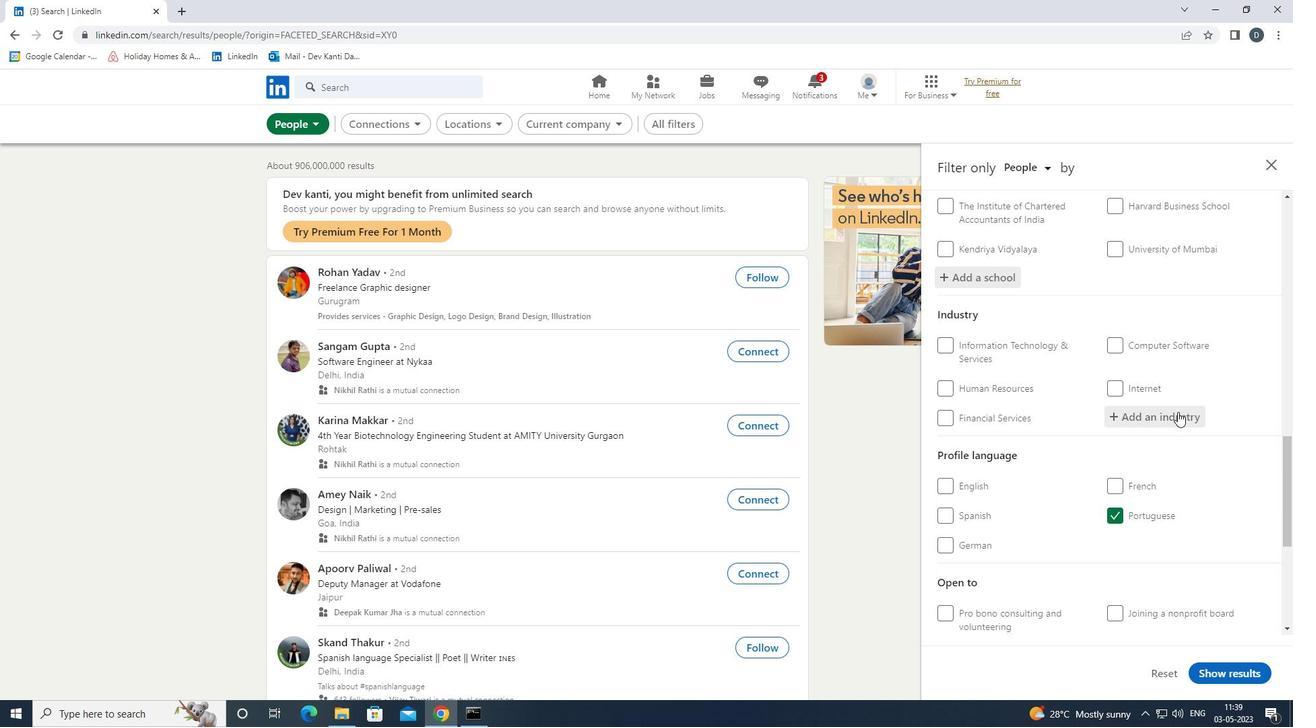 
Action: Mouse moved to (1180, 411)
Screenshot: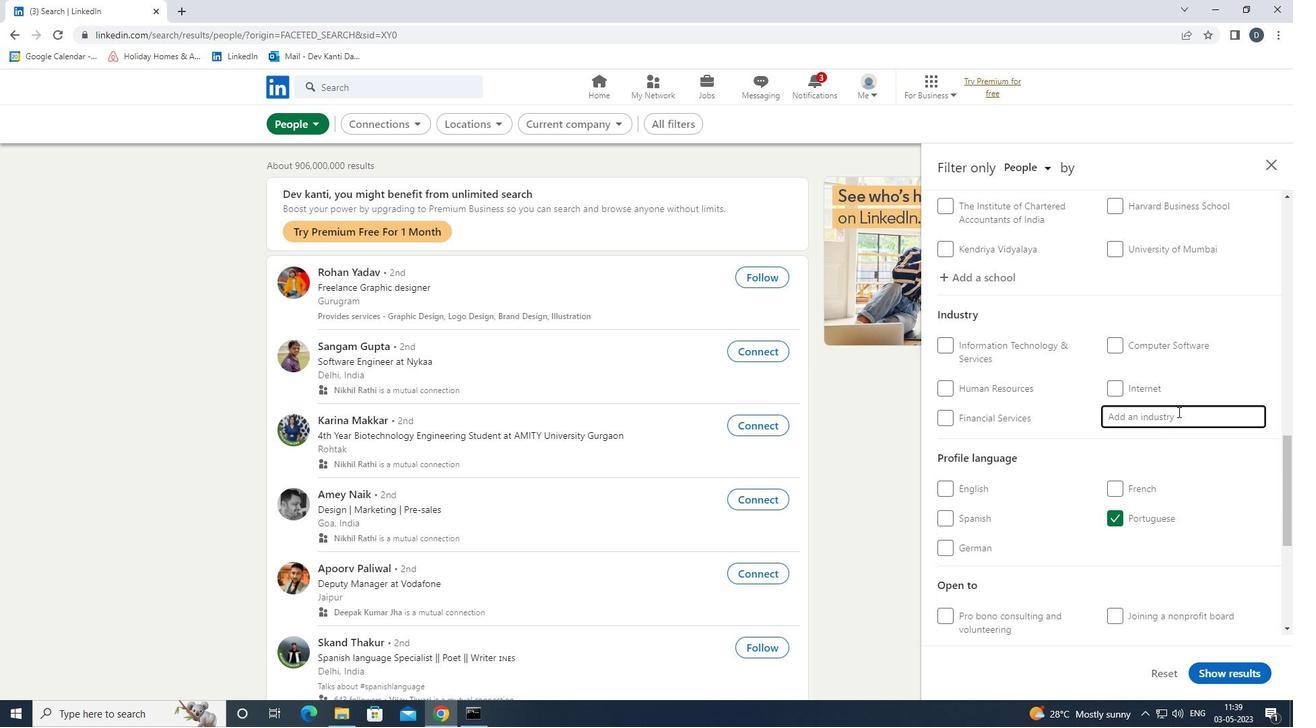 
Action: Key pressed <Key.shift><Key.shift><Key.shift><Key.shift><Key.shift><Key.shift><Key.shift><Key.shift><Key.shift>BEVER<Key.down><Key.down><Key.down><Key.enter>
Screenshot: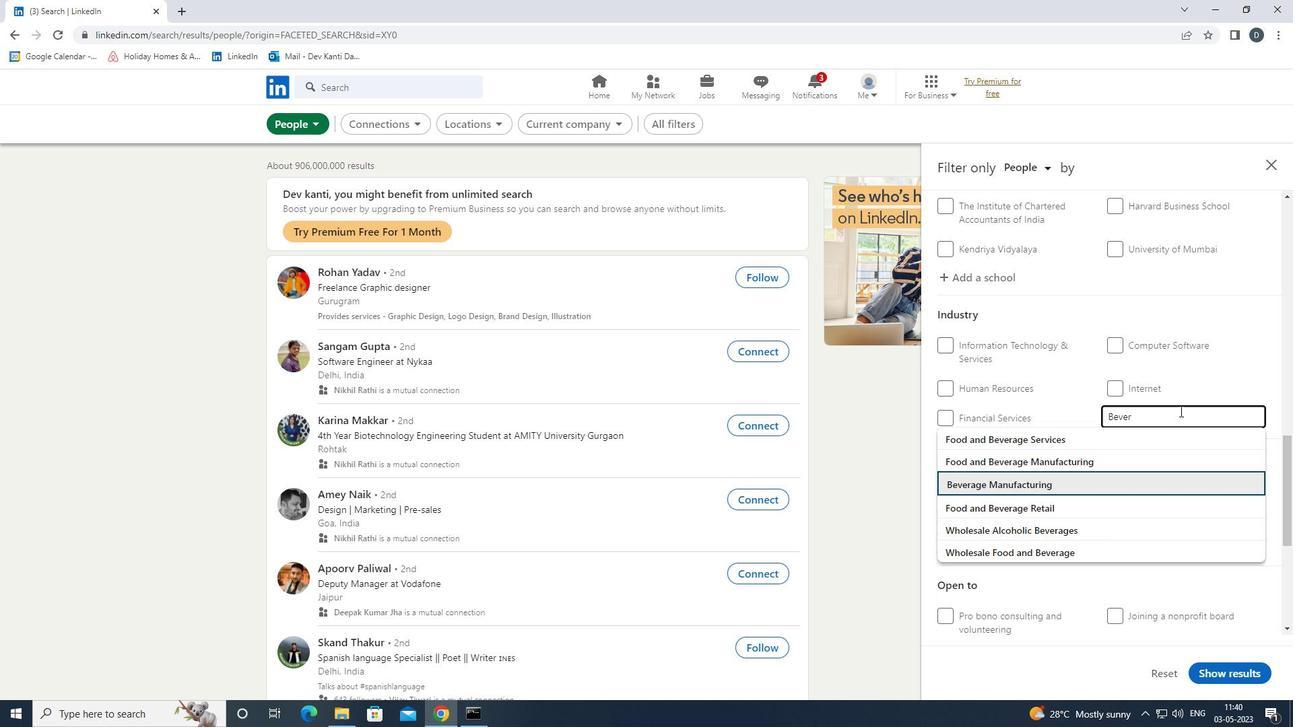 
Action: Mouse moved to (1007, 402)
Screenshot: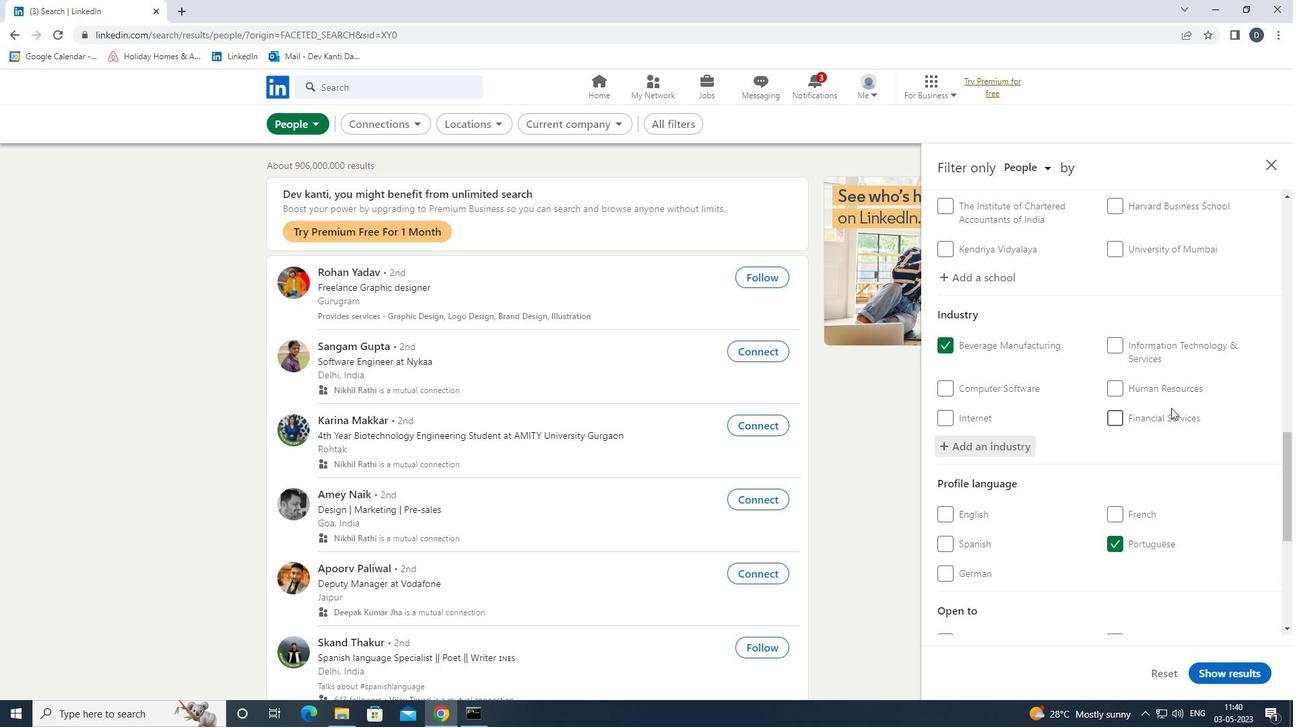 
Action: Mouse scrolled (1007, 402) with delta (0, 0)
Screenshot: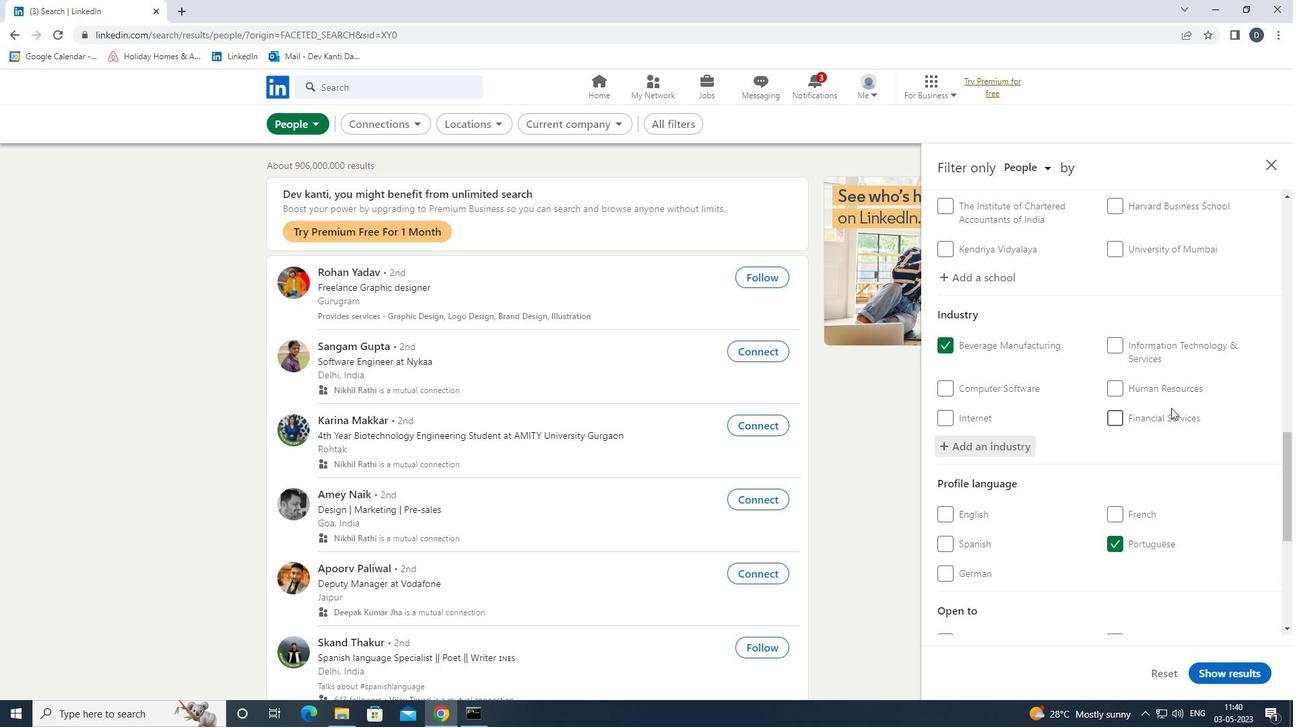 
Action: Mouse moved to (1007, 402)
Screenshot: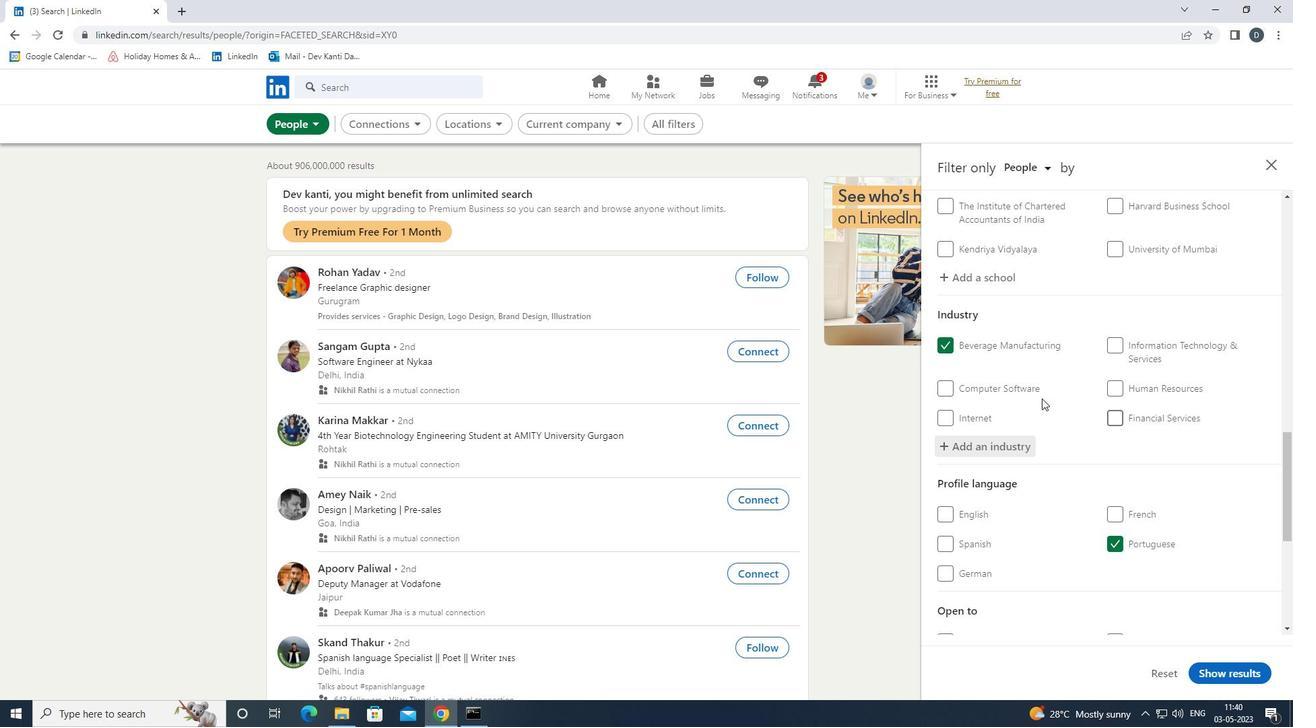
Action: Mouse scrolled (1007, 402) with delta (0, 0)
Screenshot: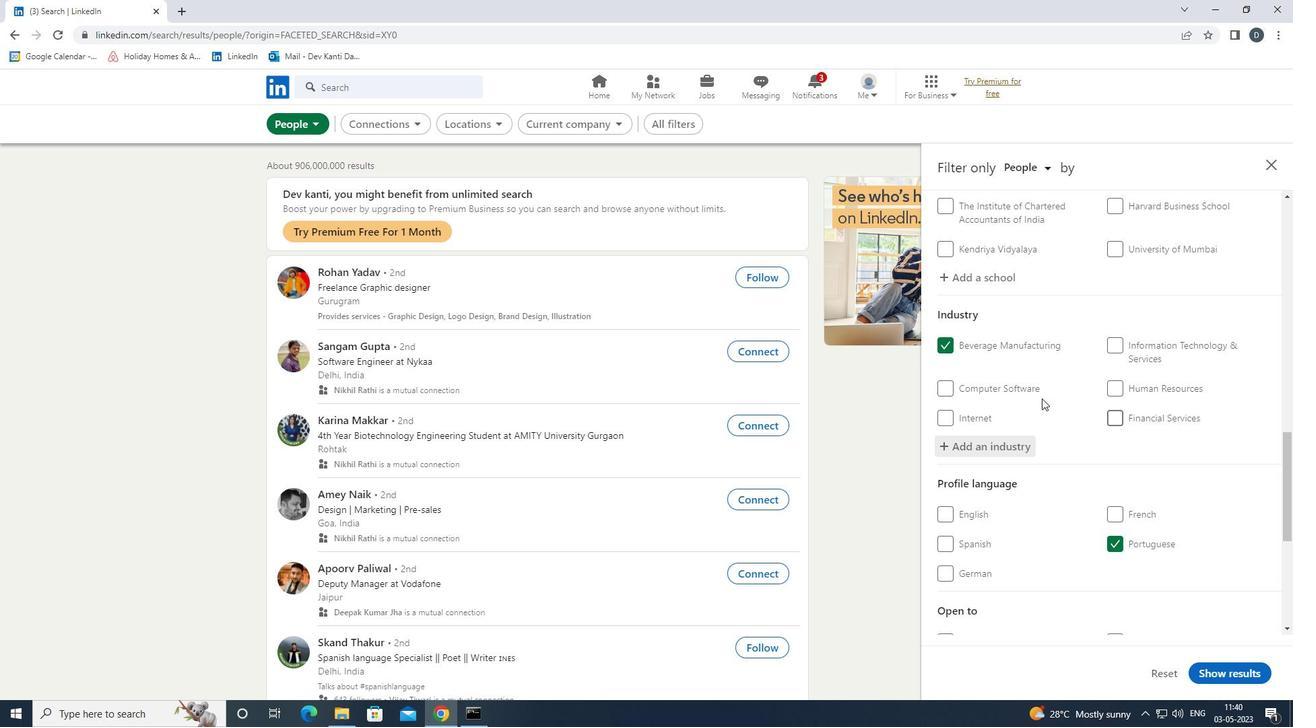 
Action: Mouse moved to (1009, 403)
Screenshot: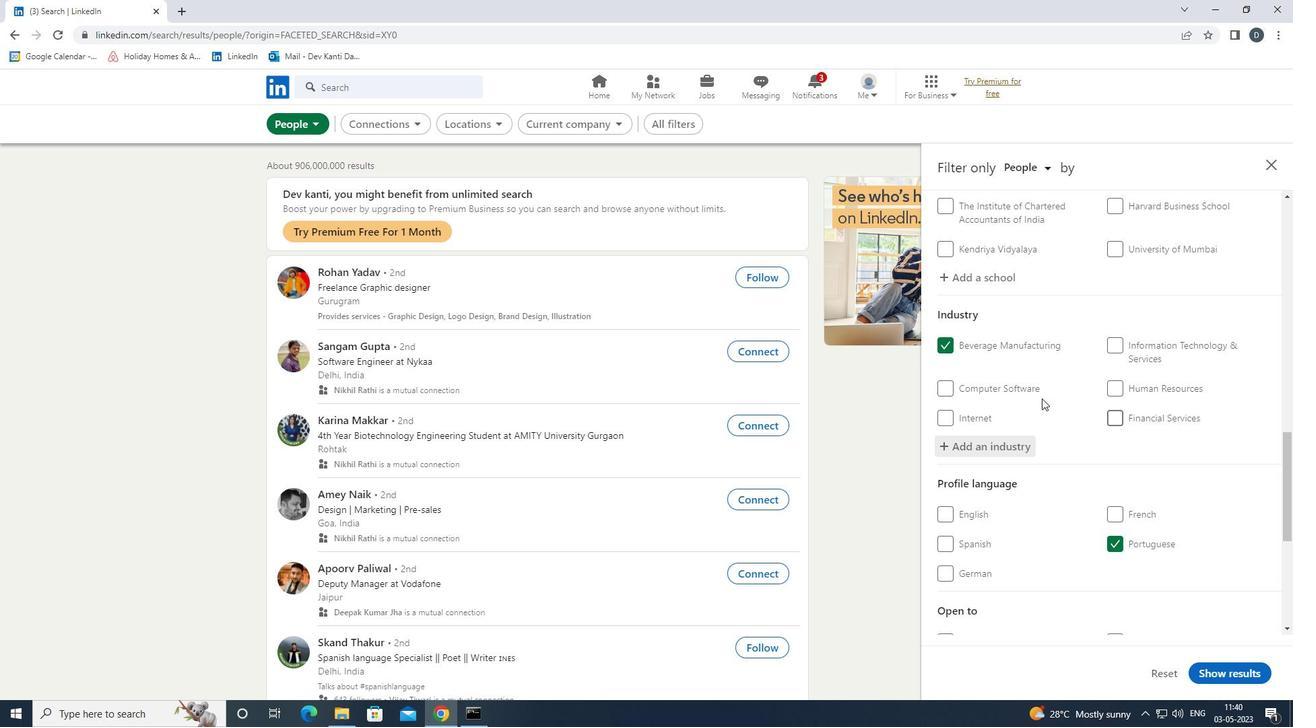 
Action: Mouse scrolled (1009, 402) with delta (0, 0)
Screenshot: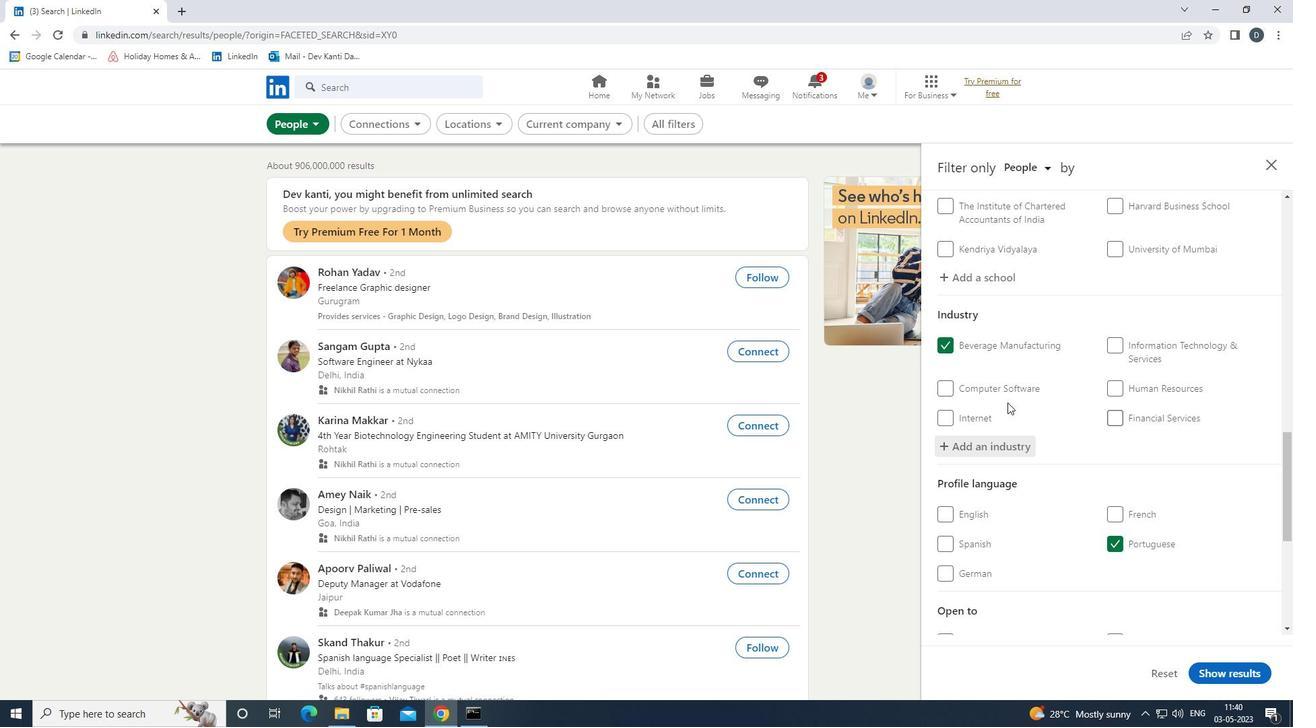 
Action: Mouse moved to (1011, 406)
Screenshot: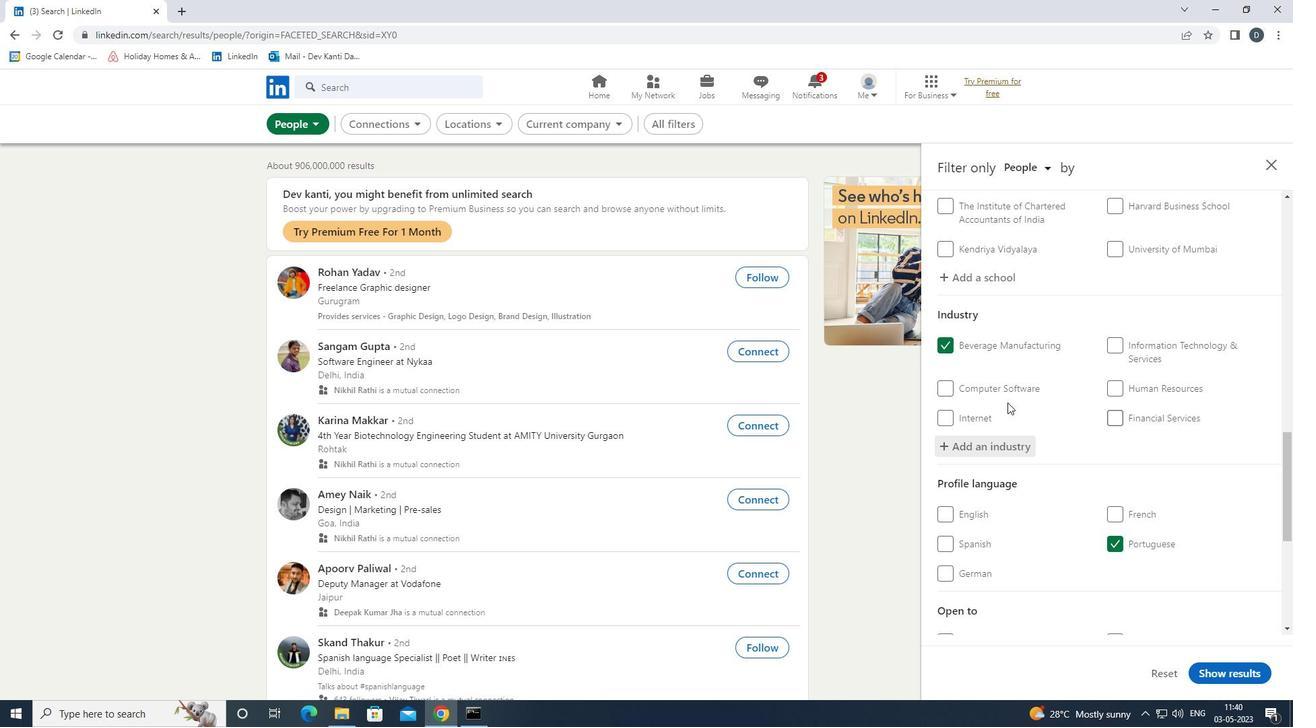 
Action: Mouse scrolled (1011, 406) with delta (0, 0)
Screenshot: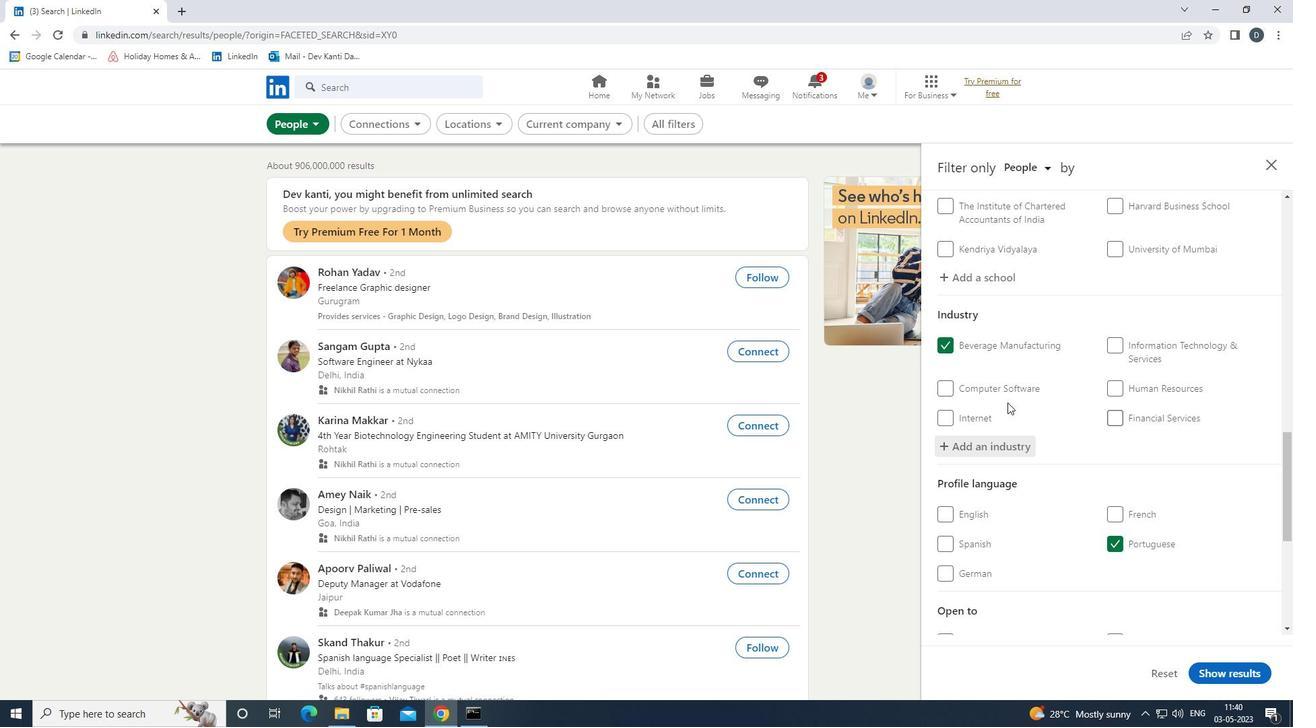 
Action: Mouse moved to (1026, 436)
Screenshot: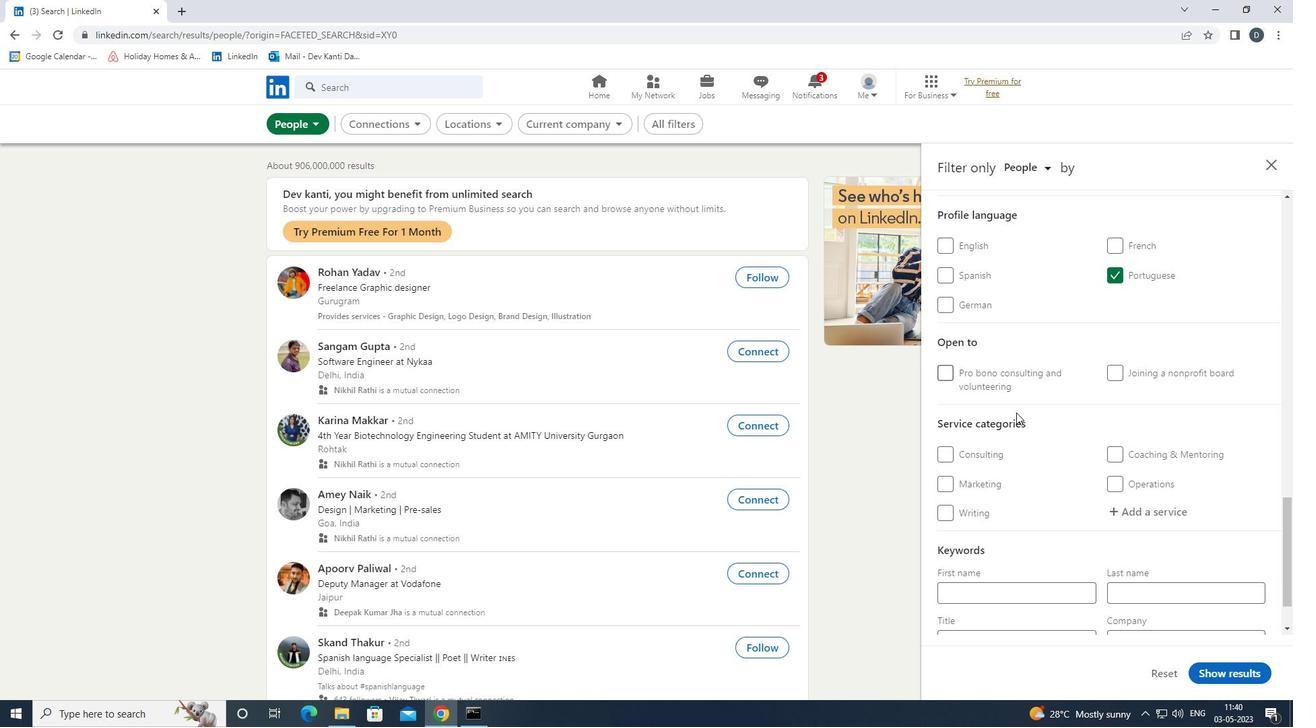 
Action: Mouse scrolled (1026, 435) with delta (0, 0)
Screenshot: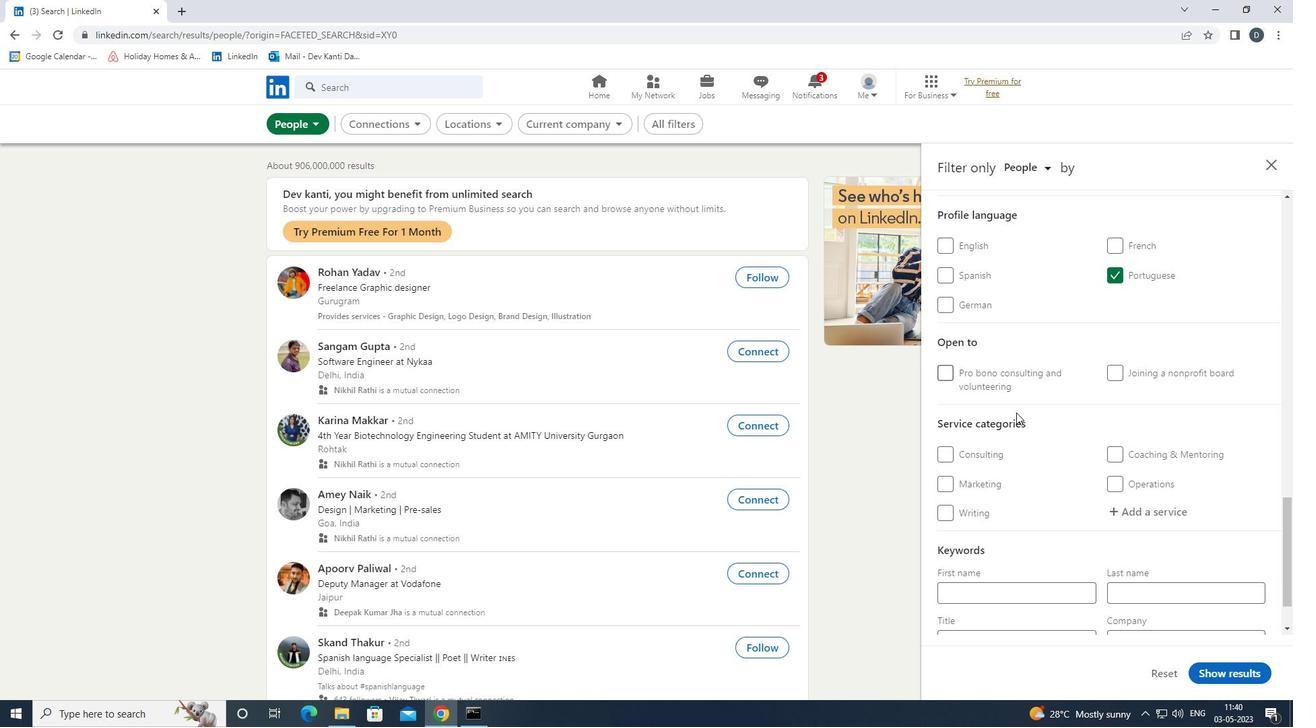 
Action: Mouse moved to (1028, 442)
Screenshot: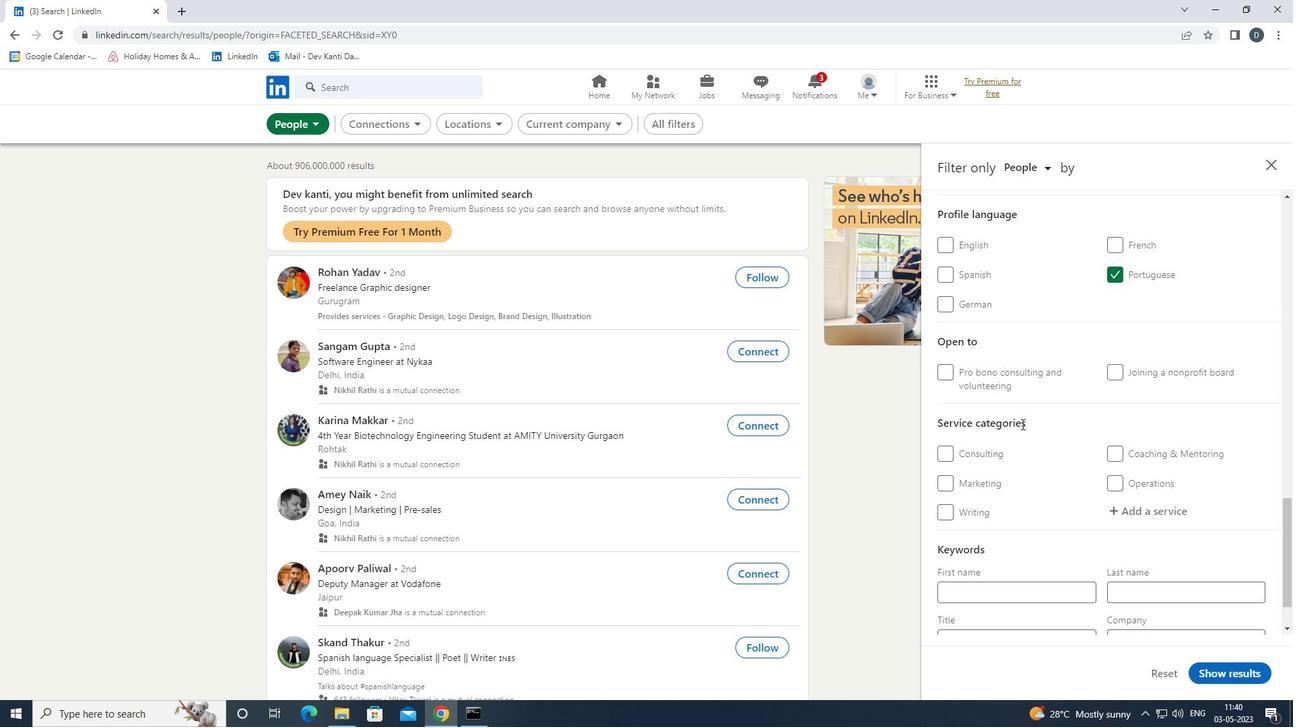 
Action: Mouse scrolled (1028, 441) with delta (0, 0)
Screenshot: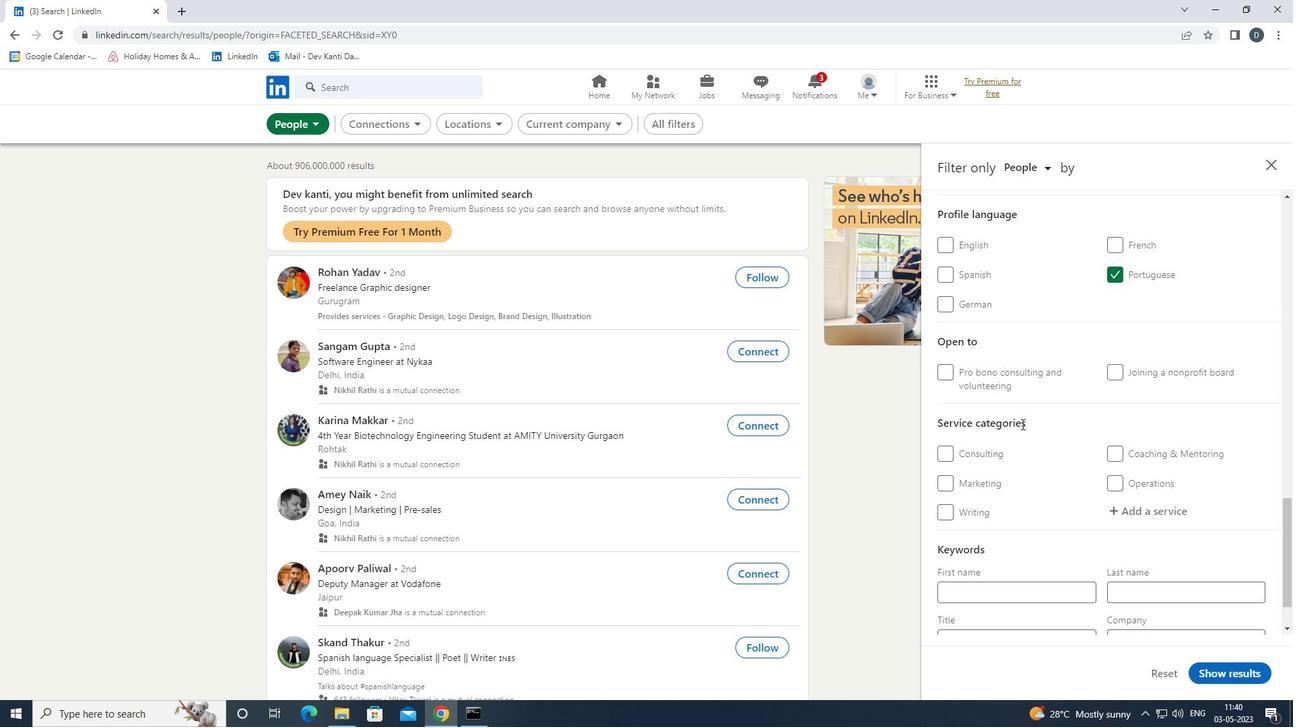 
Action: Mouse moved to (1131, 443)
Screenshot: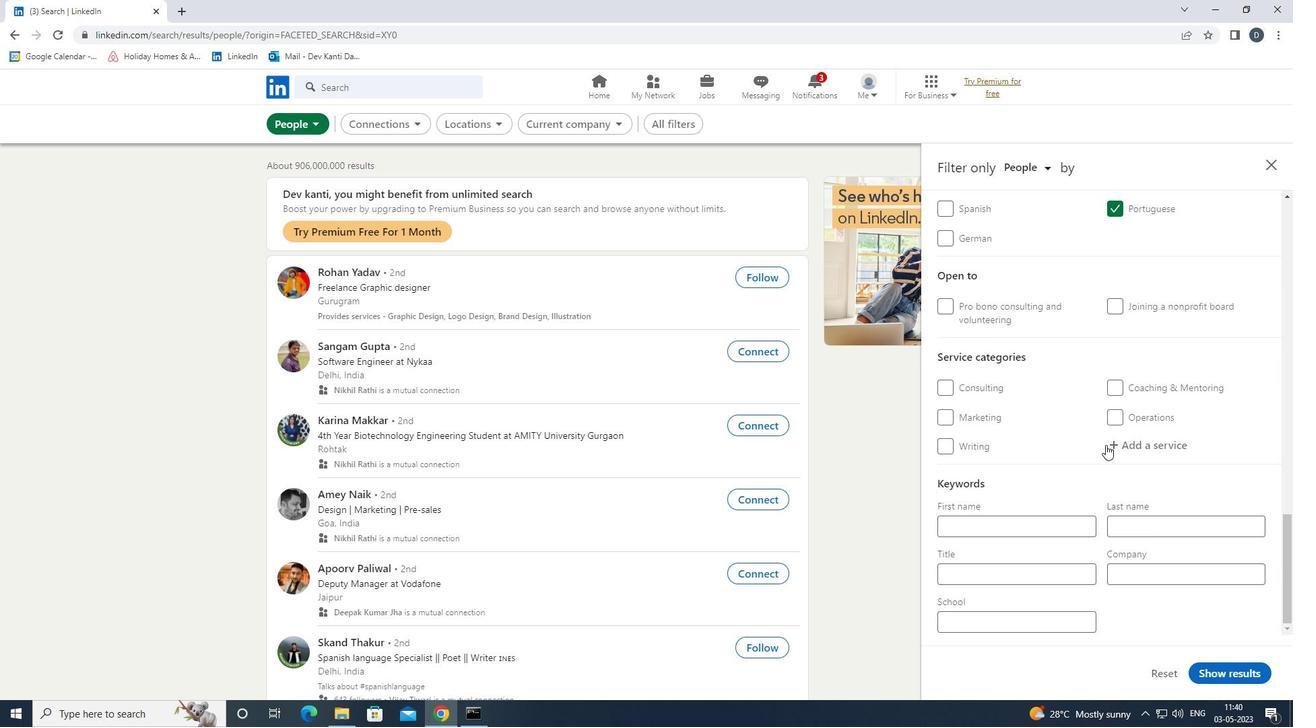 
Action: Mouse pressed left at (1131, 443)
Screenshot: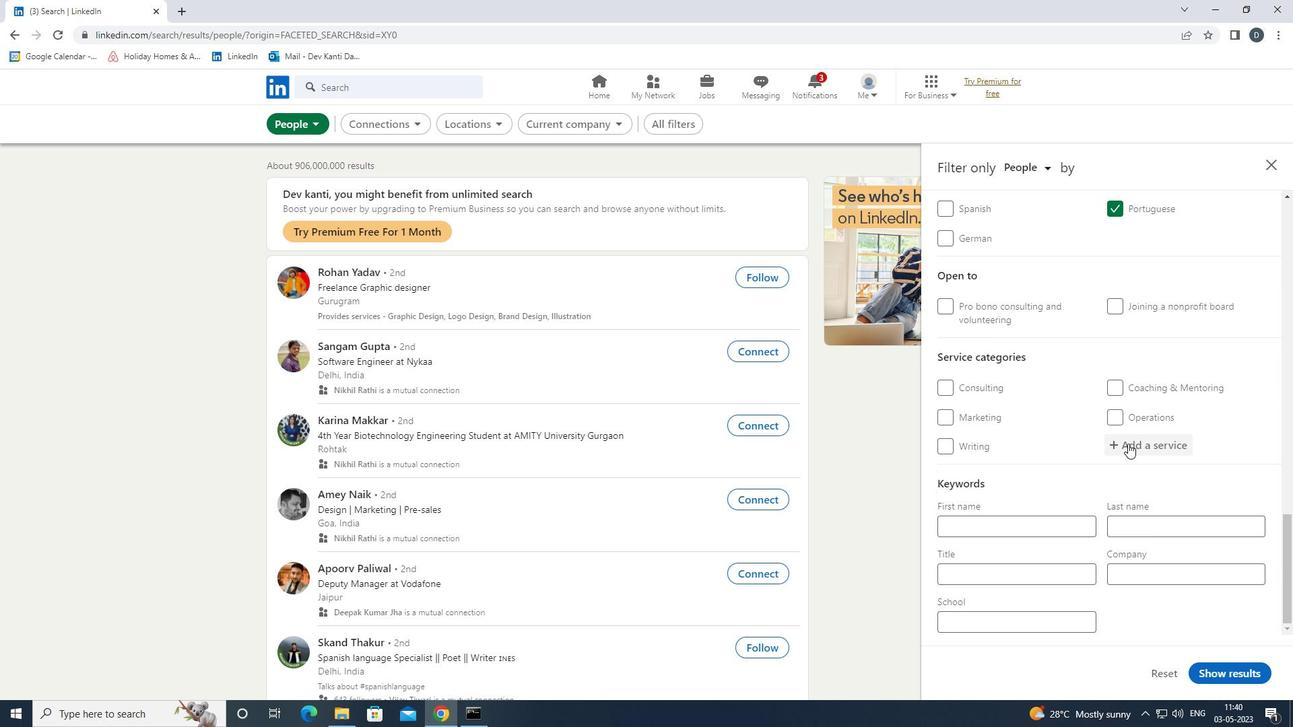
Action: Mouse moved to (1133, 442)
Screenshot: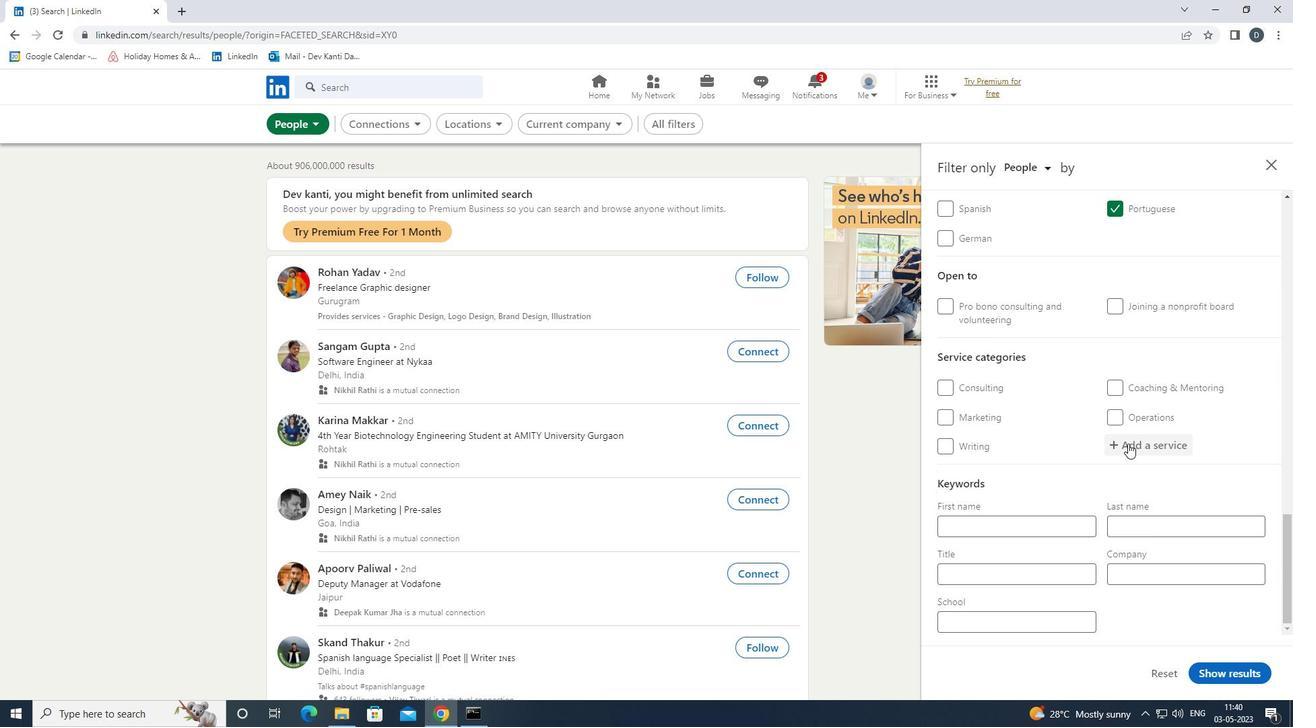 
Action: Key pressed <Key.shift>FAMILY<Key.space><Key.shift>LAW<Key.down><Key.enter>
Screenshot: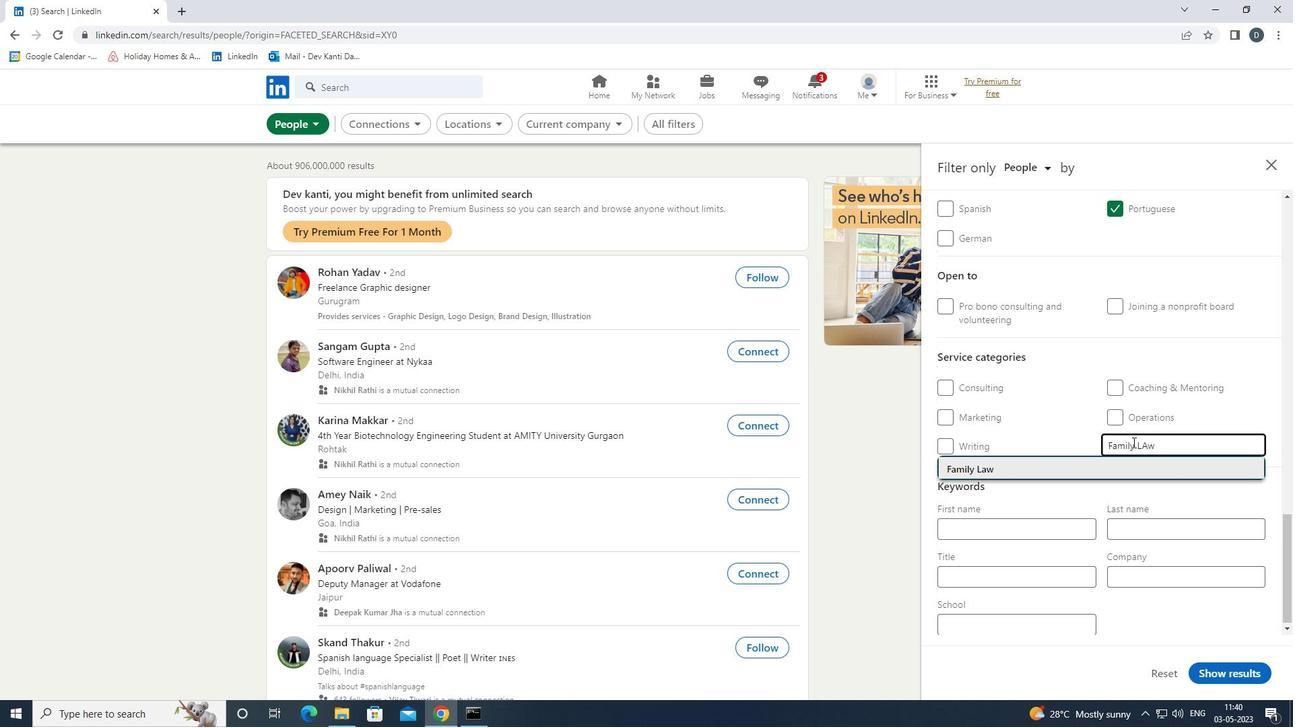 
Action: Mouse moved to (1123, 440)
Screenshot: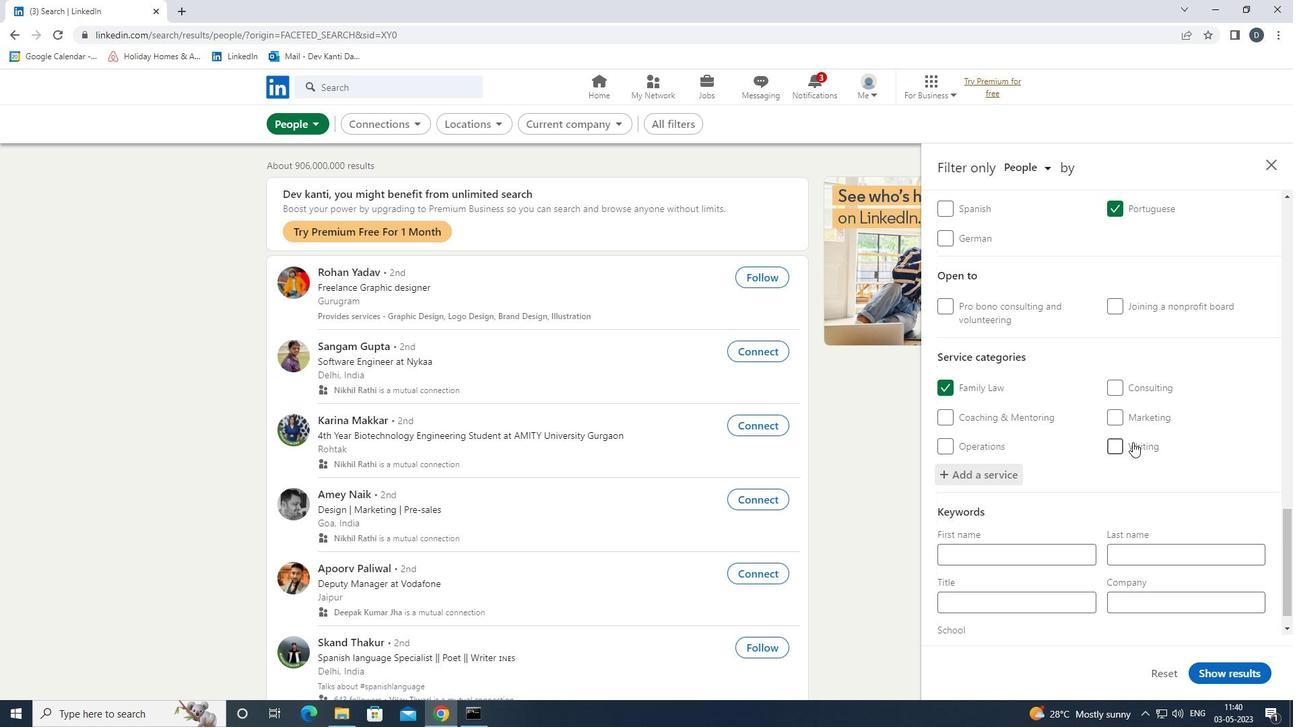 
Action: Mouse scrolled (1123, 439) with delta (0, 0)
Screenshot: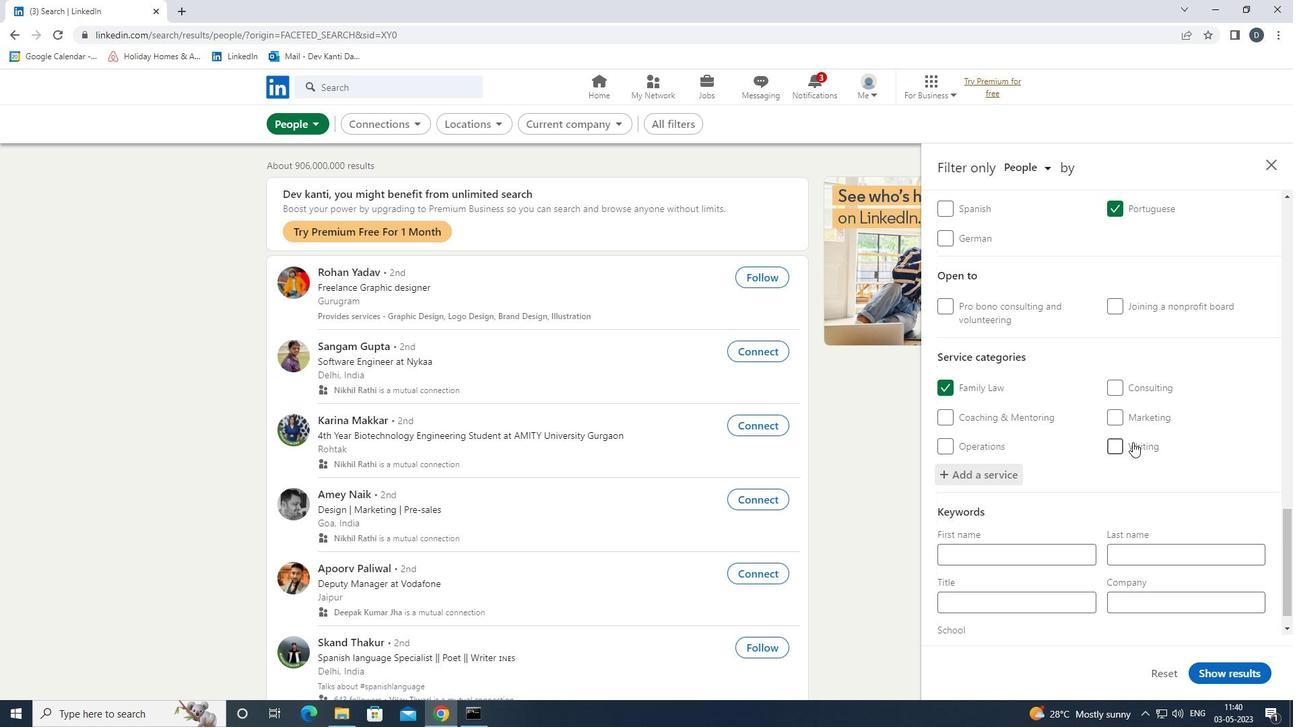 
Action: Mouse moved to (1123, 443)
Screenshot: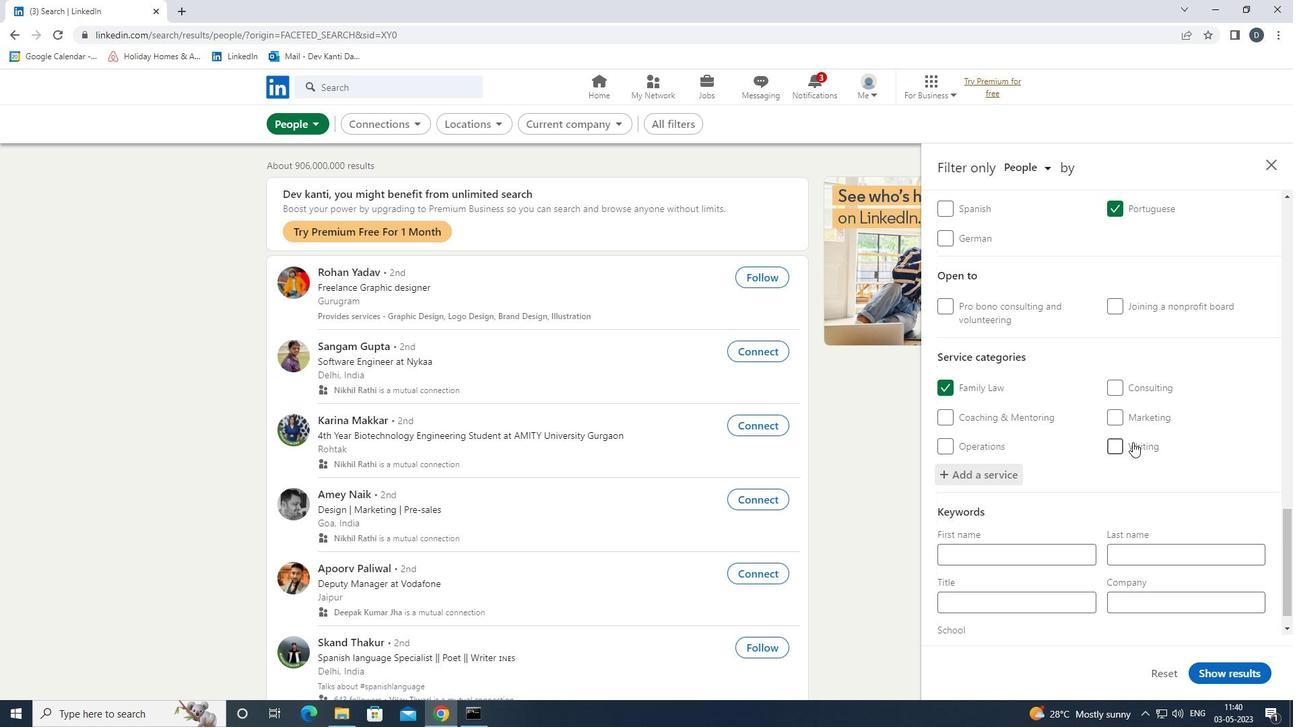 
Action: Mouse scrolled (1123, 442) with delta (0, 0)
Screenshot: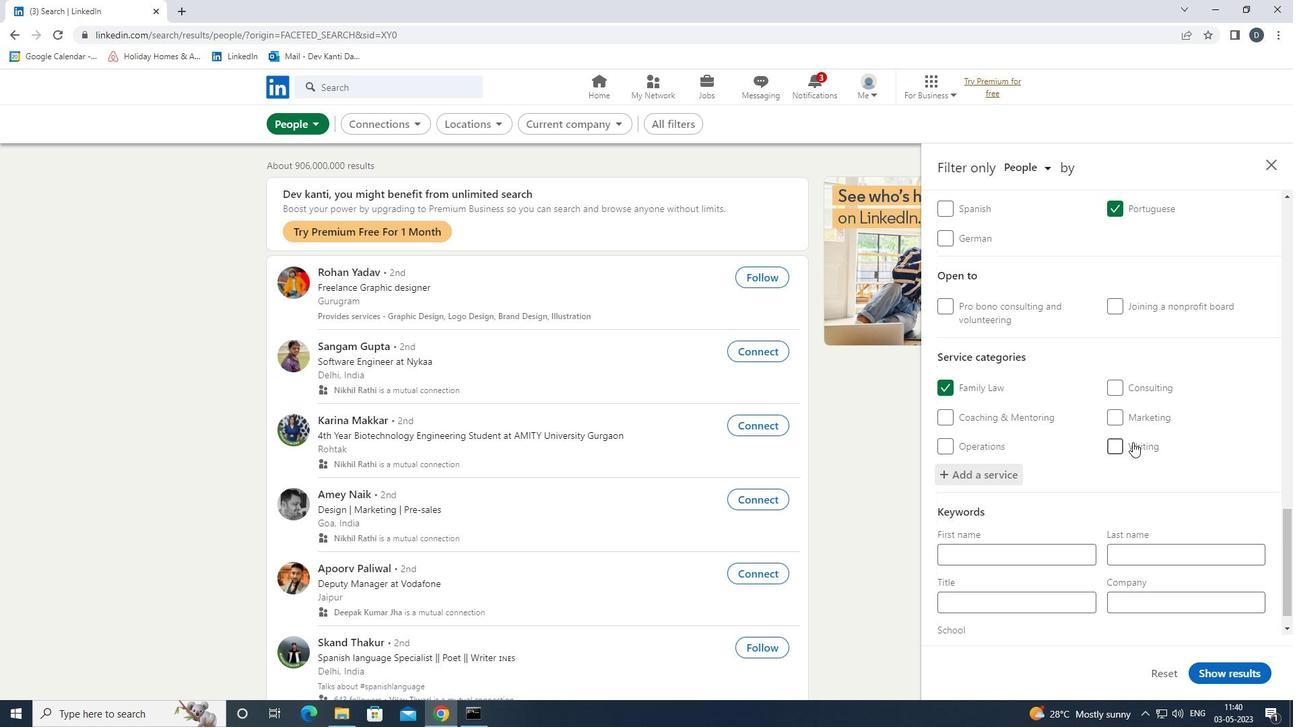 
Action: Mouse moved to (1123, 444)
Screenshot: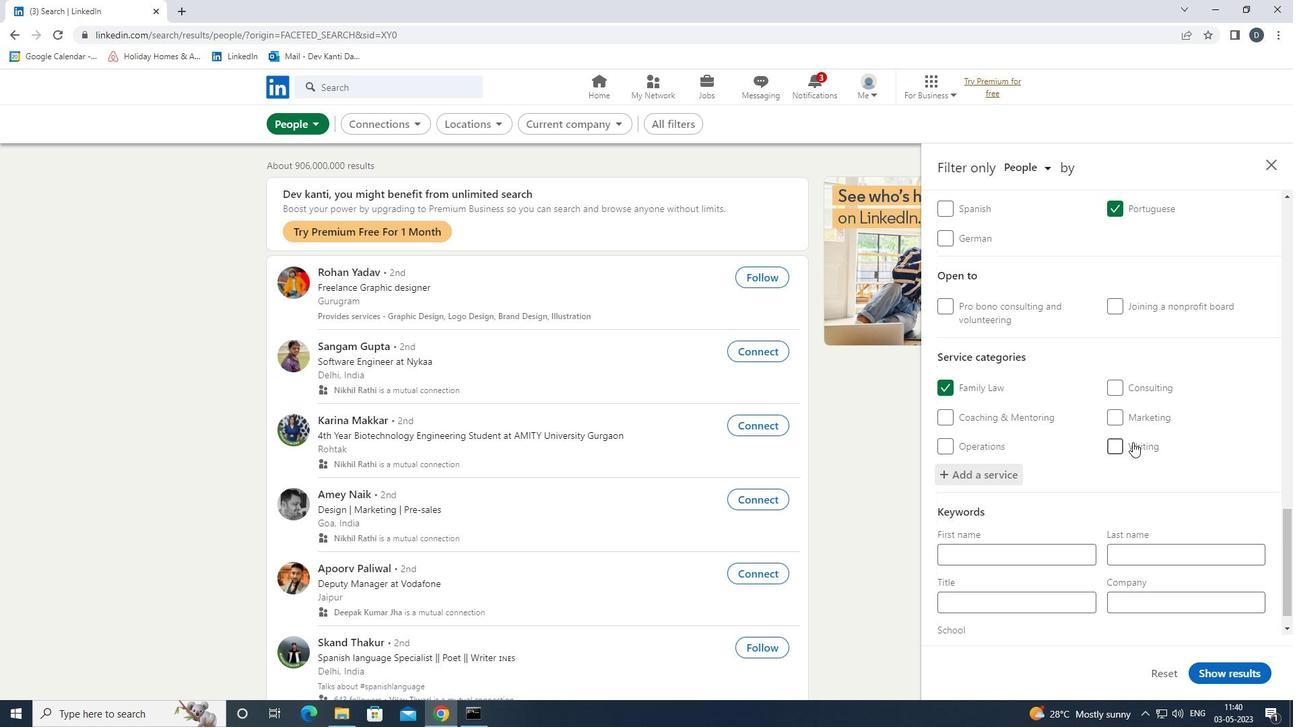 
Action: Mouse scrolled (1123, 443) with delta (0, 0)
Screenshot: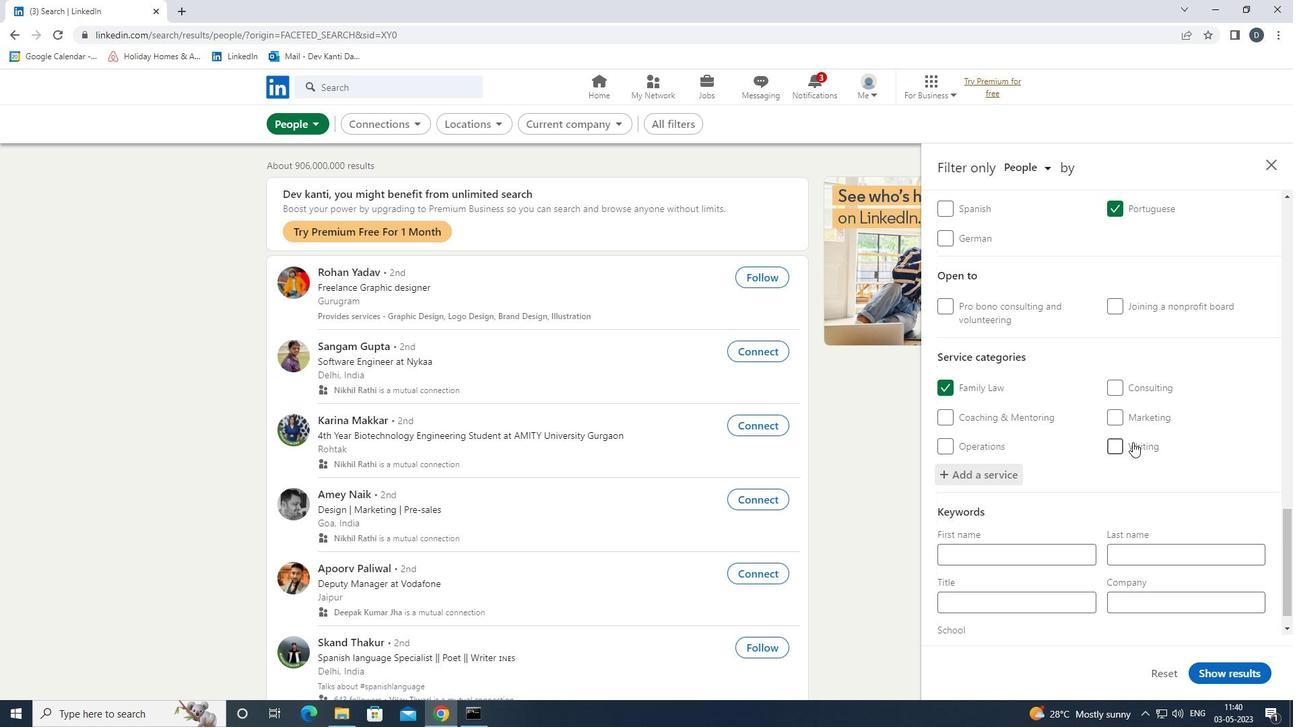 
Action: Mouse scrolled (1123, 443) with delta (0, 0)
Screenshot: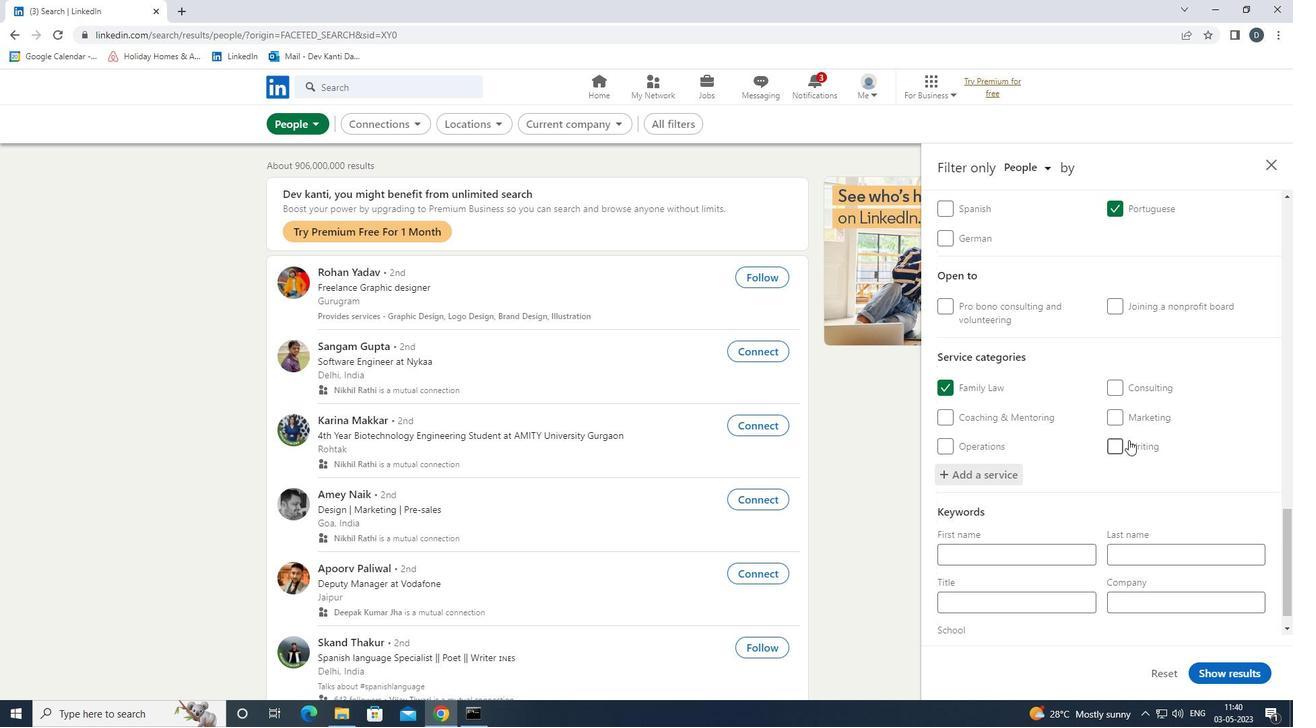 
Action: Mouse scrolled (1123, 443) with delta (0, 0)
Screenshot: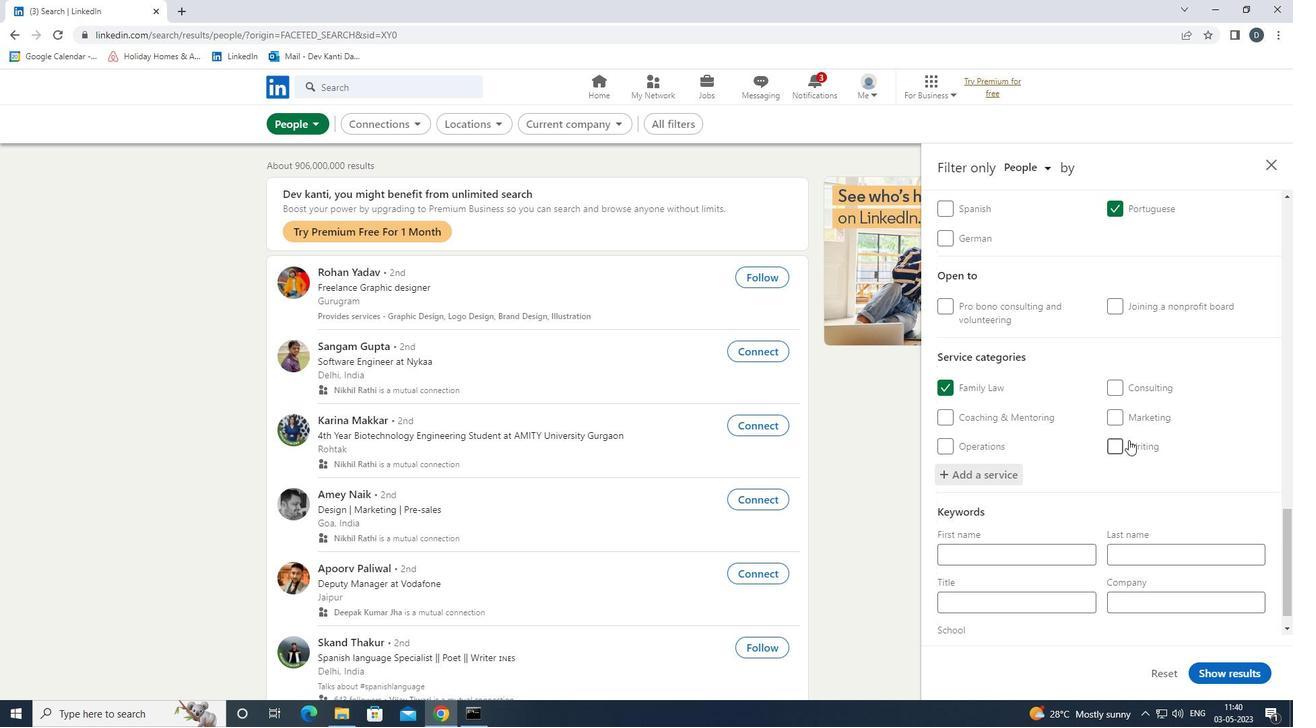 
Action: Mouse moved to (1034, 568)
Screenshot: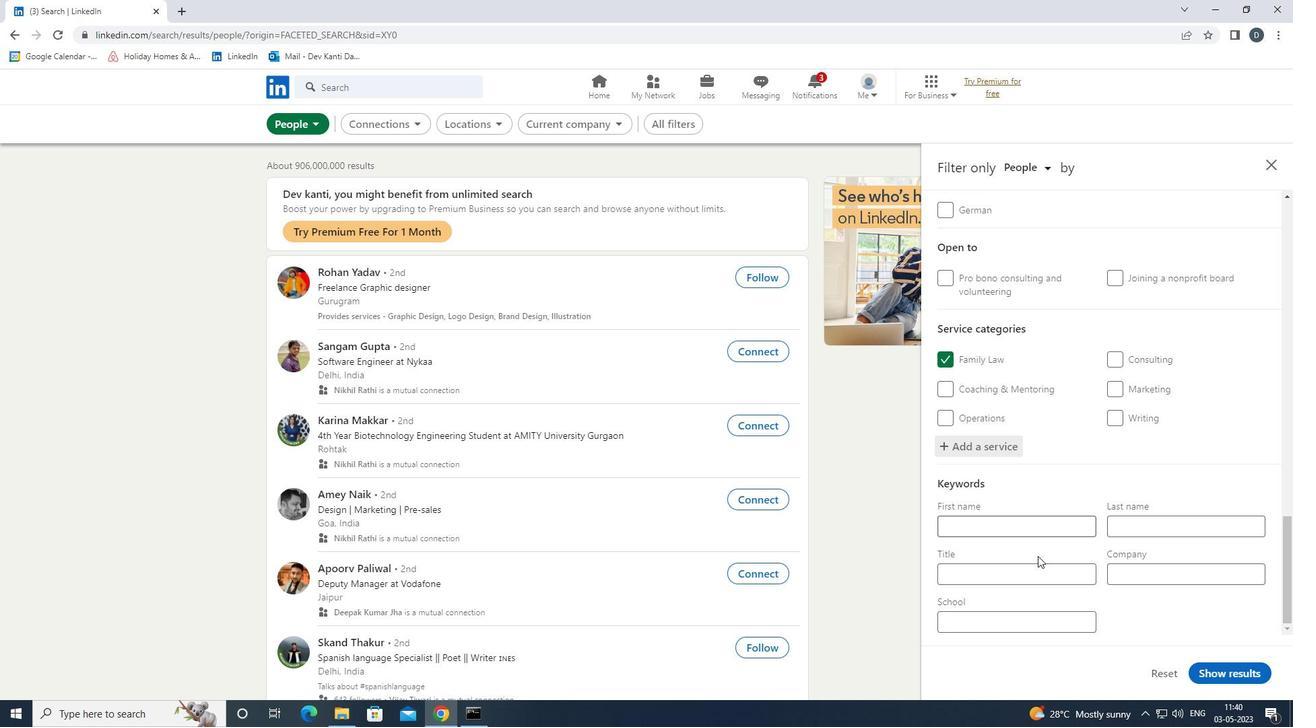 
Action: Mouse pressed left at (1034, 568)
Screenshot: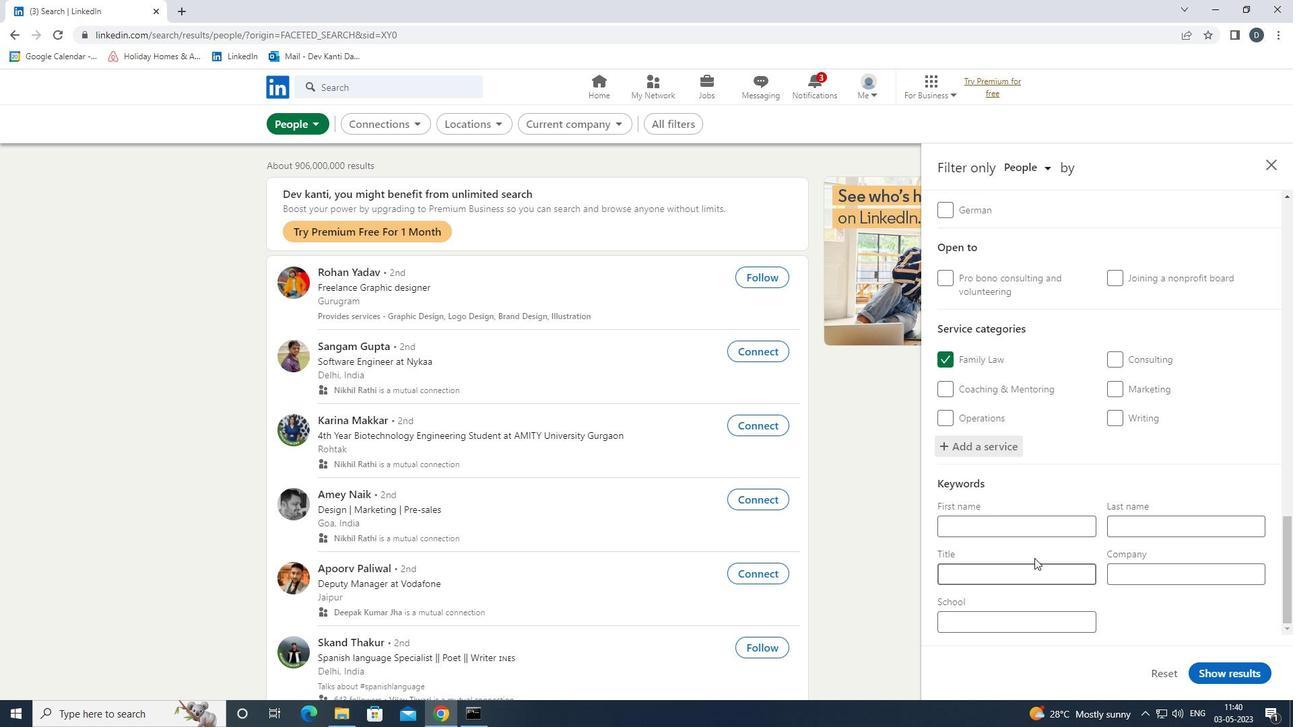 
Action: Key pressed <Key.shift>AS<Key.backspace>TMOSPHERIC<Key.space><Key.shift>SCIENTIS<Key.backspace><Key.backspace><Key.backspace>TIST
Screenshot: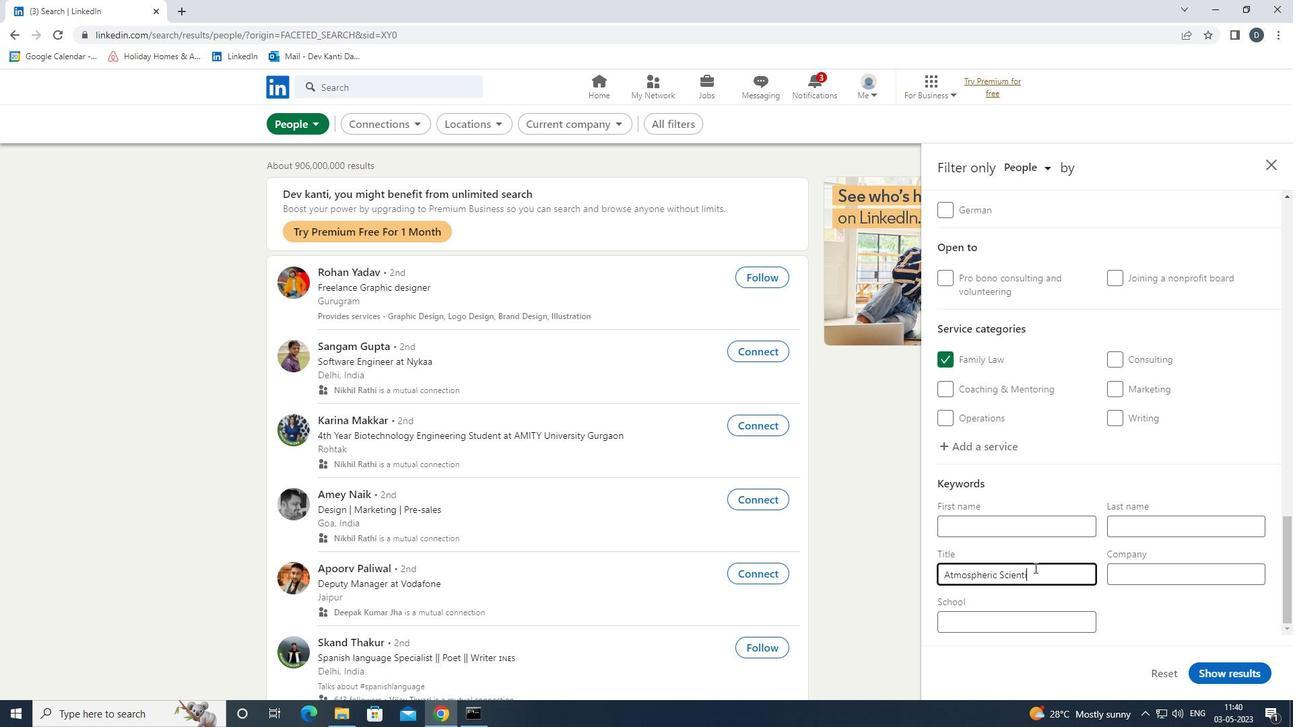 
Action: Mouse moved to (1236, 669)
Screenshot: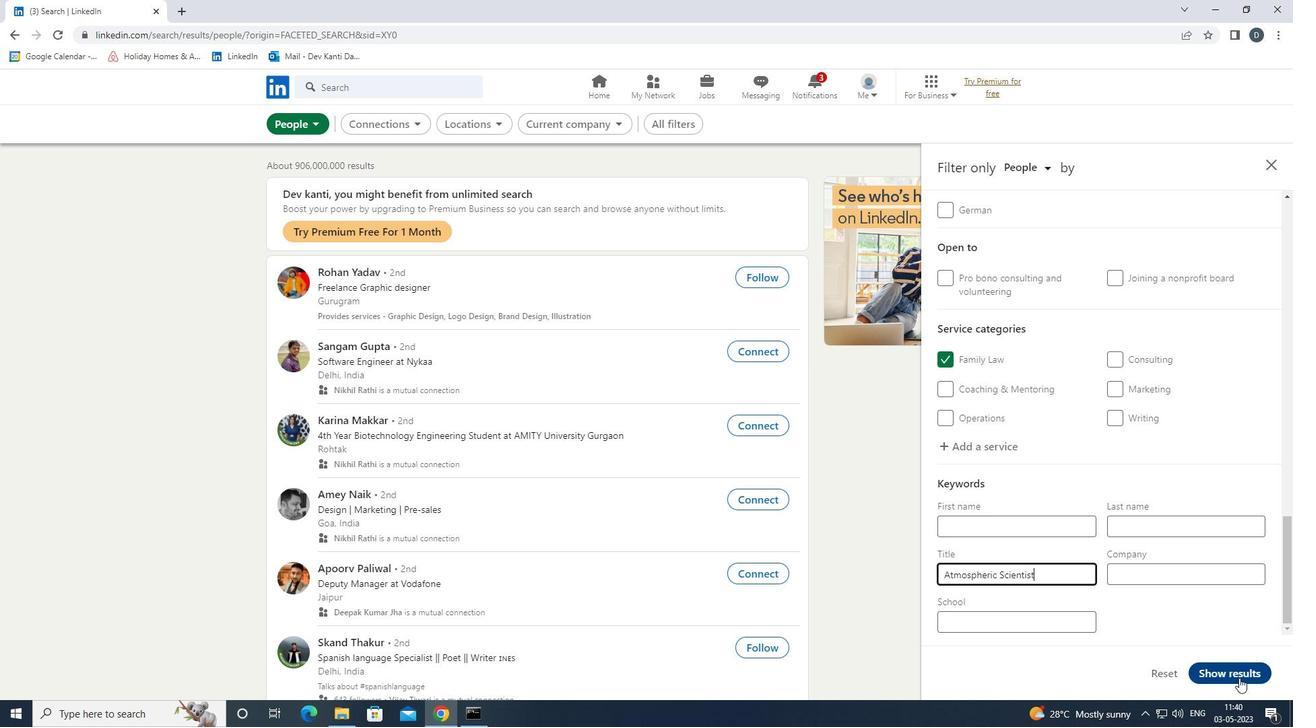 
Action: Mouse pressed left at (1236, 669)
Screenshot: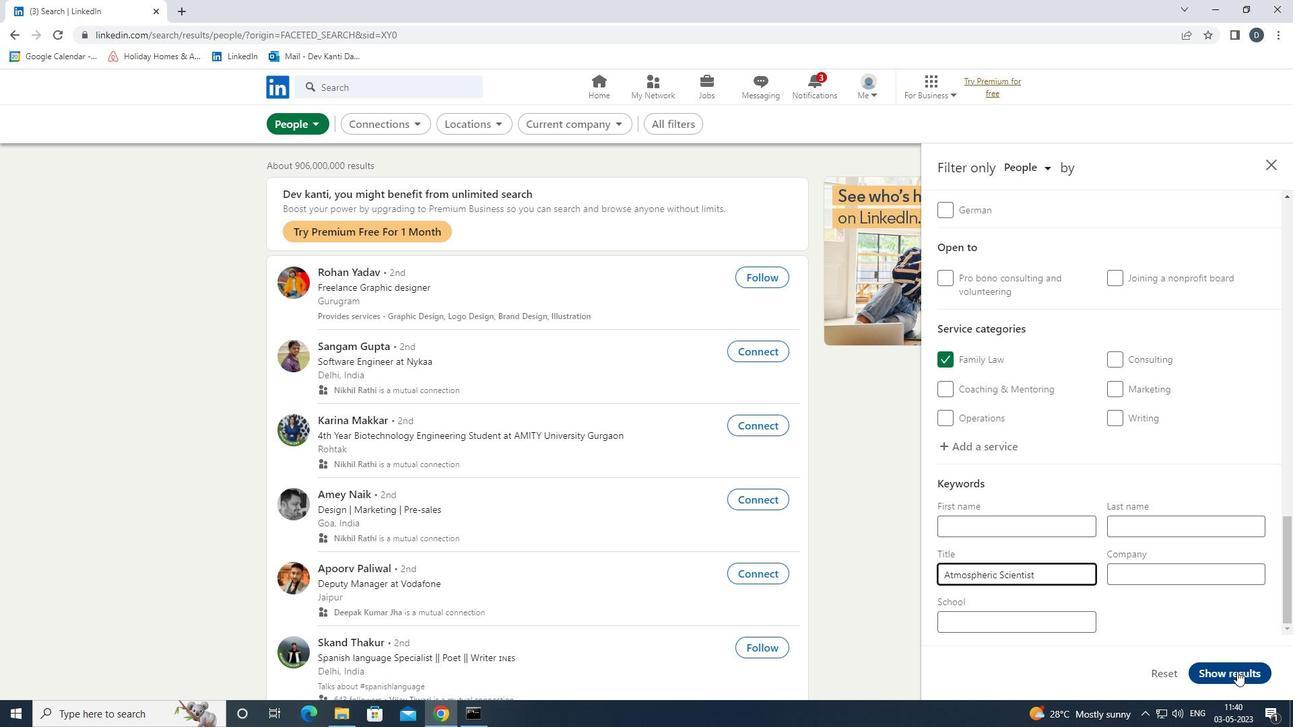 
Action: Mouse moved to (388, 144)
Screenshot: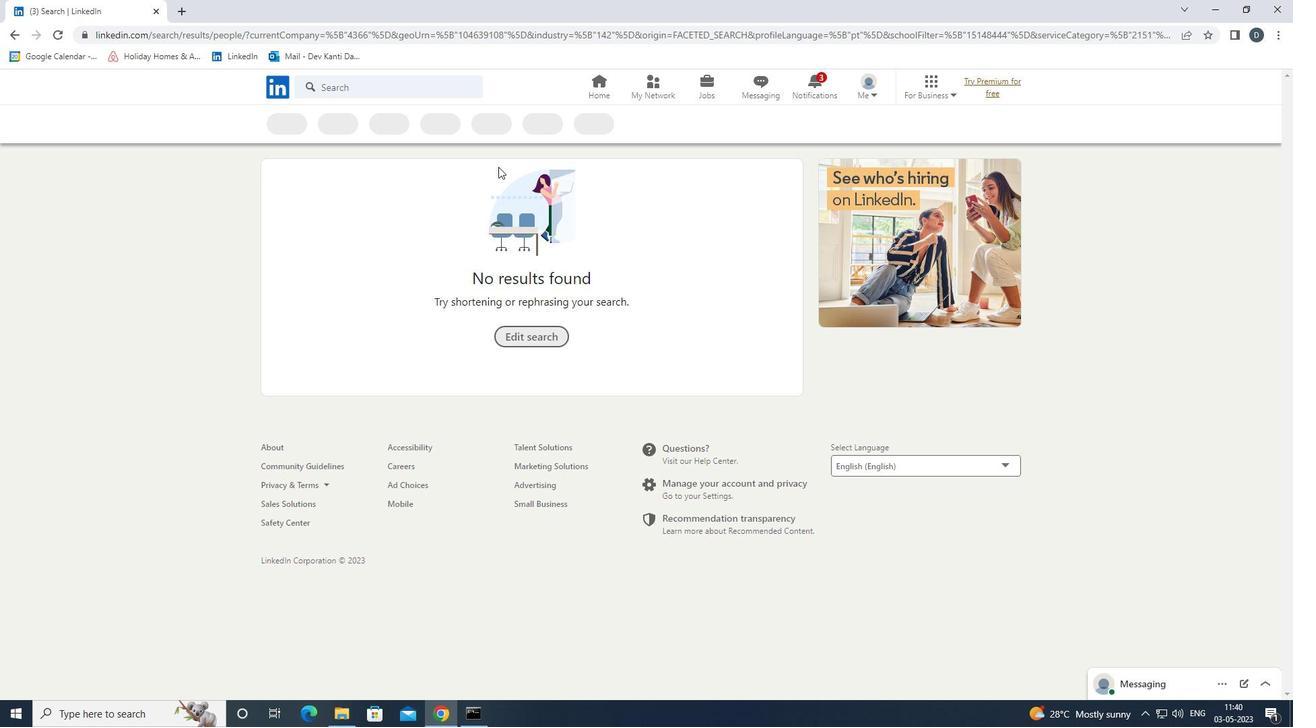 
